 Task: Look for space in Maramba, Tanzania from 10th July, 2023 to 15th July, 2023 for 7 adults in price range Rs.10000 to Rs.15000. Place can be entire place or shared room with 4 bedrooms having 7 beds and 4 bathrooms. Property type can be house, flat, guest house. Amenities needed are: wifi, TV, free parkinig on premises, gym, breakfast. Booking option can be shelf check-in. Required host language is English.
Action: Mouse moved to (595, 127)
Screenshot: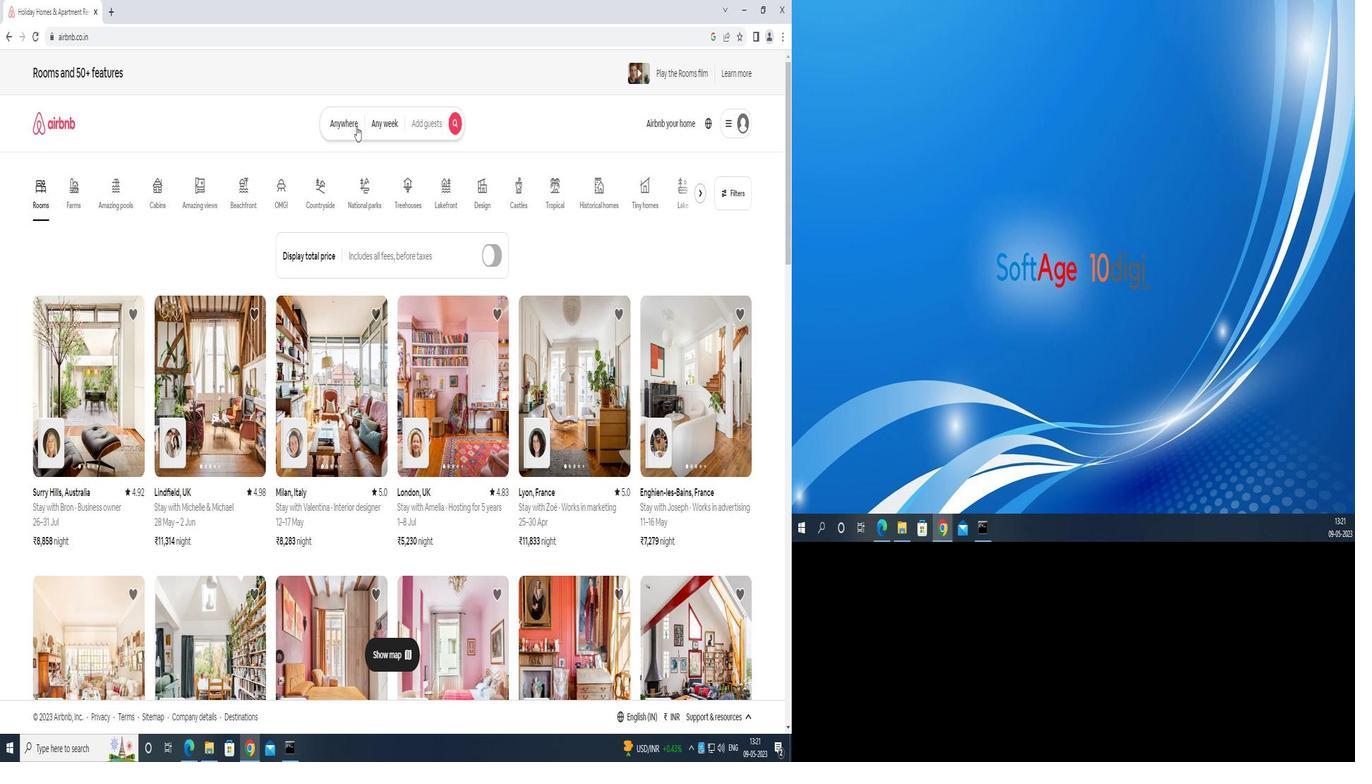 
Action: Mouse pressed left at (595, 127)
Screenshot: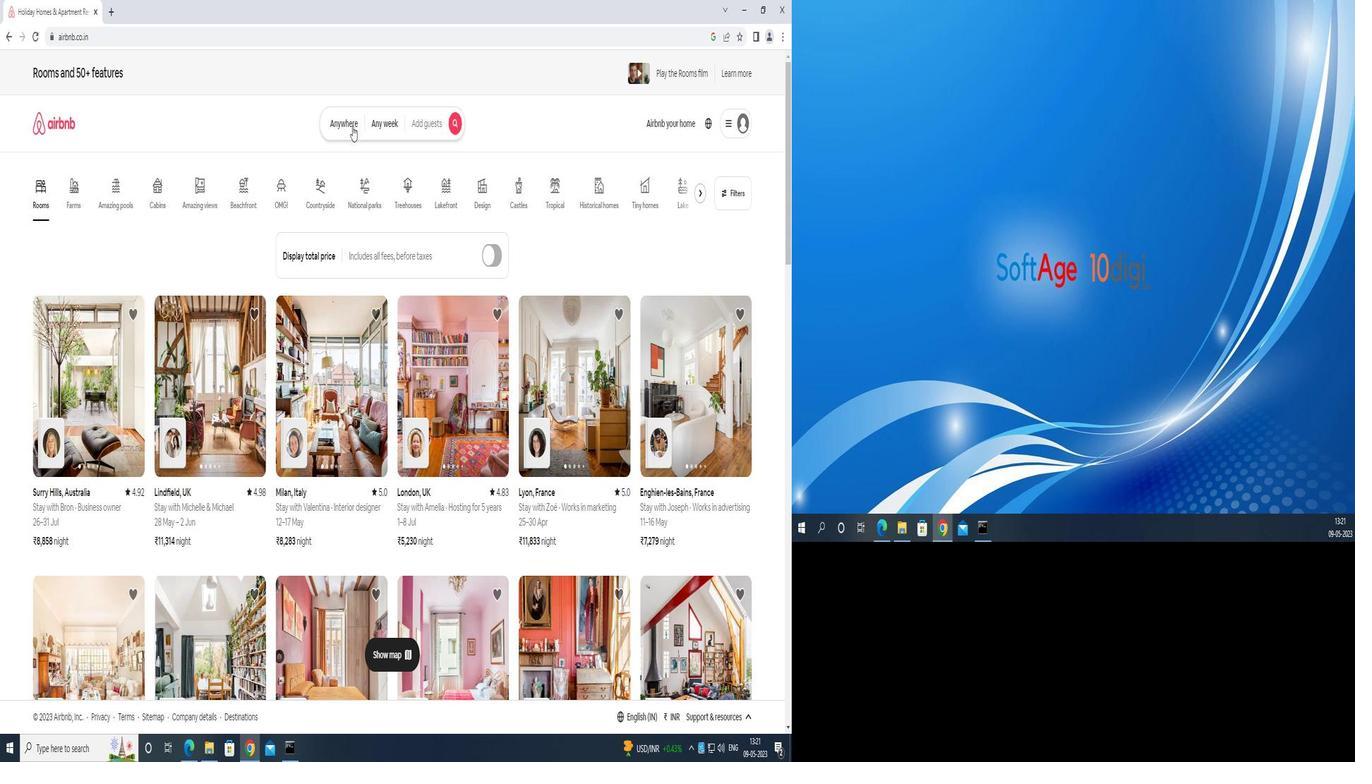 
Action: Mouse moved to (542, 170)
Screenshot: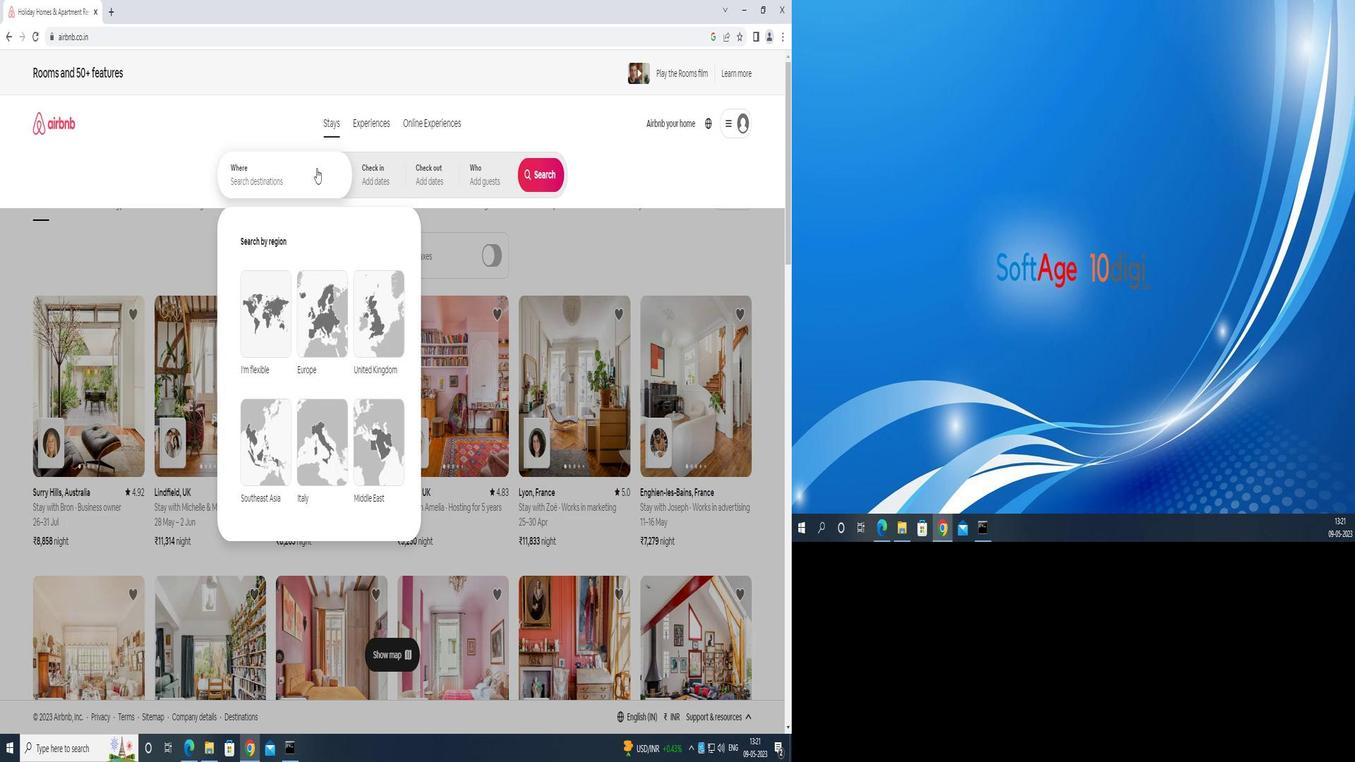 
Action: Mouse pressed left at (542, 170)
Screenshot: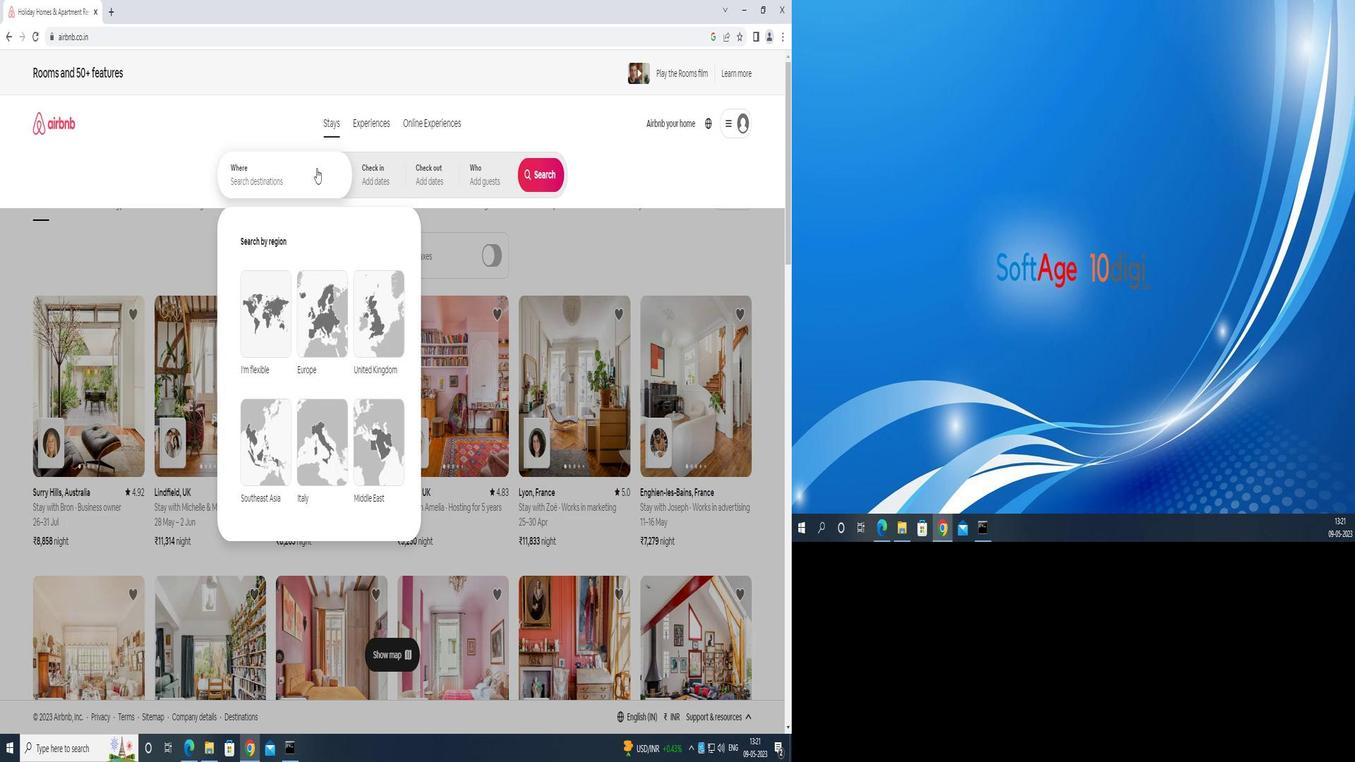 
Action: Mouse moved to (544, 171)
Screenshot: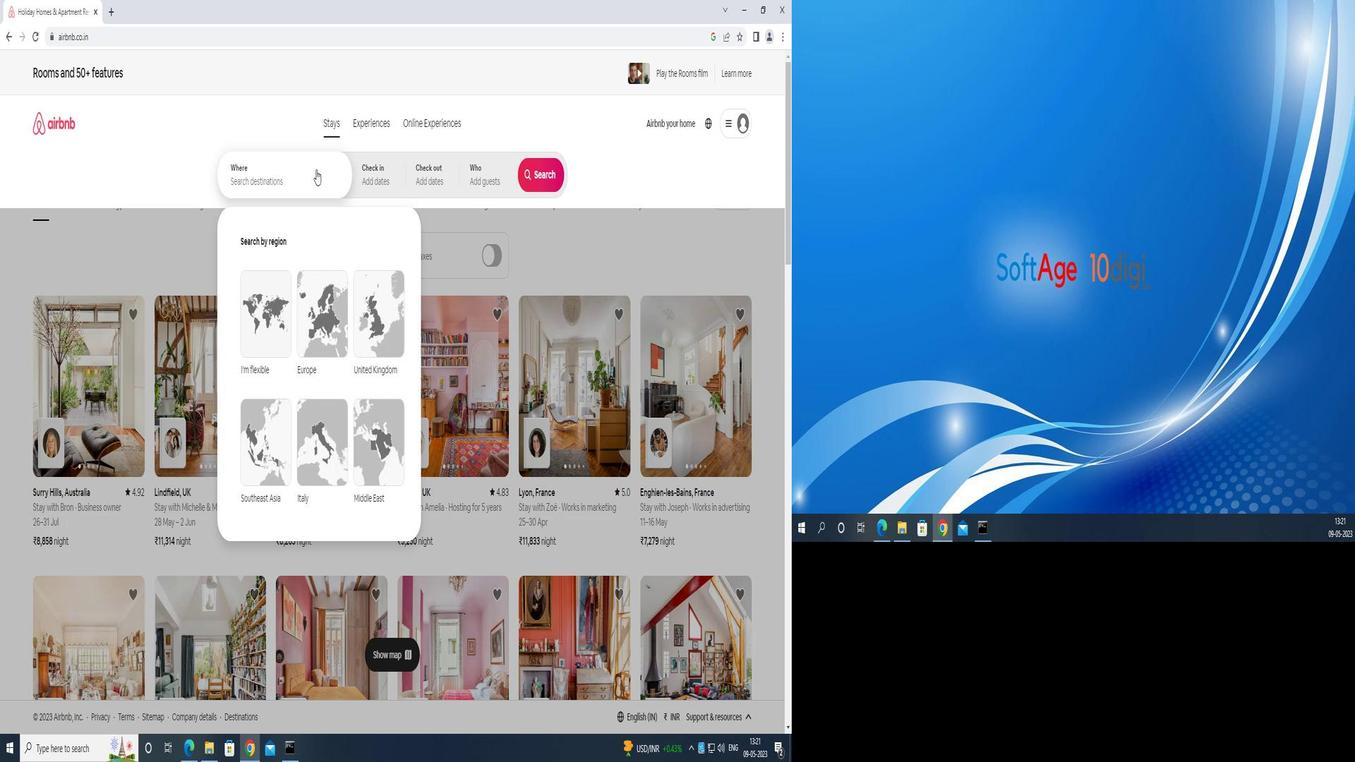 
Action: Key pressed maramba<Key.space>tanzania<Key.enter>
Screenshot: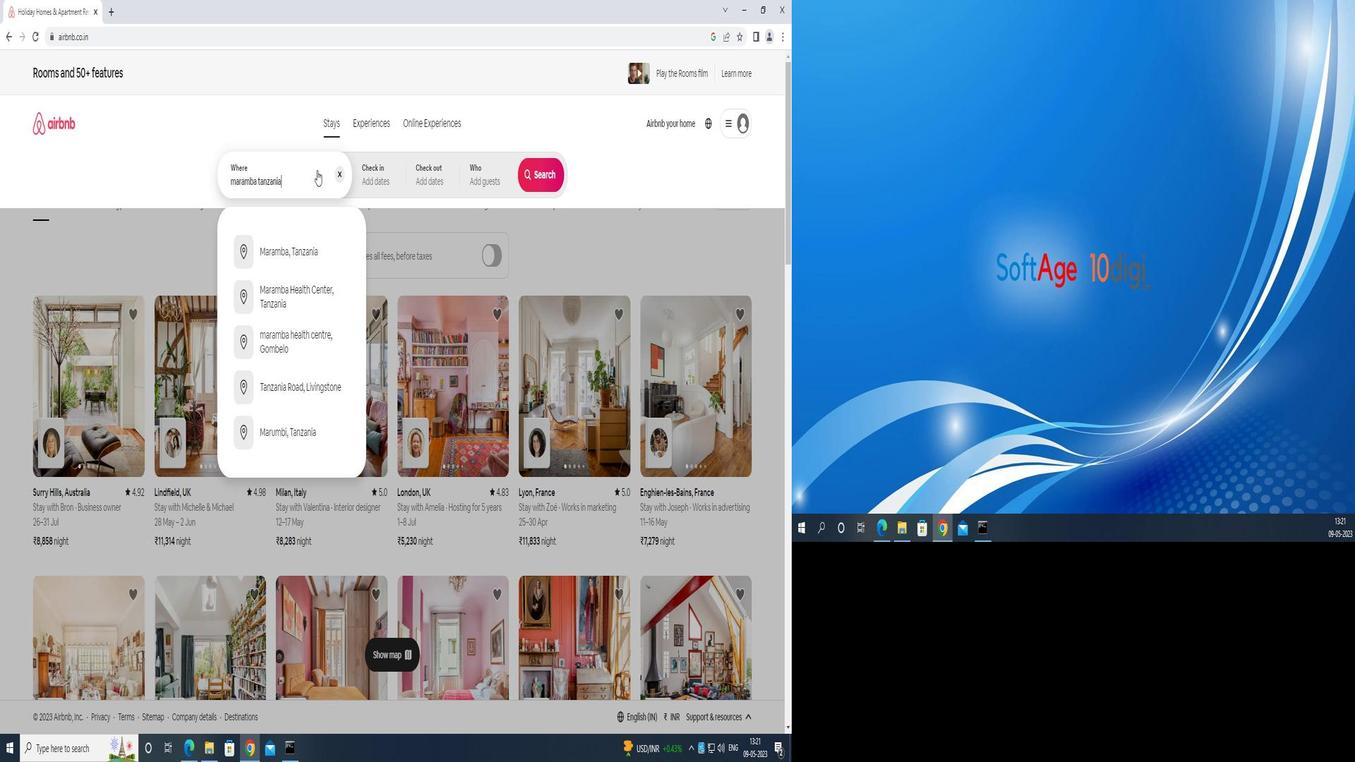 
Action: Mouse moved to (920, 283)
Screenshot: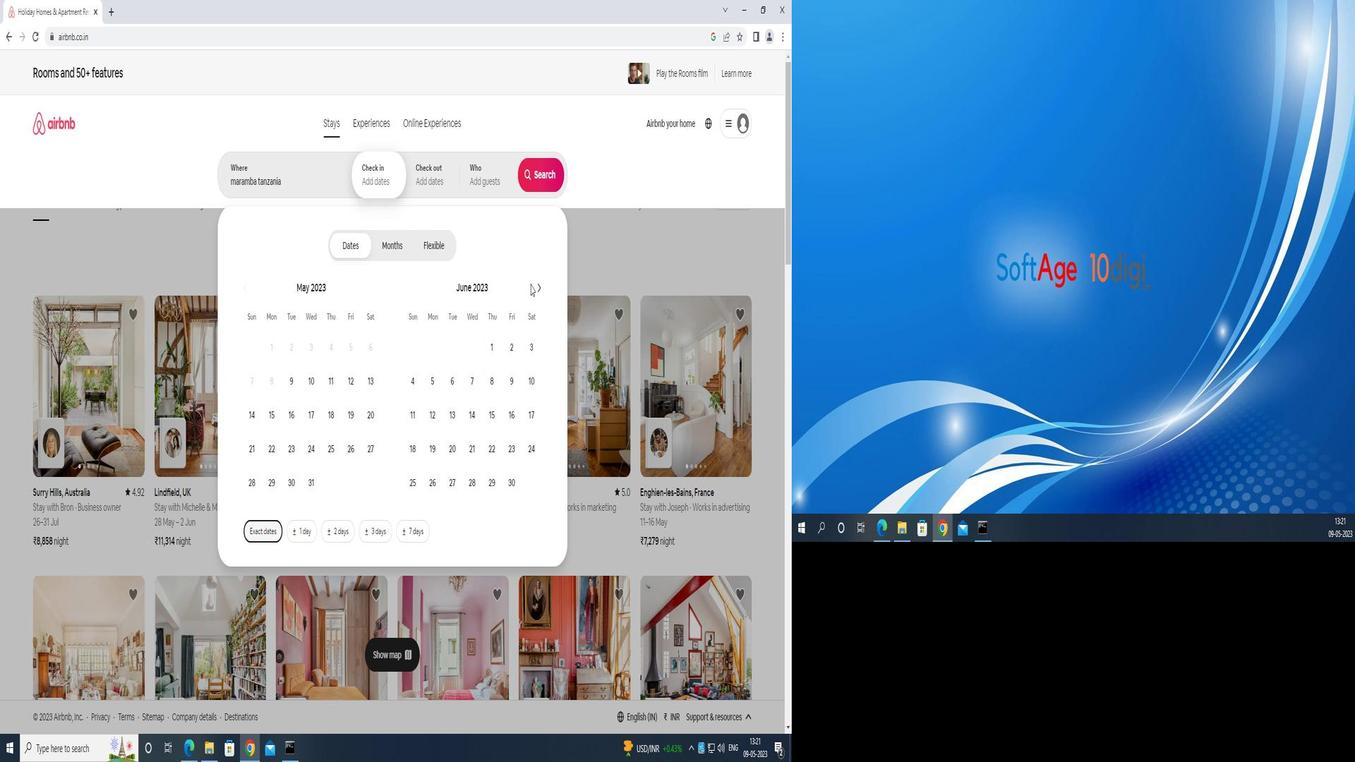 
Action: Mouse pressed left at (920, 283)
Screenshot: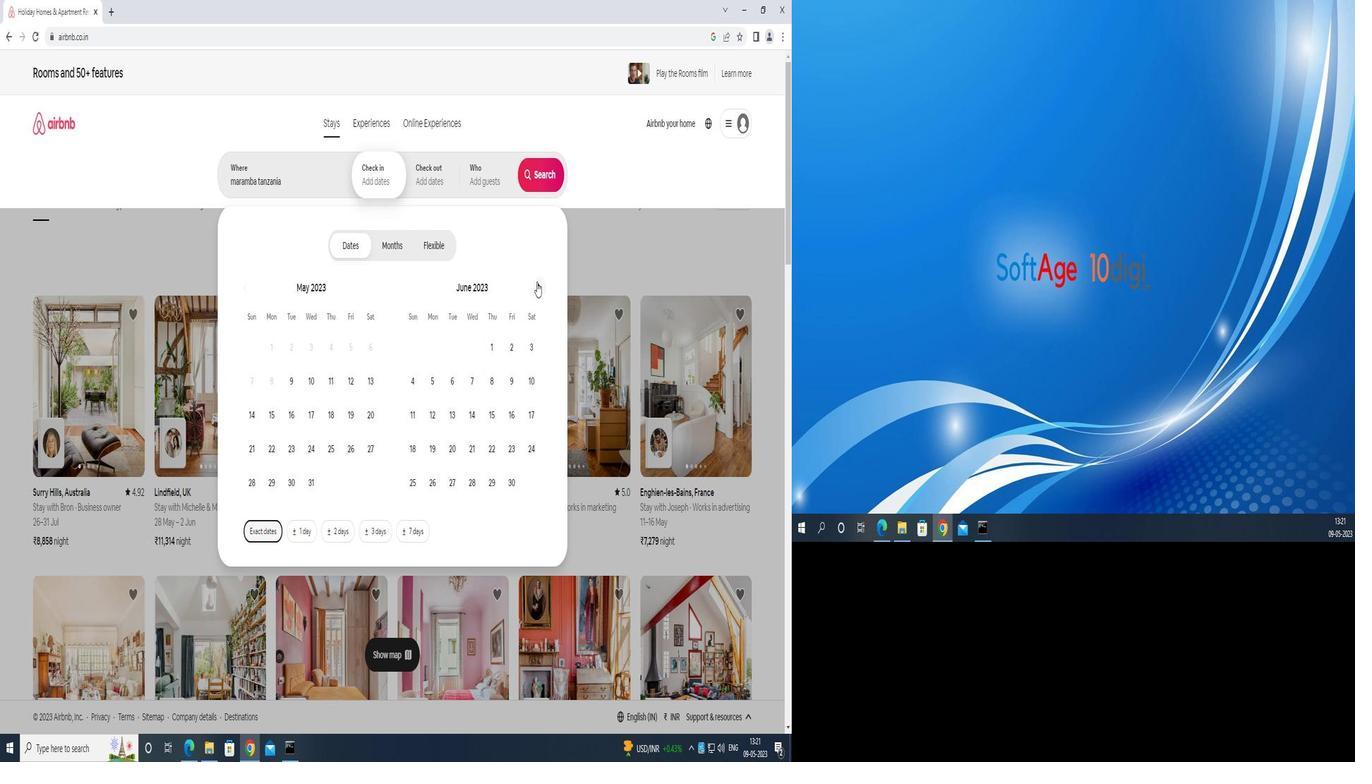 
Action: Mouse moved to (744, 413)
Screenshot: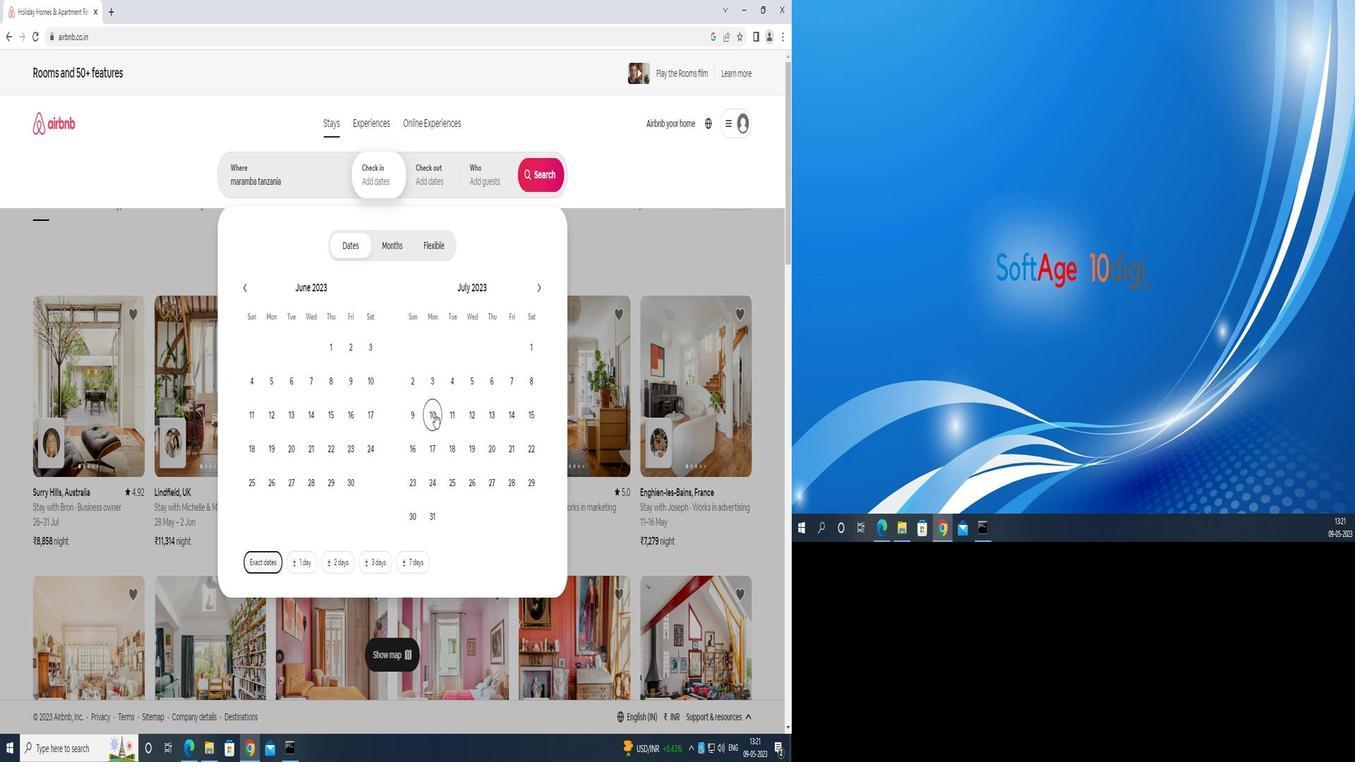 
Action: Mouse pressed left at (744, 413)
Screenshot: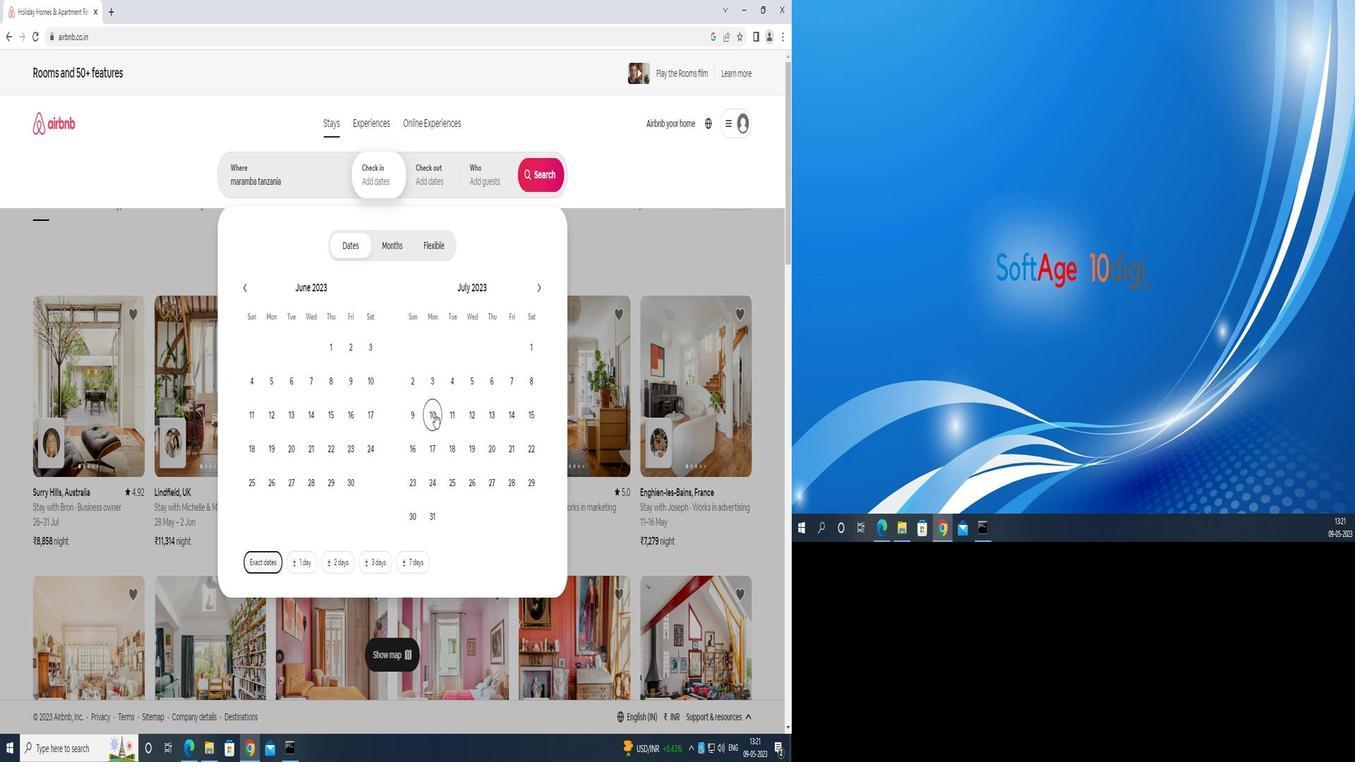 
Action: Mouse moved to (906, 413)
Screenshot: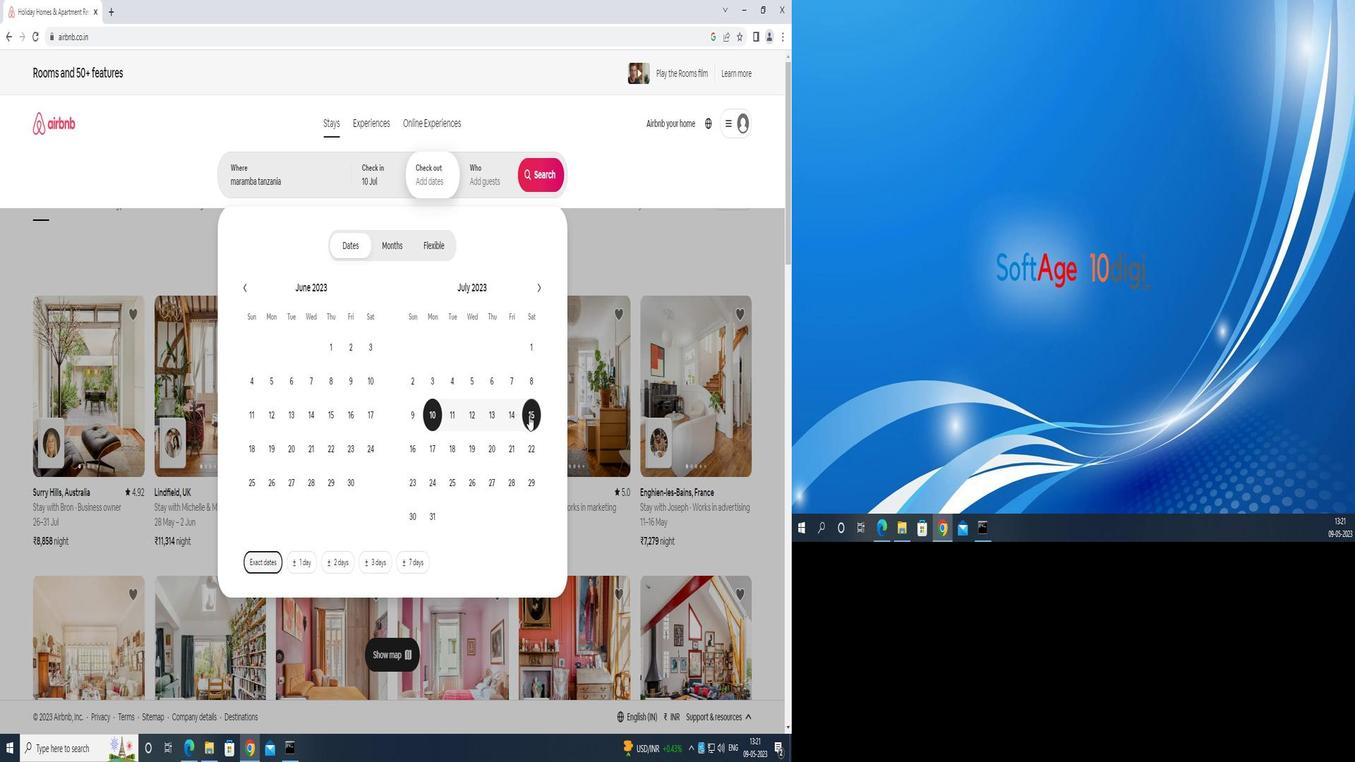 
Action: Mouse pressed left at (906, 413)
Screenshot: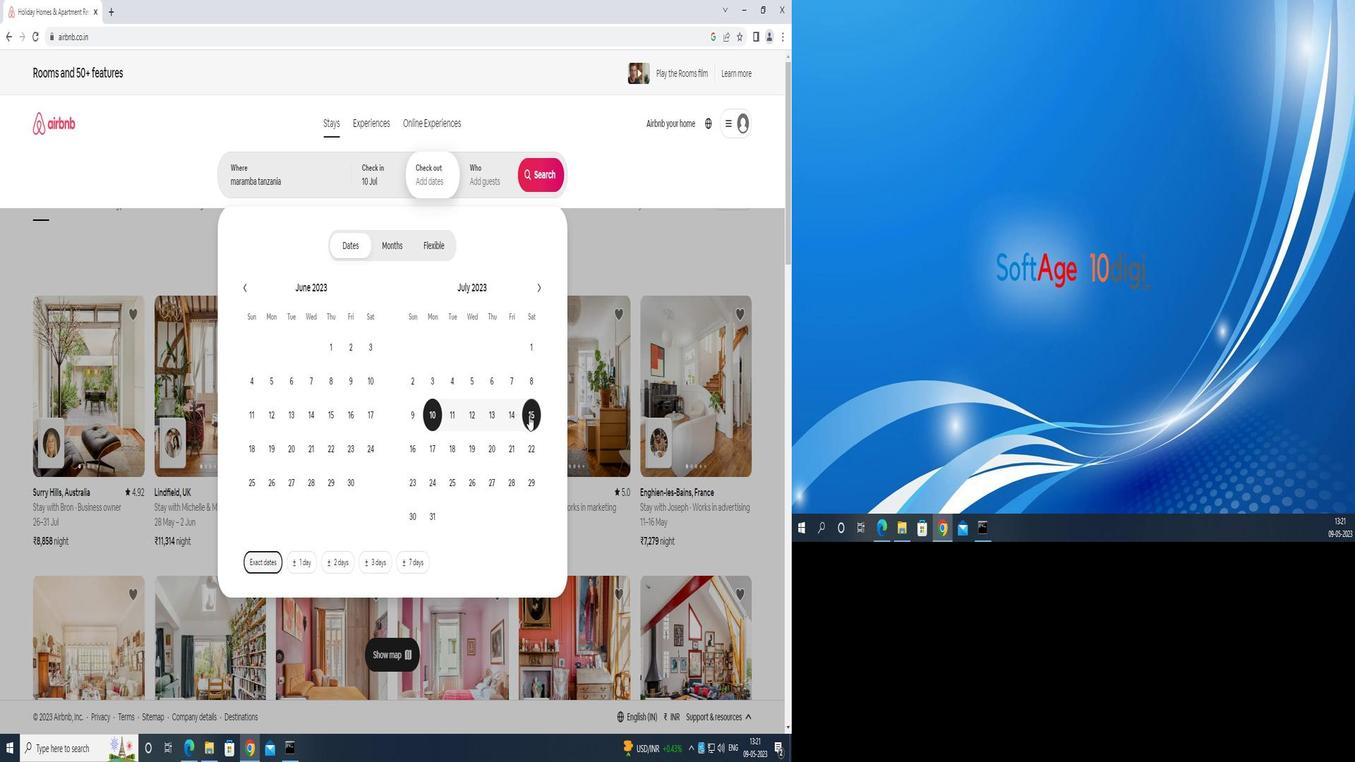 
Action: Mouse moved to (833, 180)
Screenshot: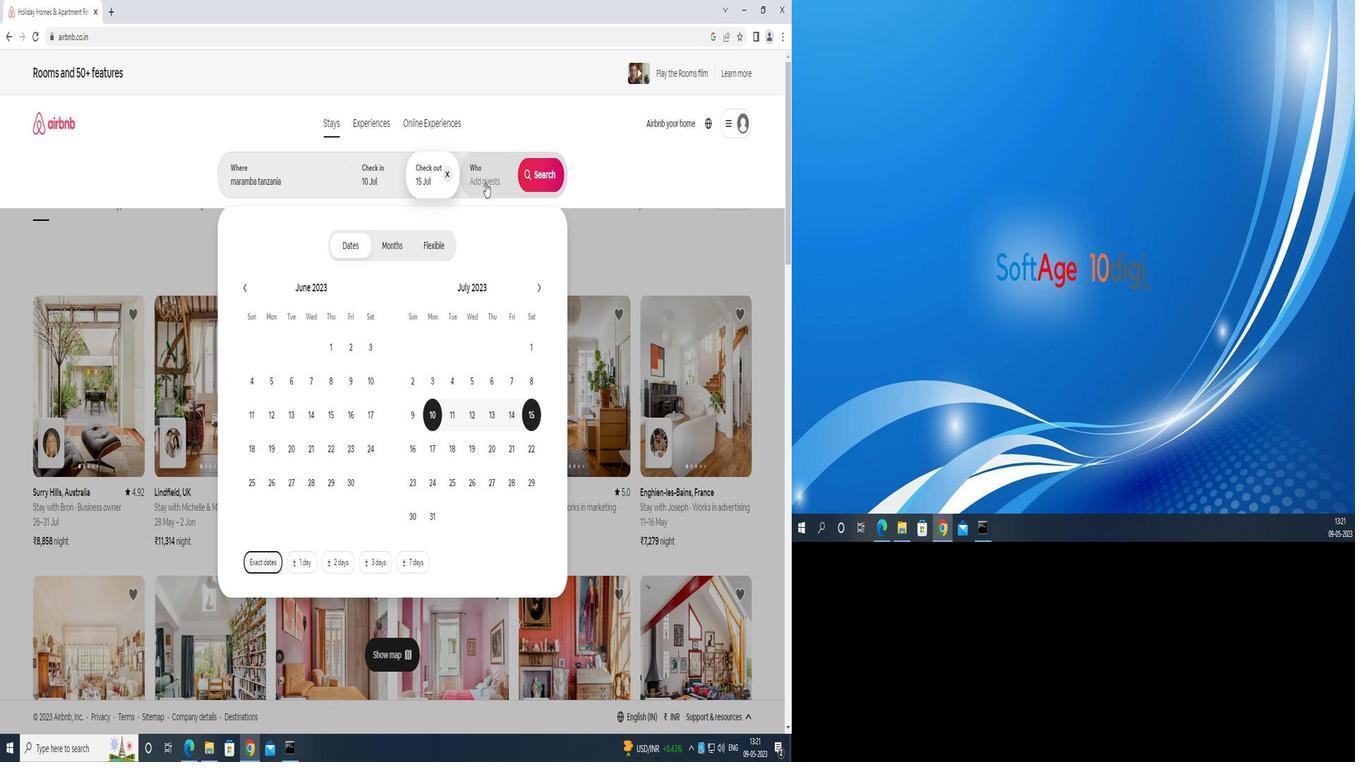 
Action: Mouse pressed left at (833, 180)
Screenshot: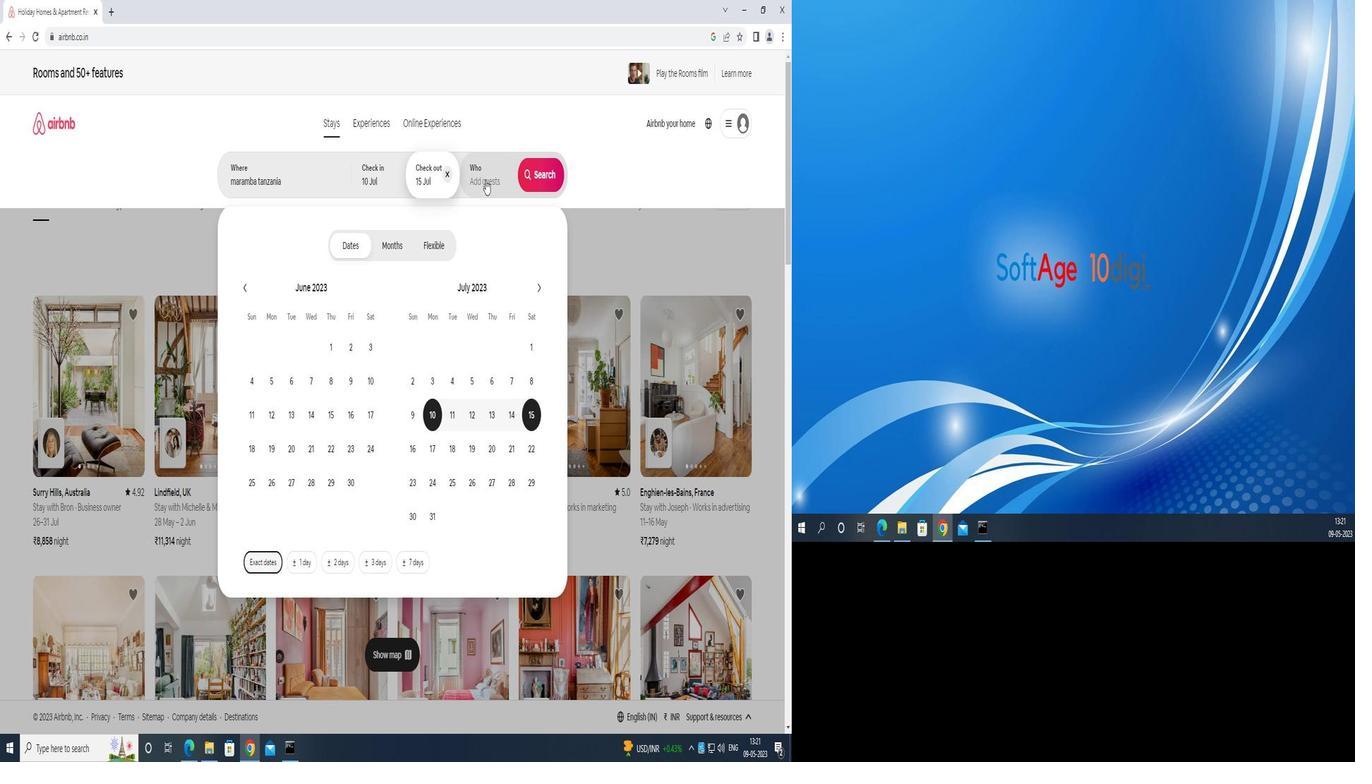 
Action: Mouse moved to (925, 248)
Screenshot: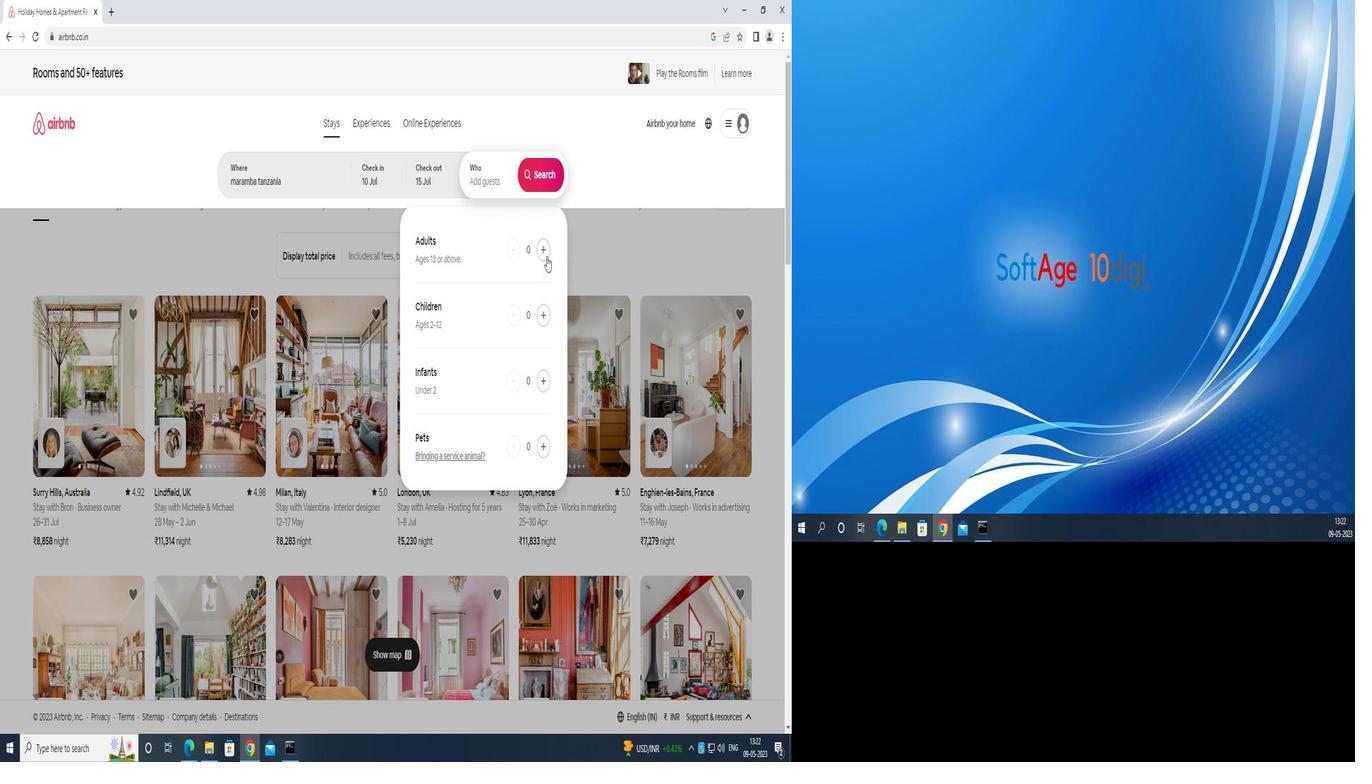 
Action: Mouse pressed left at (925, 248)
Screenshot: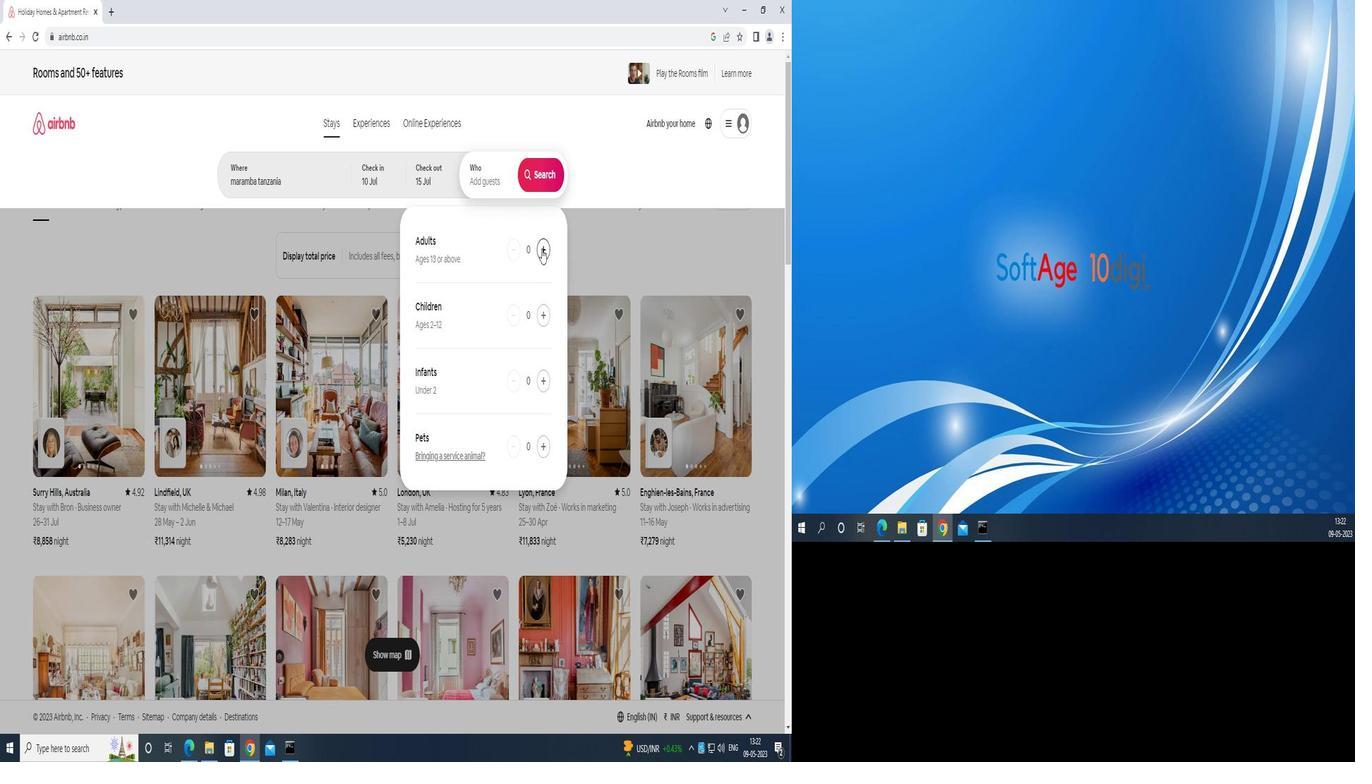 
Action: Mouse pressed left at (925, 248)
Screenshot: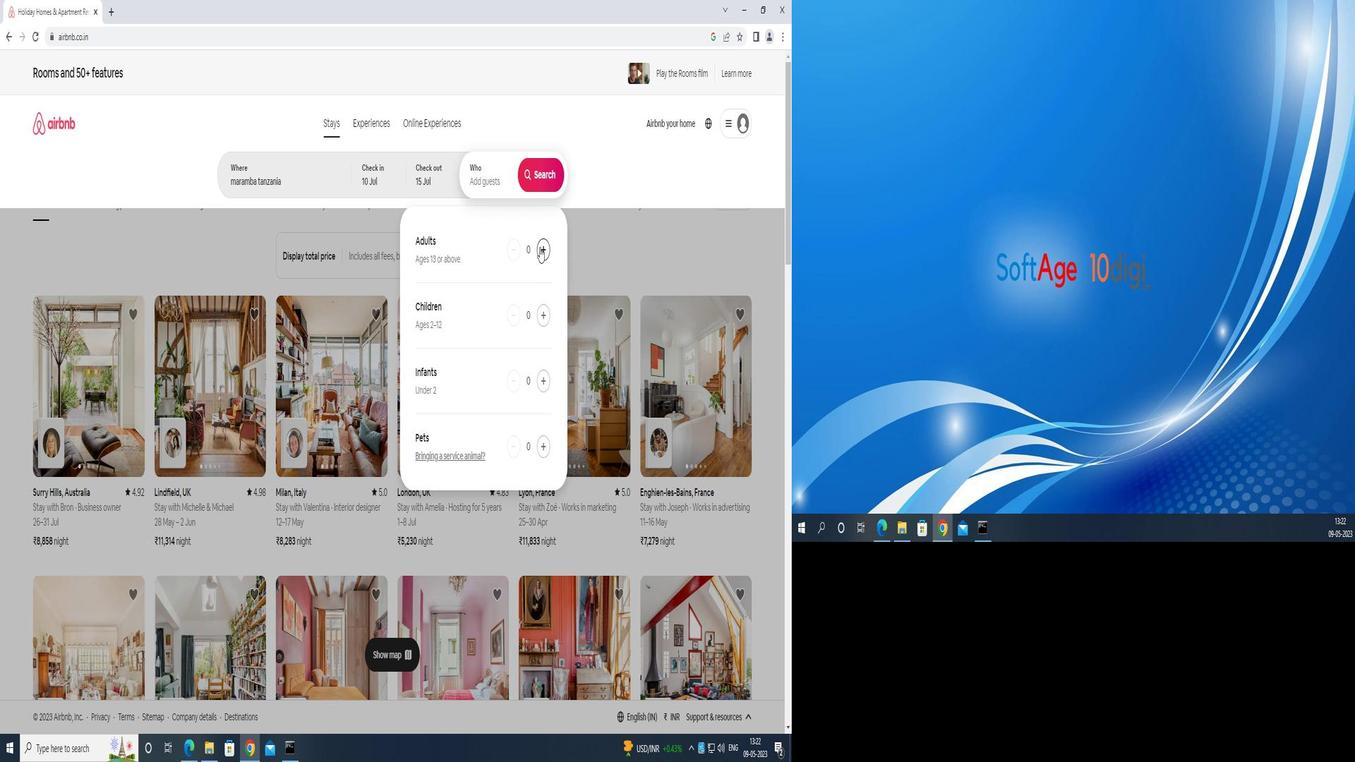 
Action: Mouse pressed left at (925, 248)
Screenshot: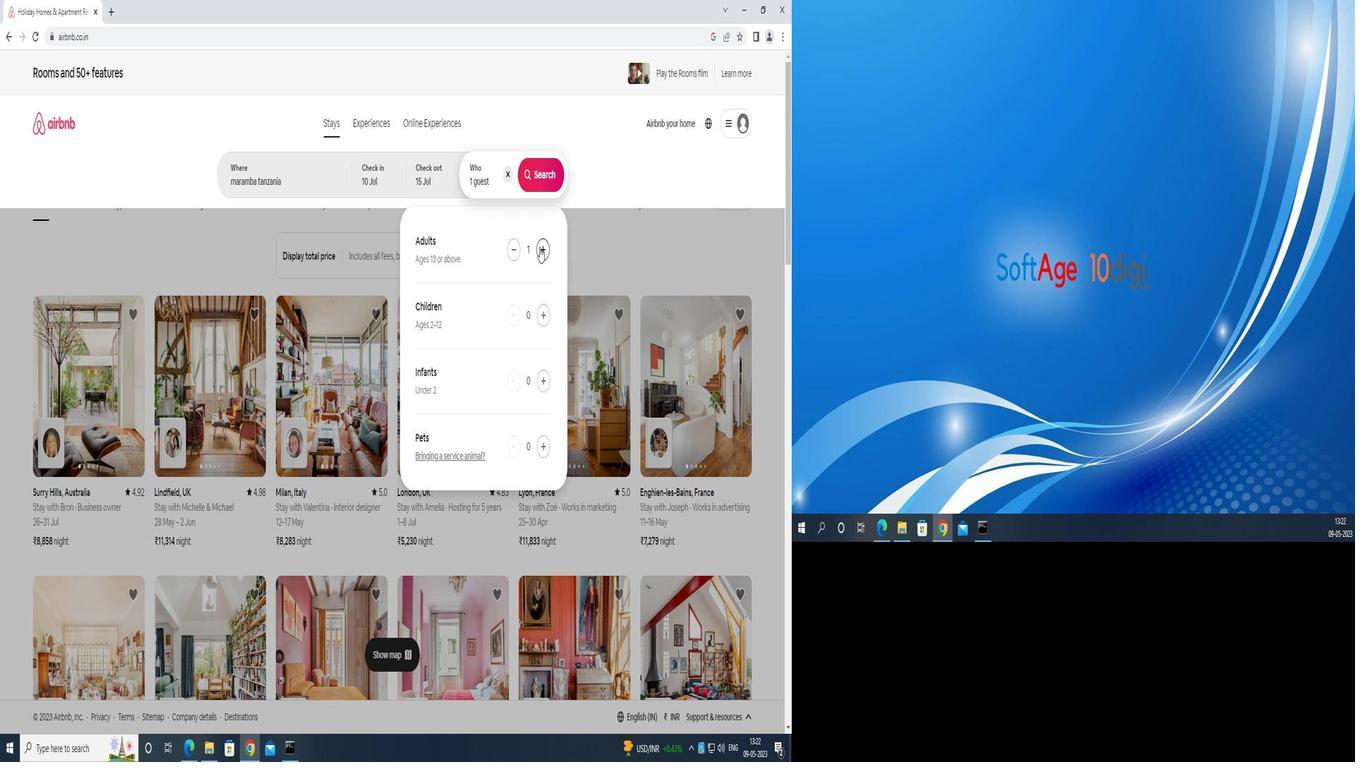 
Action: Mouse pressed left at (925, 248)
Screenshot: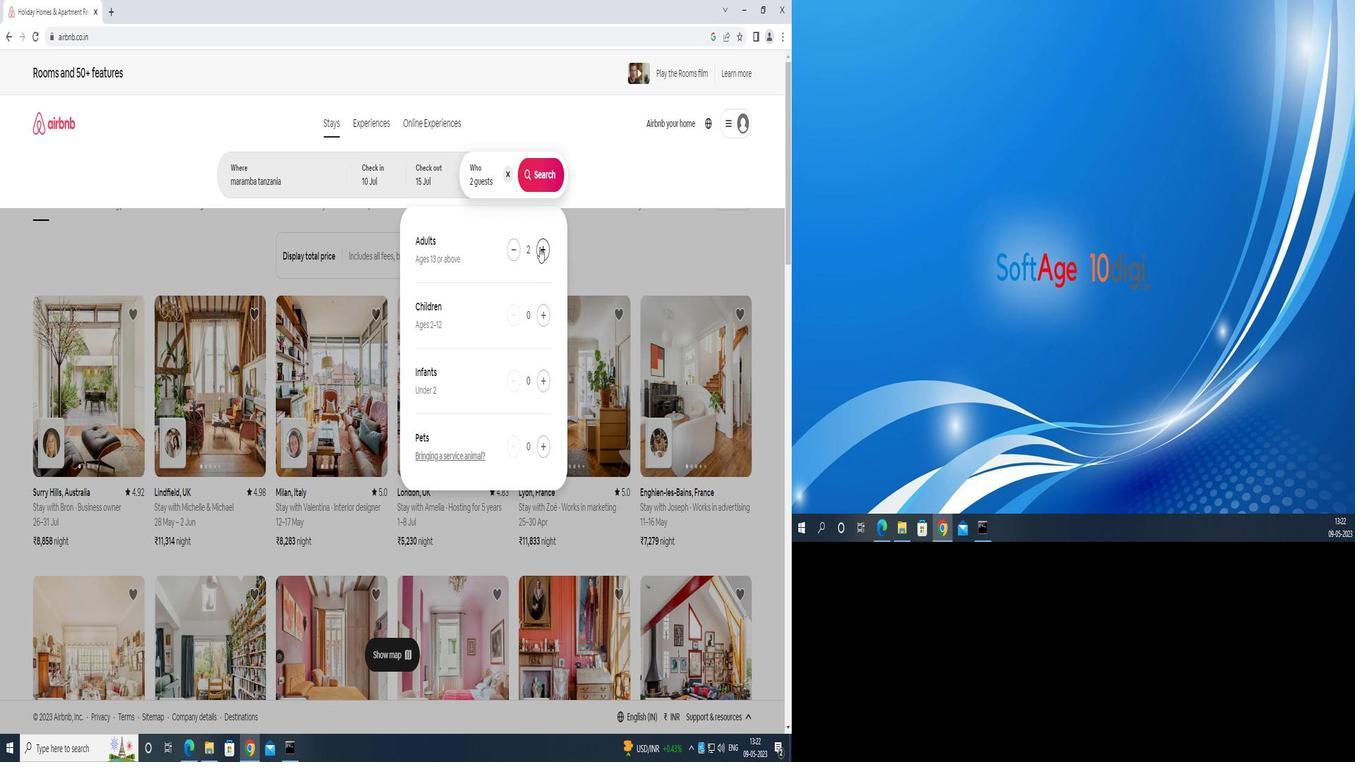 
Action: Mouse pressed left at (925, 248)
Screenshot: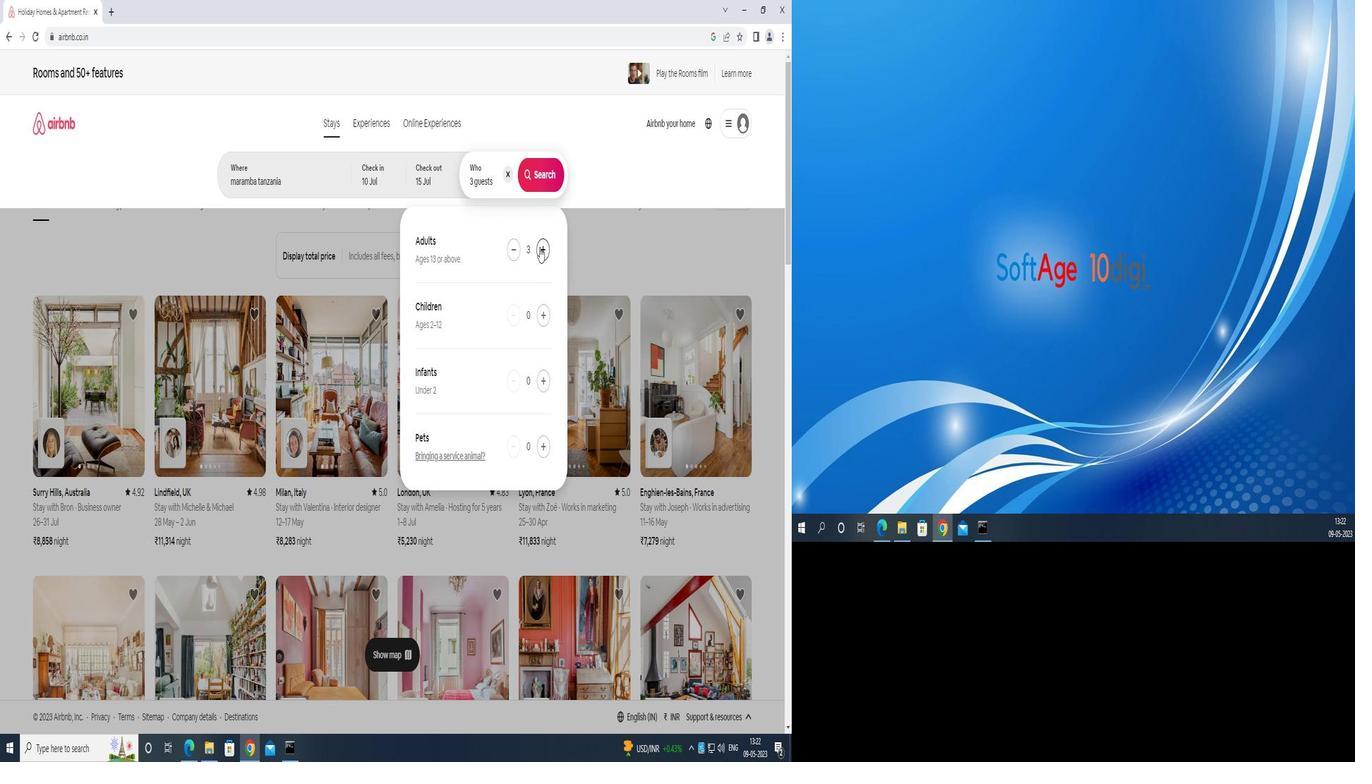 
Action: Mouse pressed left at (925, 248)
Screenshot: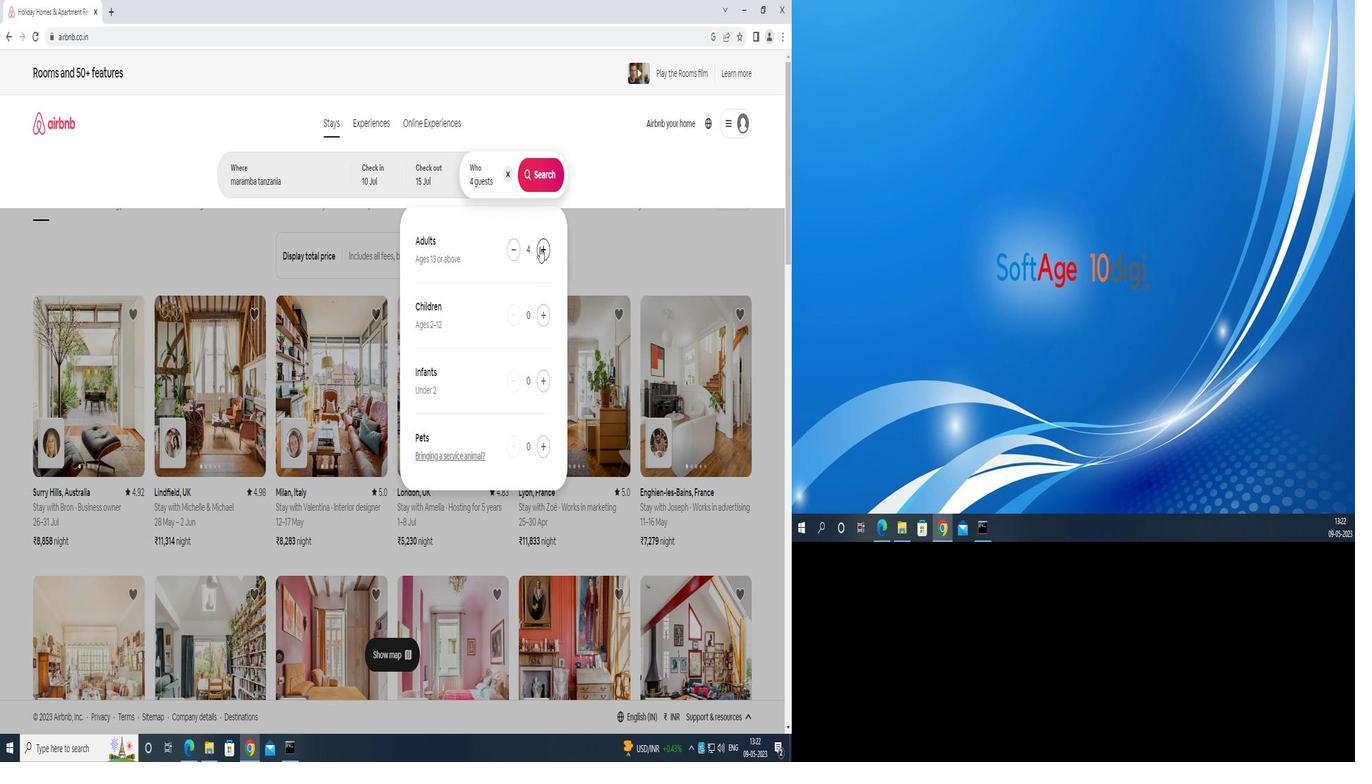 
Action: Mouse pressed left at (925, 248)
Screenshot: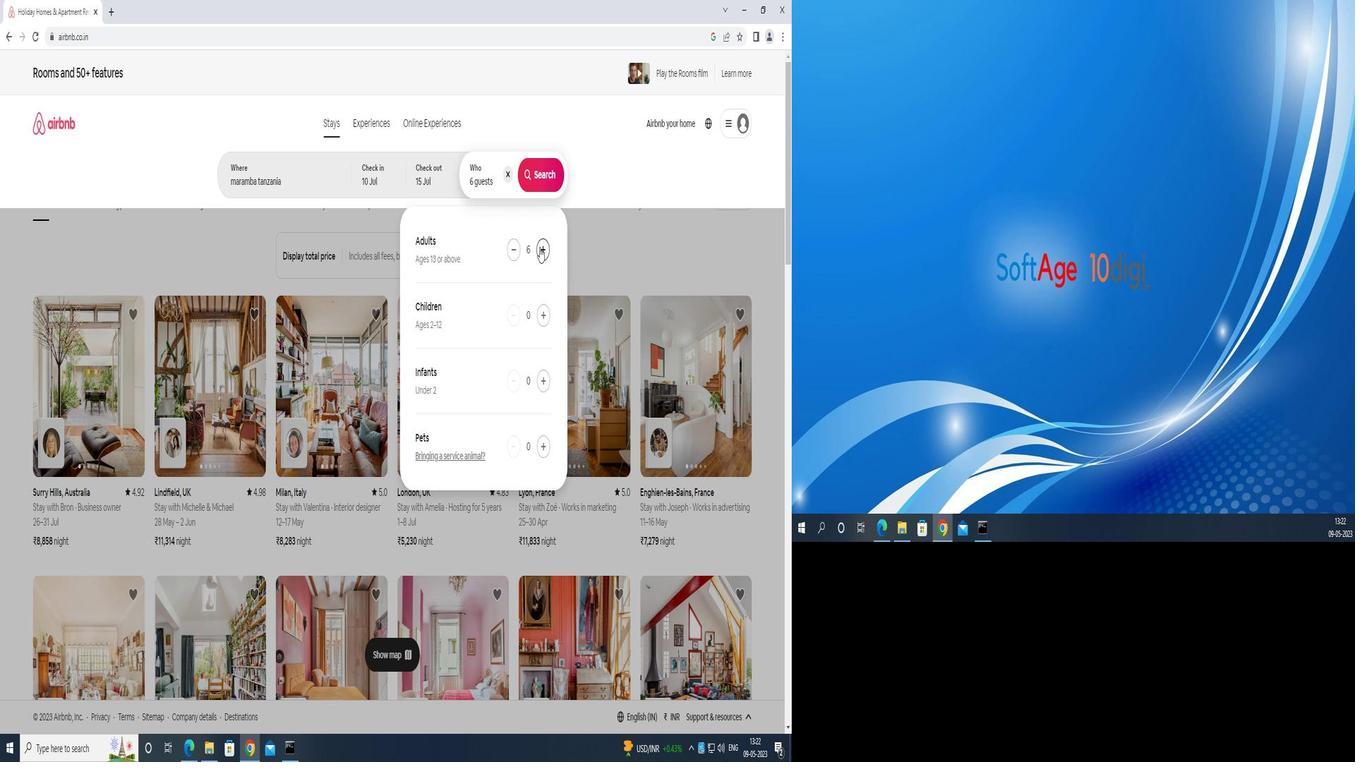 
Action: Mouse moved to (931, 182)
Screenshot: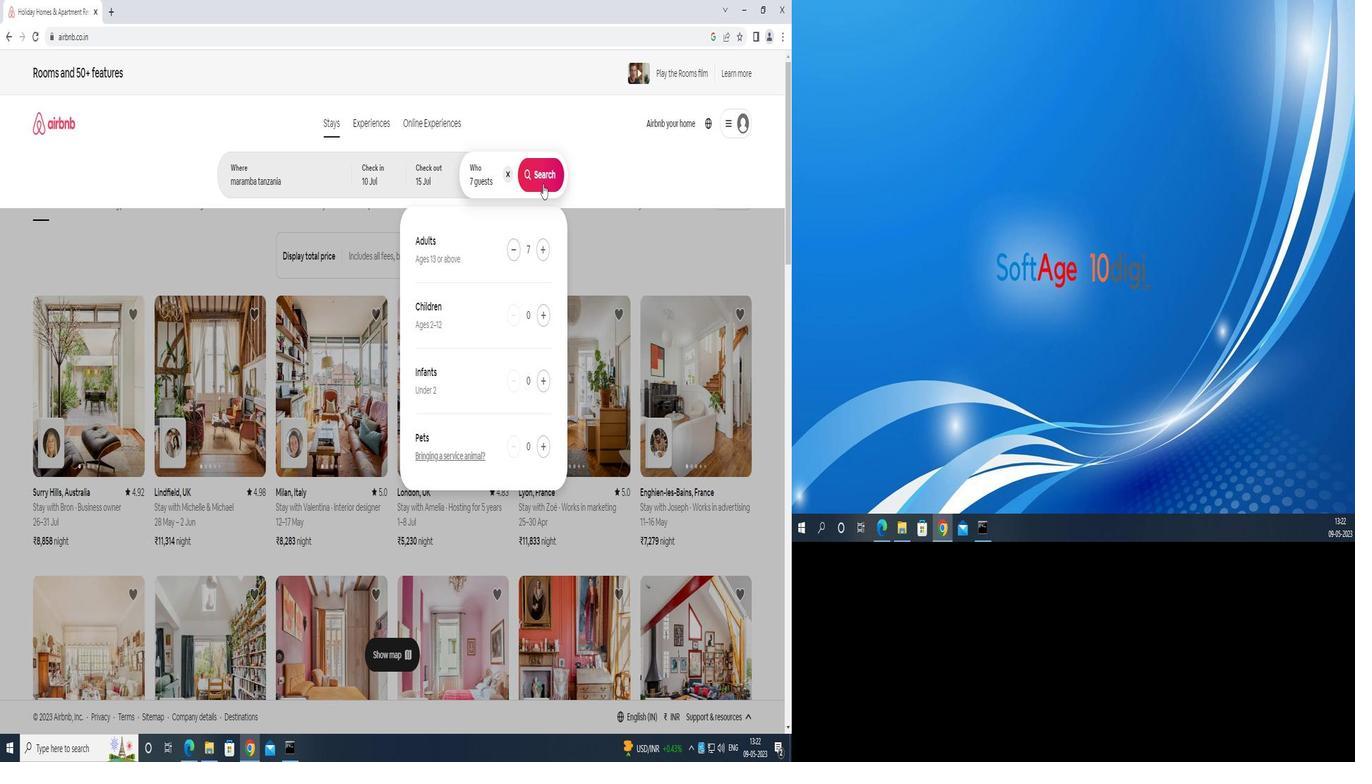 
Action: Mouse pressed left at (931, 182)
Screenshot: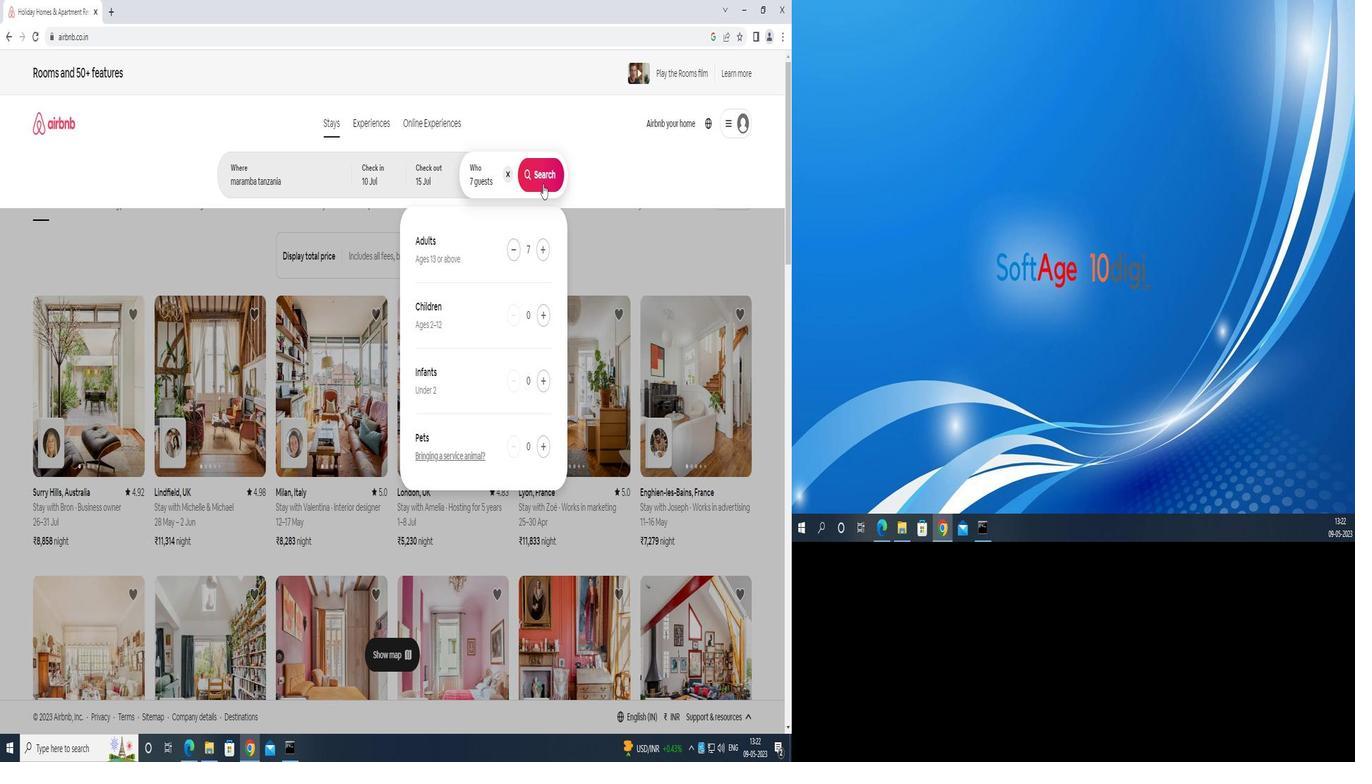 
Action: Mouse moved to (1294, 131)
Screenshot: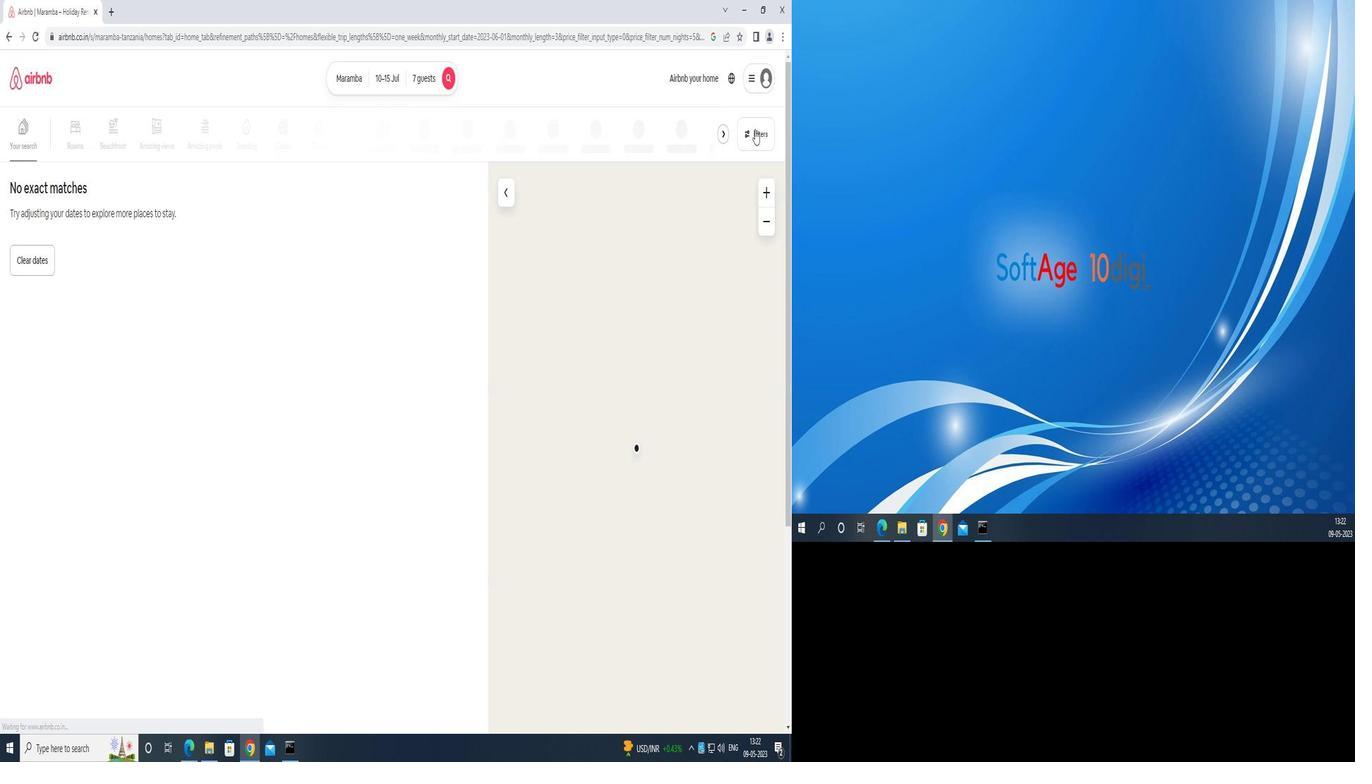 
Action: Mouse pressed left at (1294, 131)
Screenshot: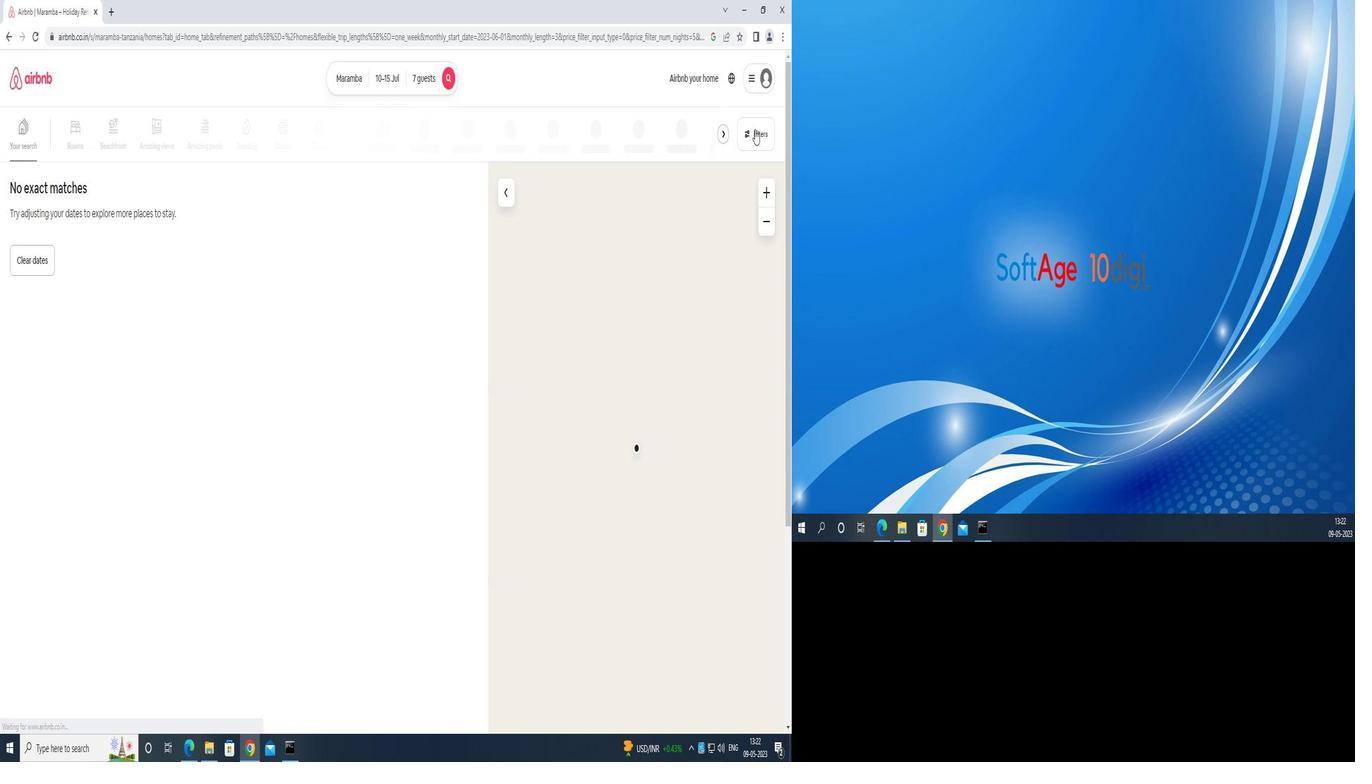 
Action: Mouse moved to (586, 480)
Screenshot: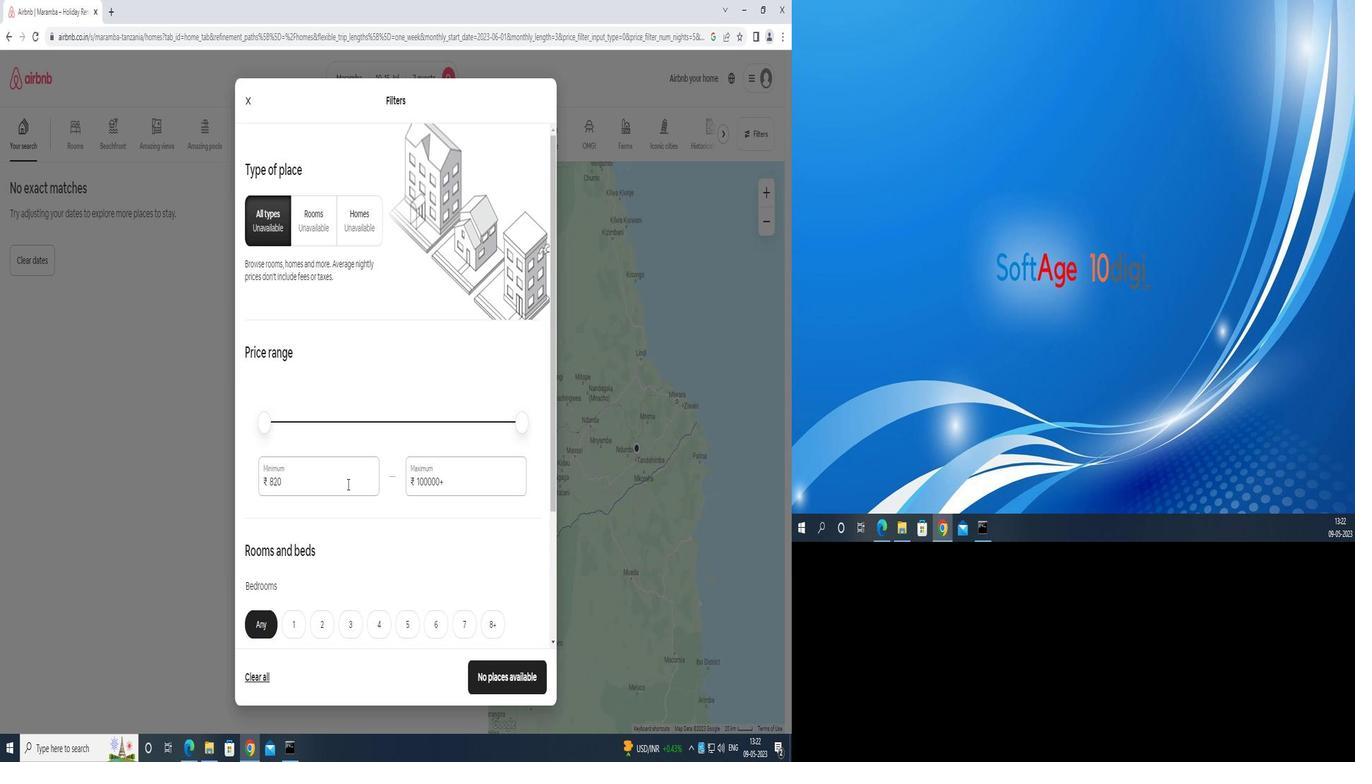 
Action: Mouse pressed left at (586, 480)
Screenshot: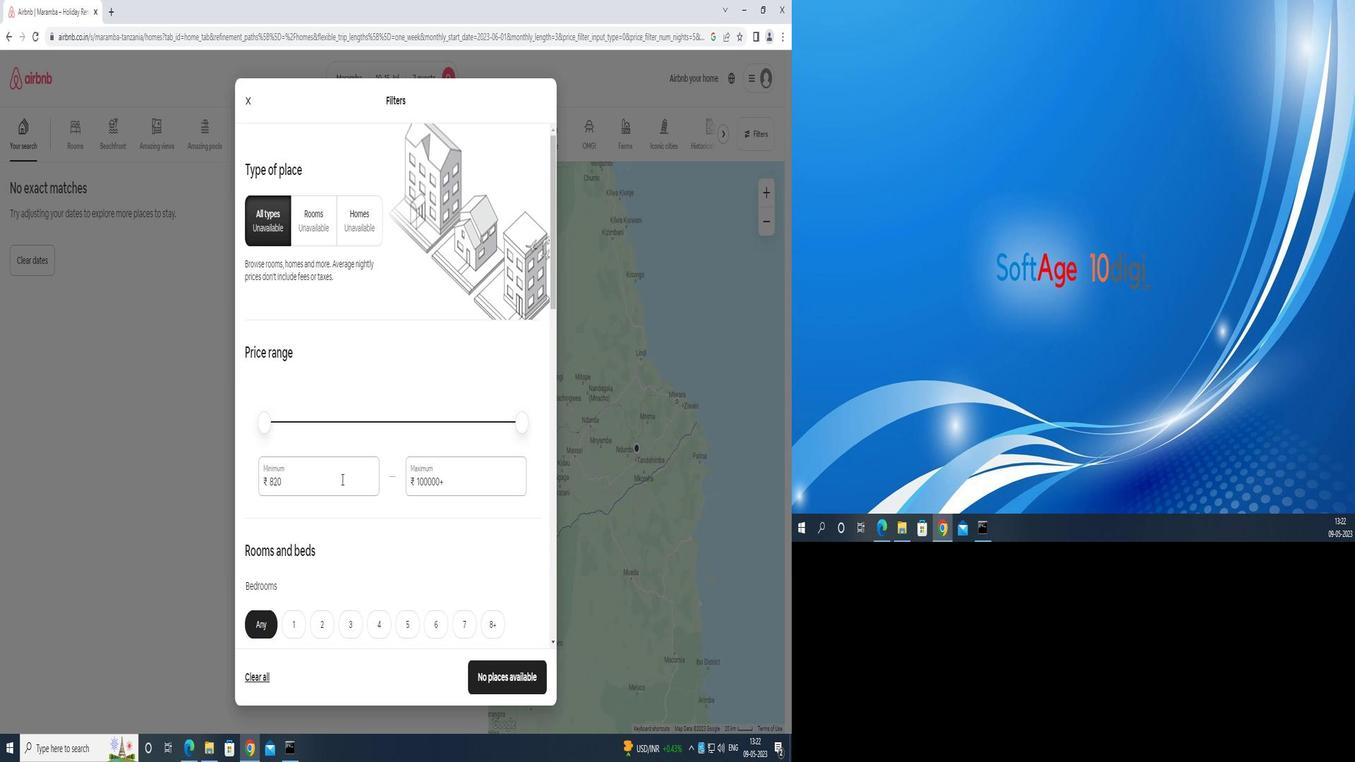 
Action: Mouse moved to (586, 480)
Screenshot: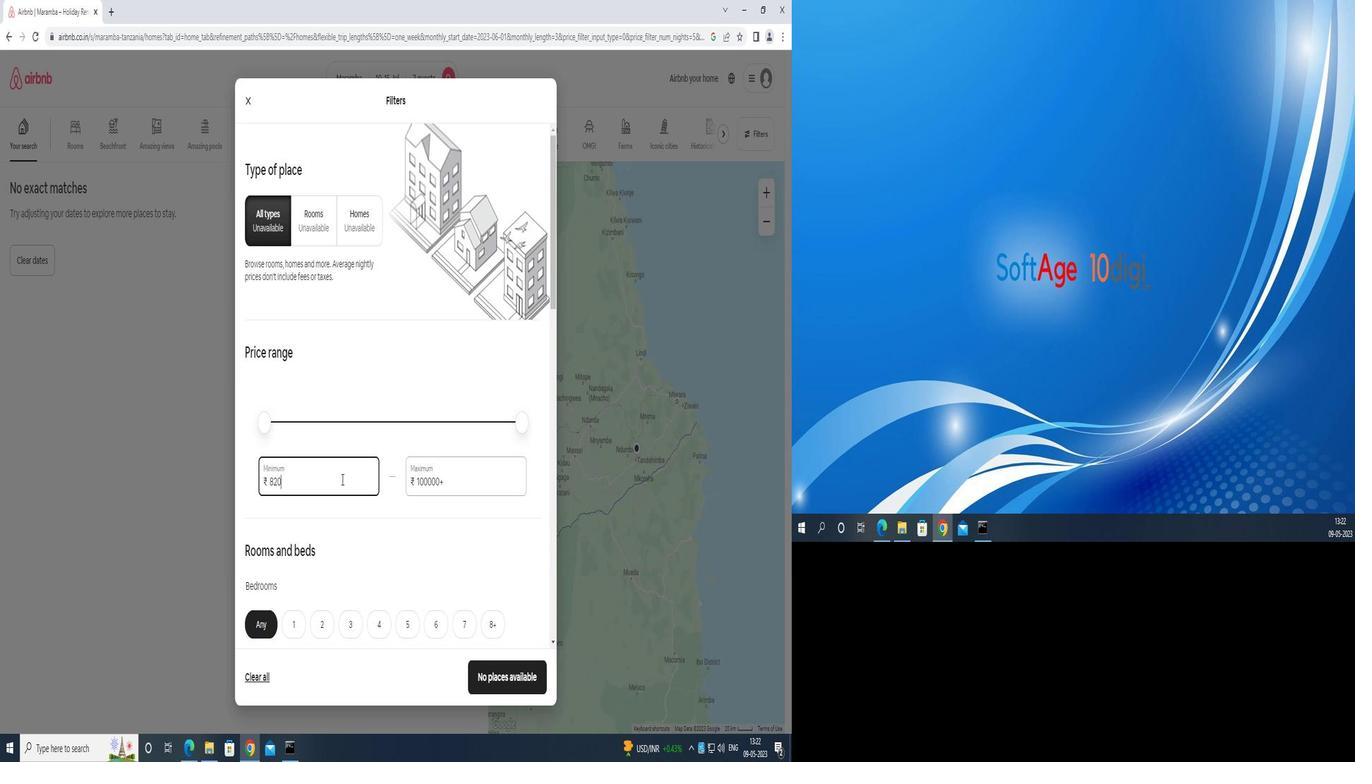 
Action: Key pressed <Key.backspace><Key.backspace><Key.backspace><Key.backspace><Key.backspace><Key.backspace><Key.backspace><Key.backspace><Key.backspace>10000
Screenshot: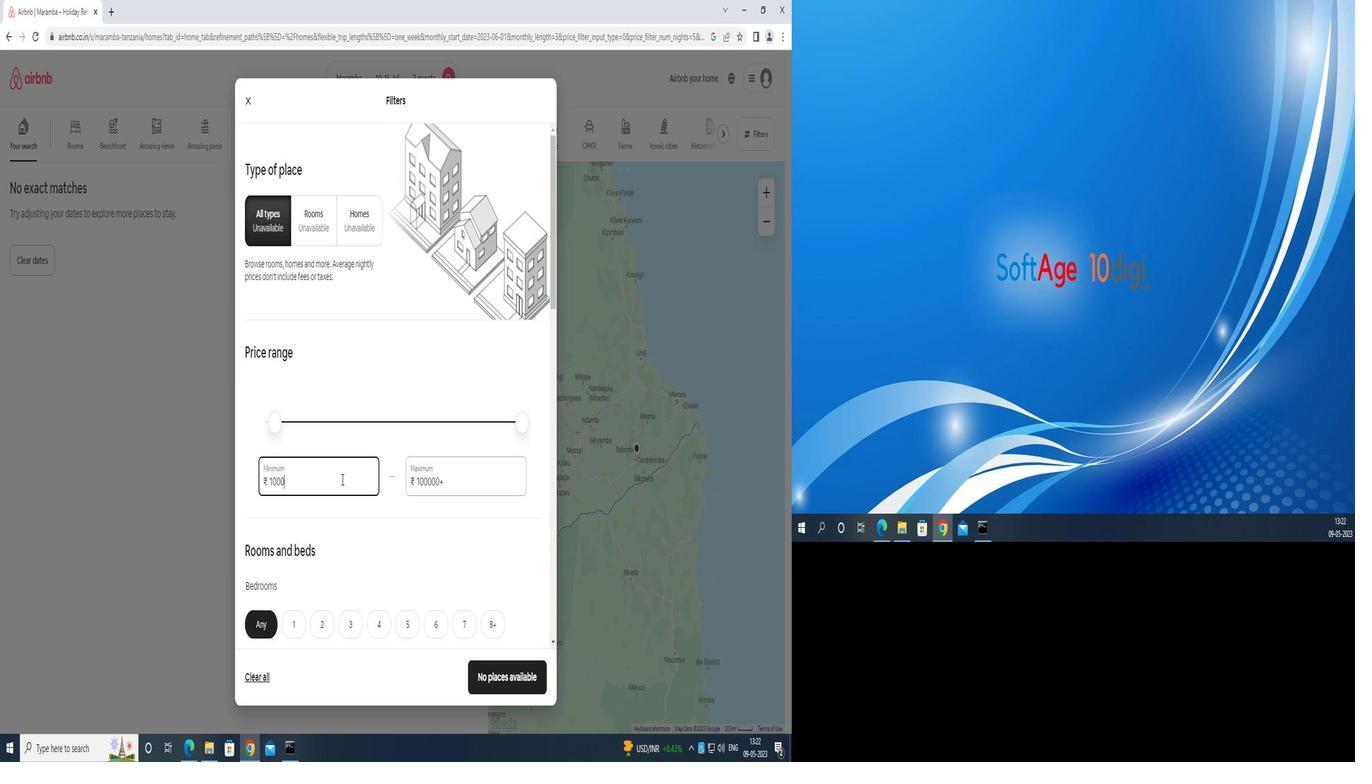 
Action: Mouse moved to (797, 475)
Screenshot: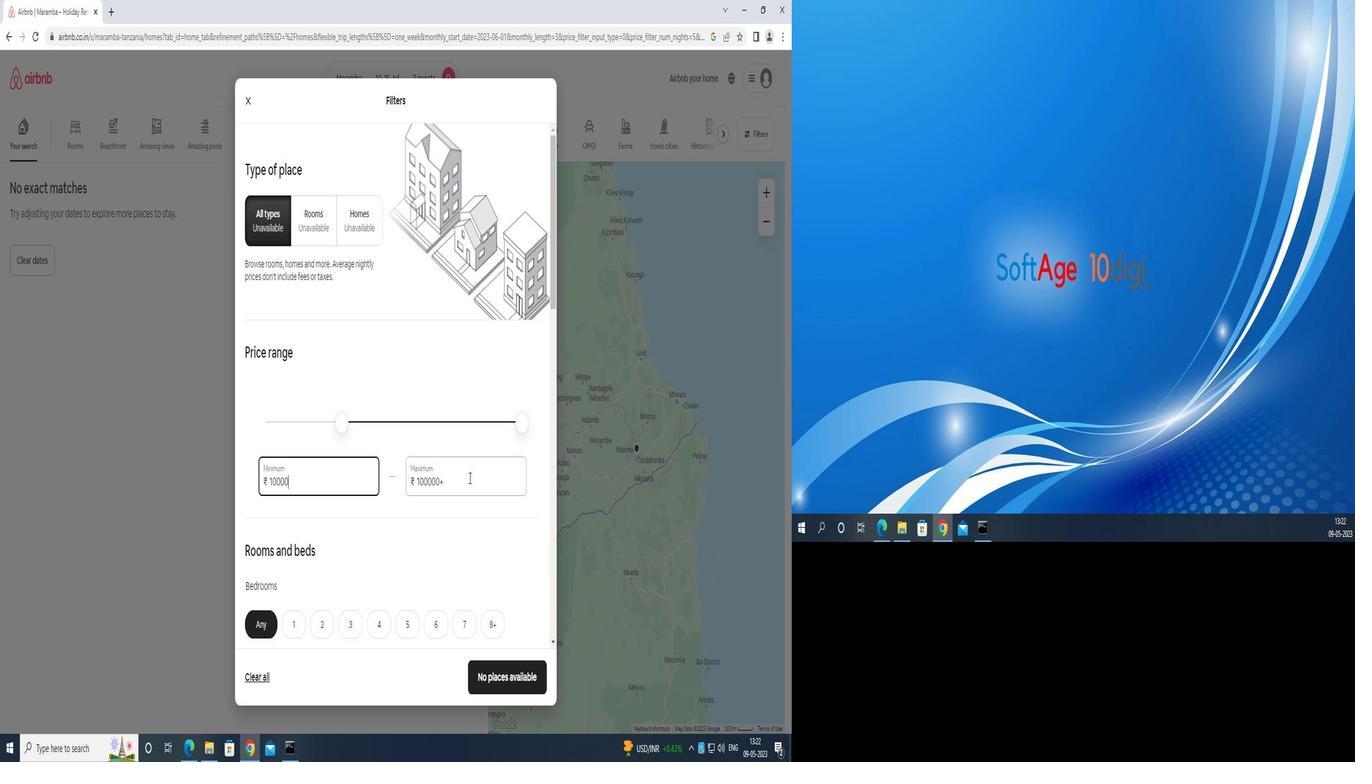 
Action: Mouse pressed left at (797, 475)
Screenshot: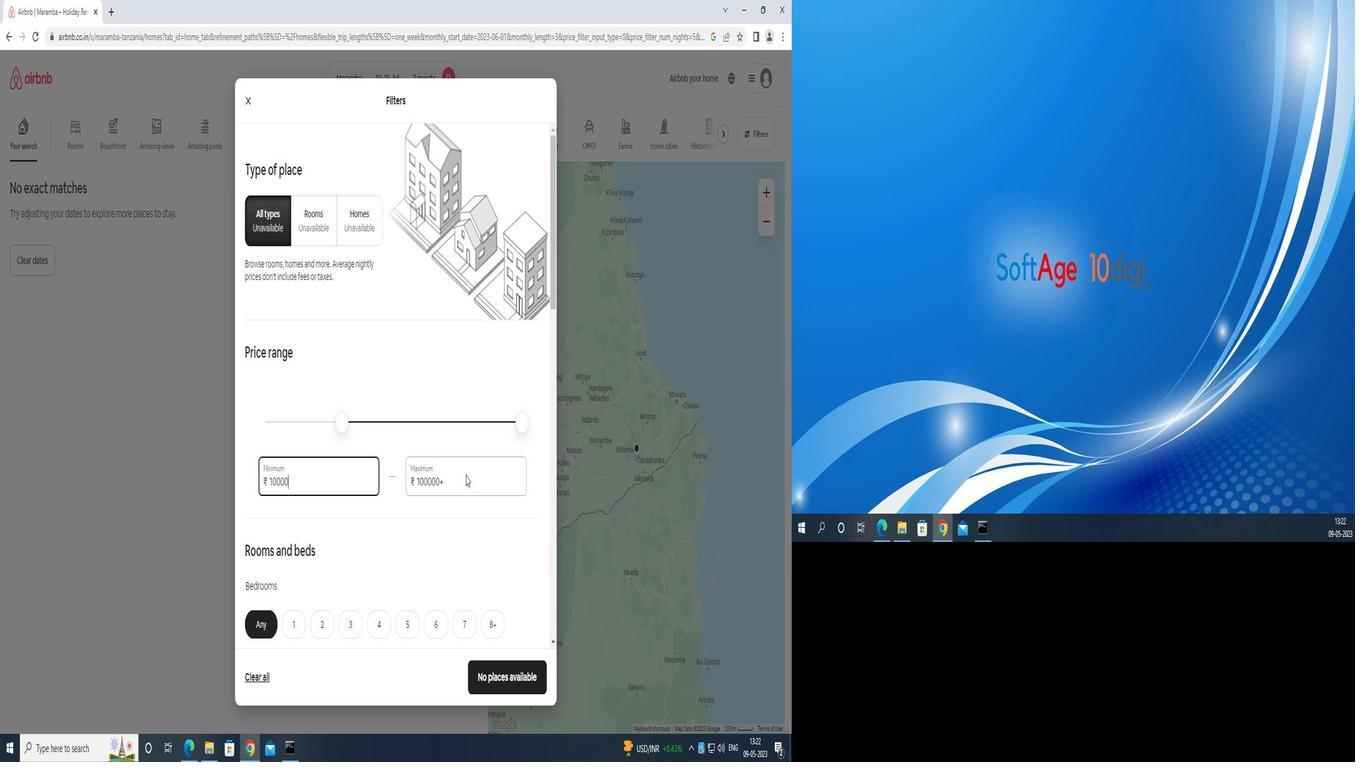 
Action: Mouse moved to (802, 473)
Screenshot: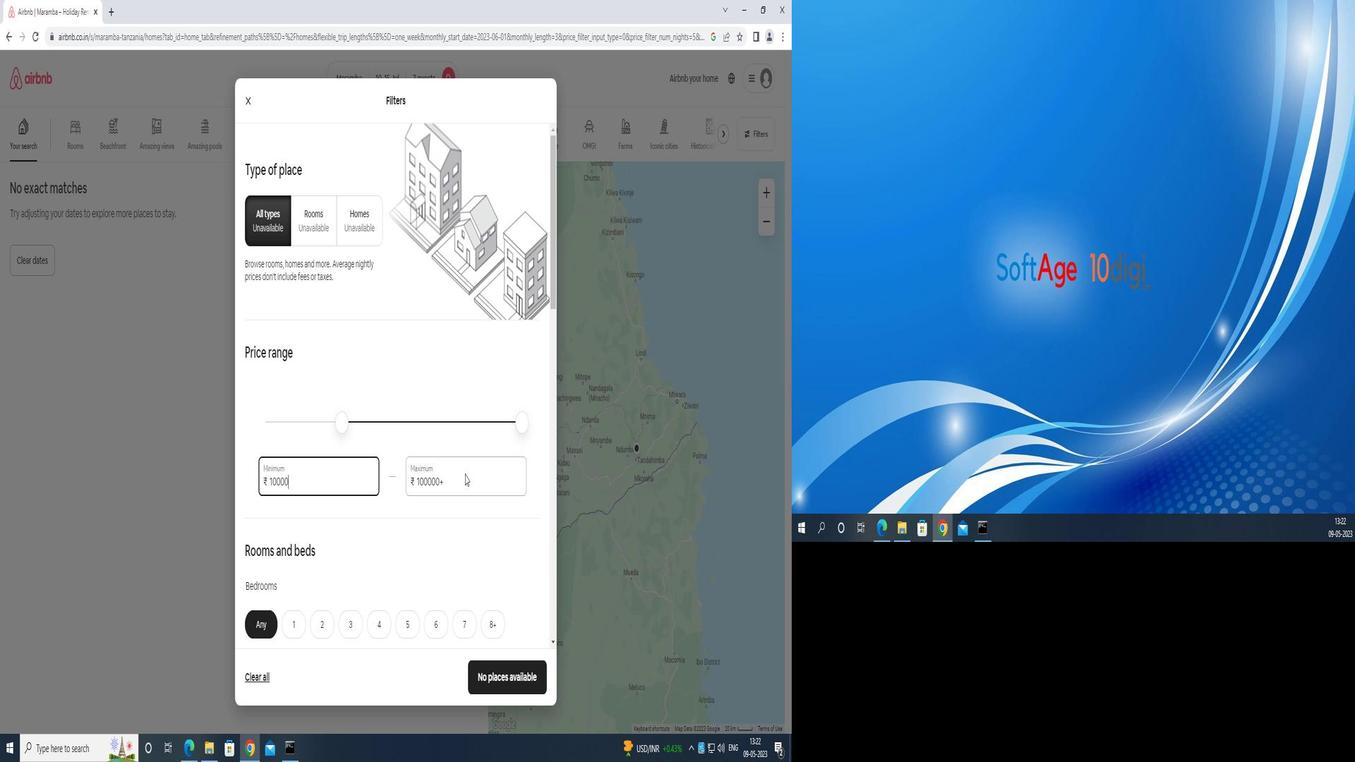 
Action: Key pressed <Key.backspace><Key.backspace><Key.backspace><Key.backspace><Key.backspace><Key.backspace><Key.backspace><Key.backspace><Key.backspace><Key.backspace><Key.backspace>15000
Screenshot: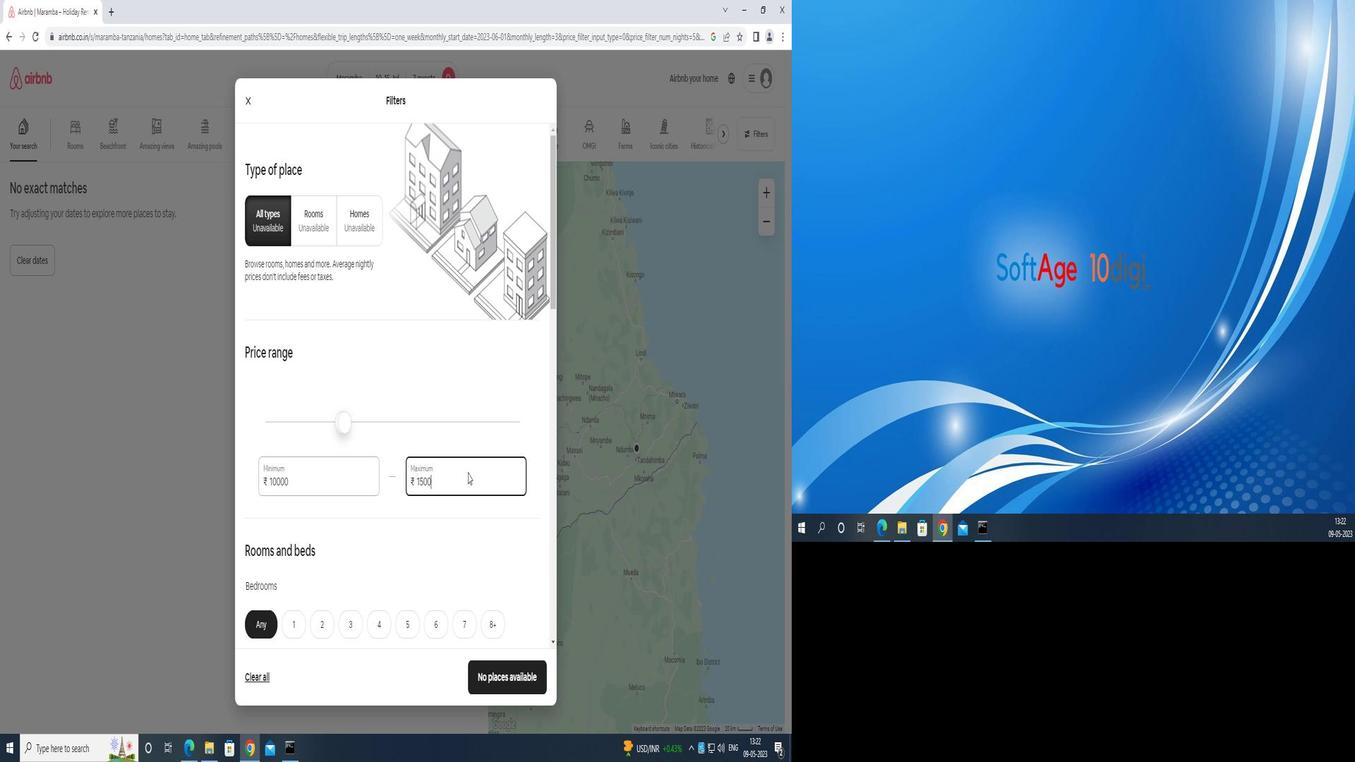 
Action: Mouse moved to (896, 515)
Screenshot: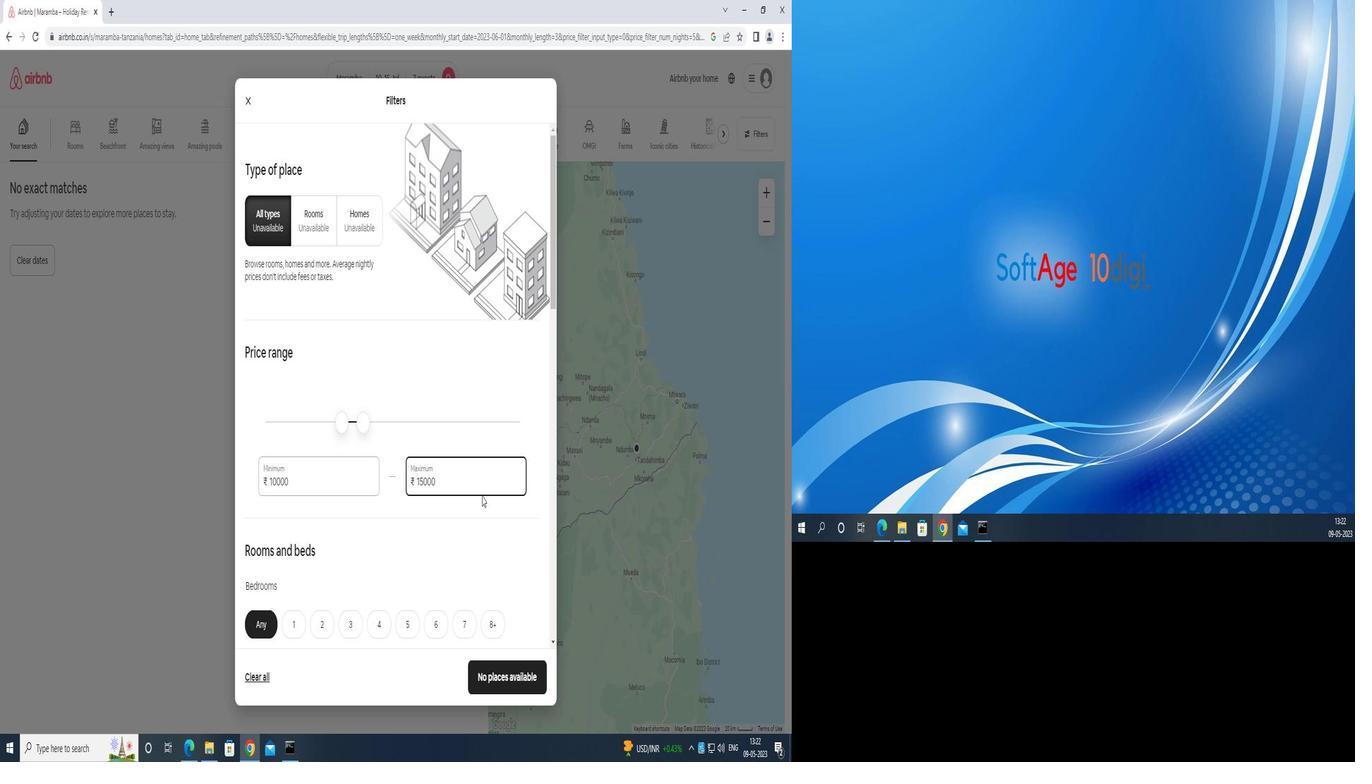 
Action: Mouse scrolled (896, 514) with delta (0, 0)
Screenshot: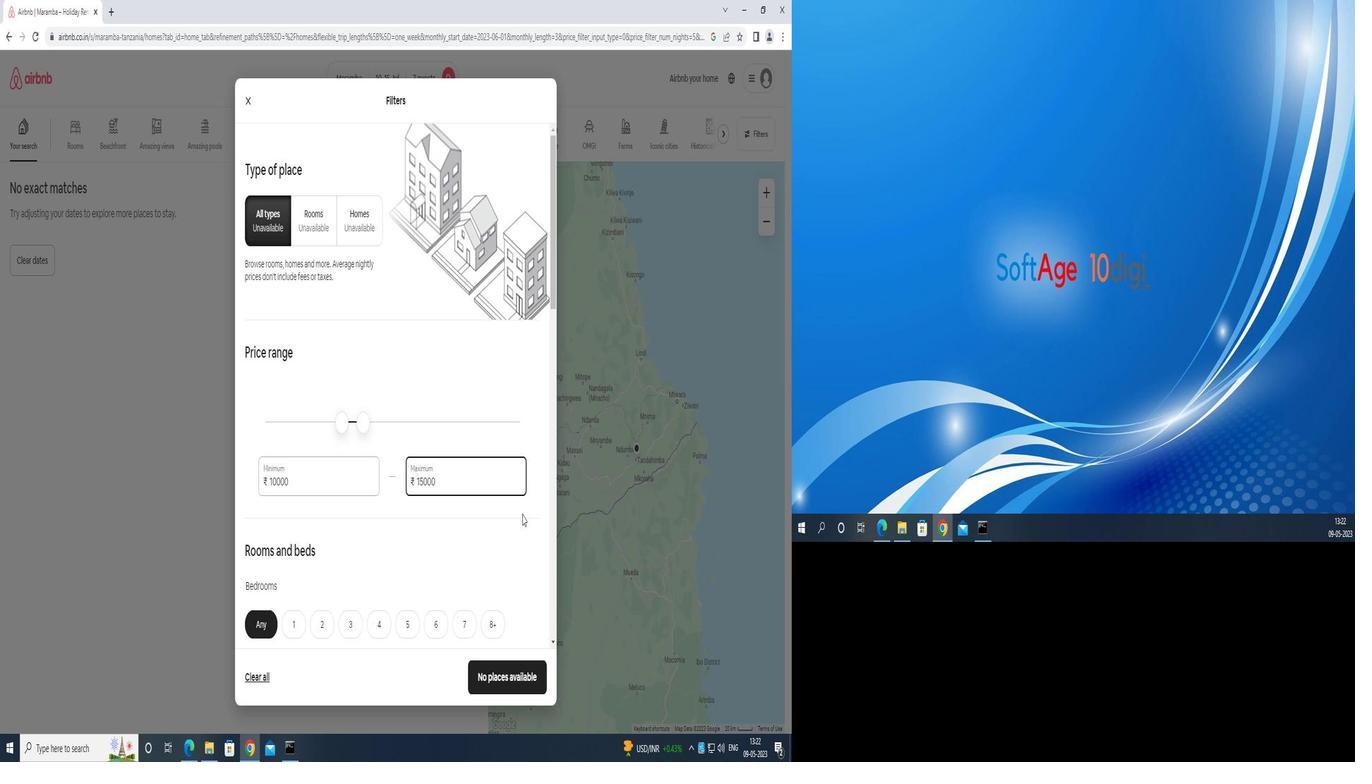
Action: Mouse scrolled (896, 514) with delta (0, 0)
Screenshot: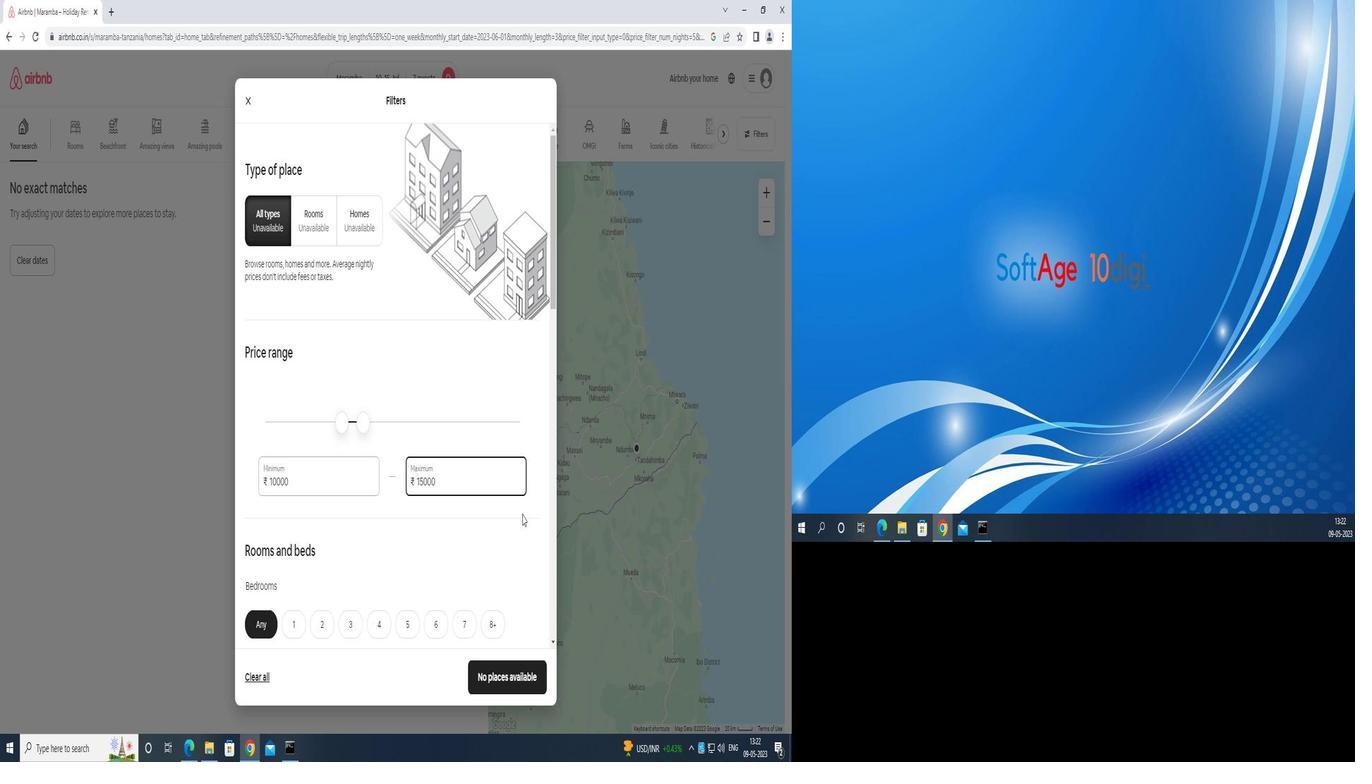 
Action: Mouse scrolled (896, 514) with delta (0, 0)
Screenshot: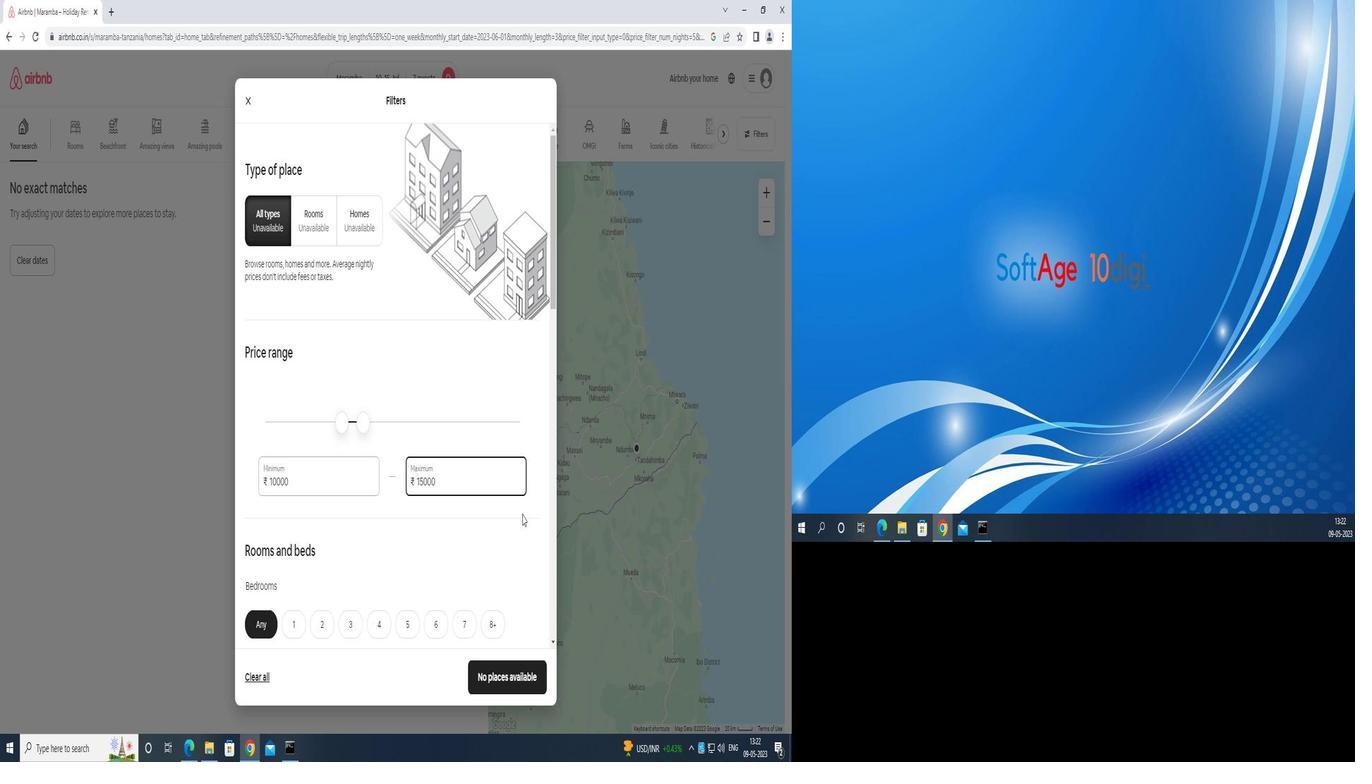 
Action: Mouse moved to (641, 411)
Screenshot: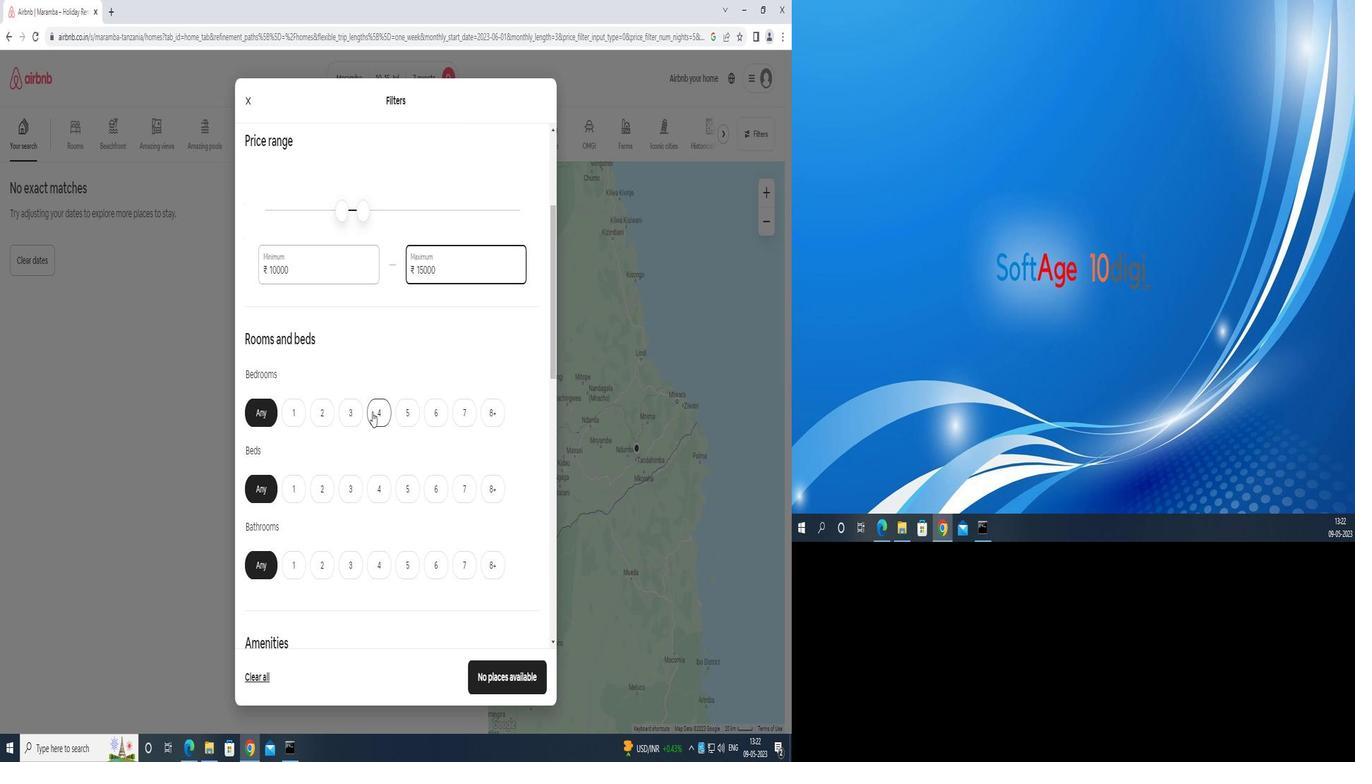 
Action: Mouse pressed left at (641, 411)
Screenshot: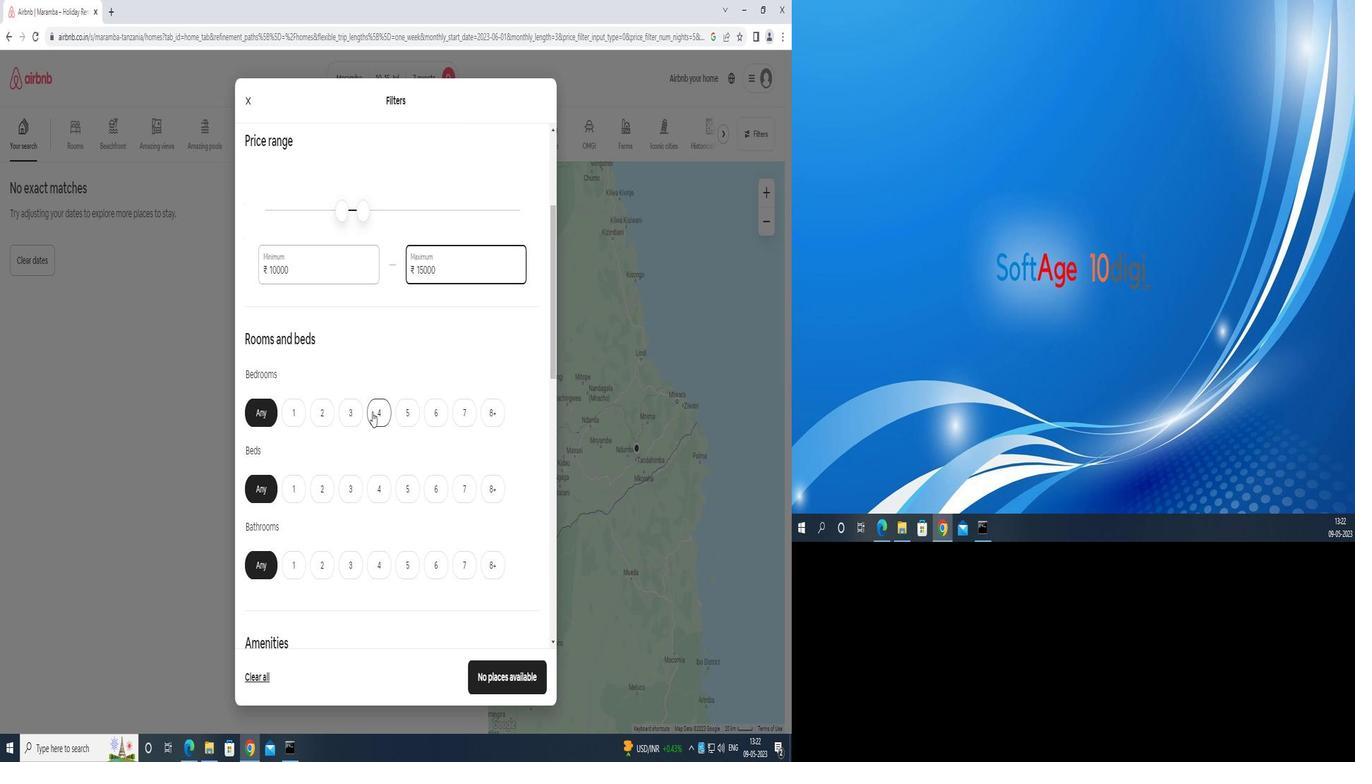 
Action: Mouse moved to (790, 487)
Screenshot: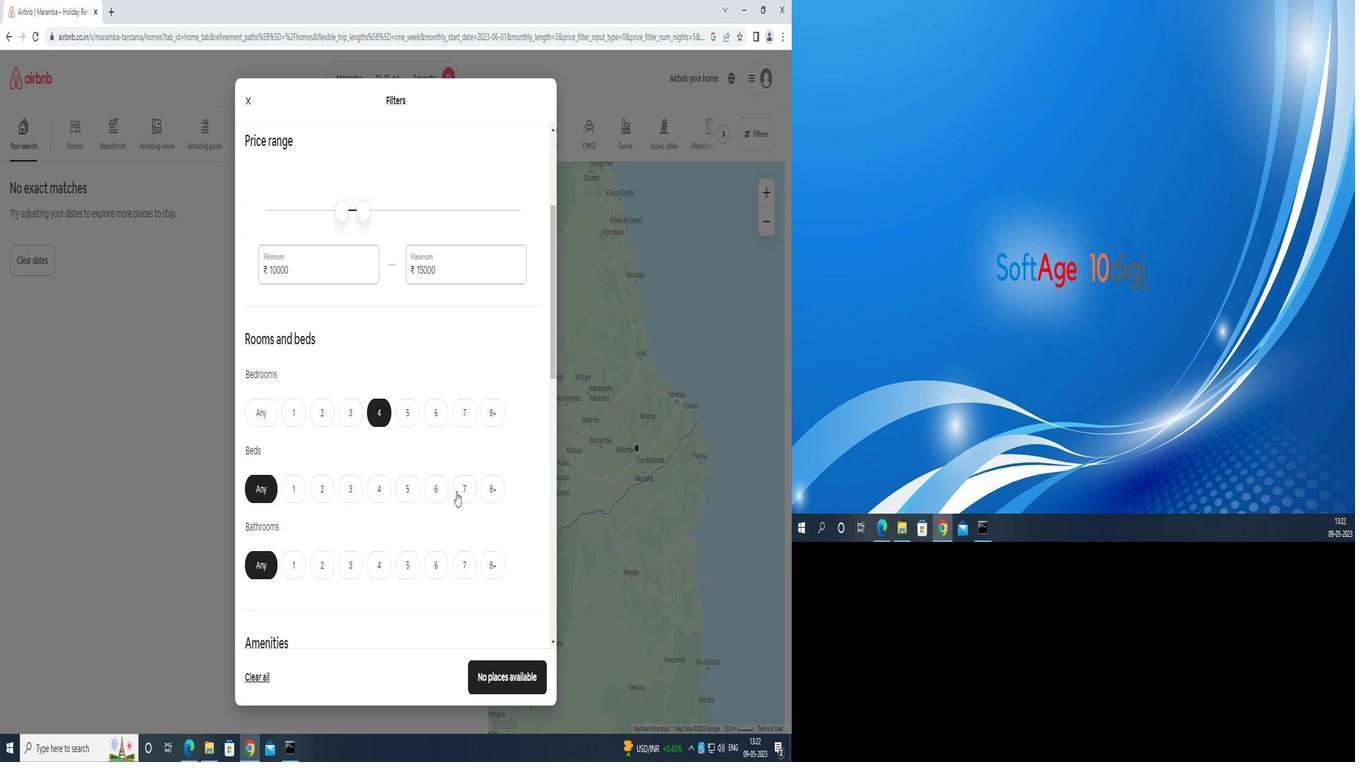 
Action: Mouse pressed left at (790, 487)
Screenshot: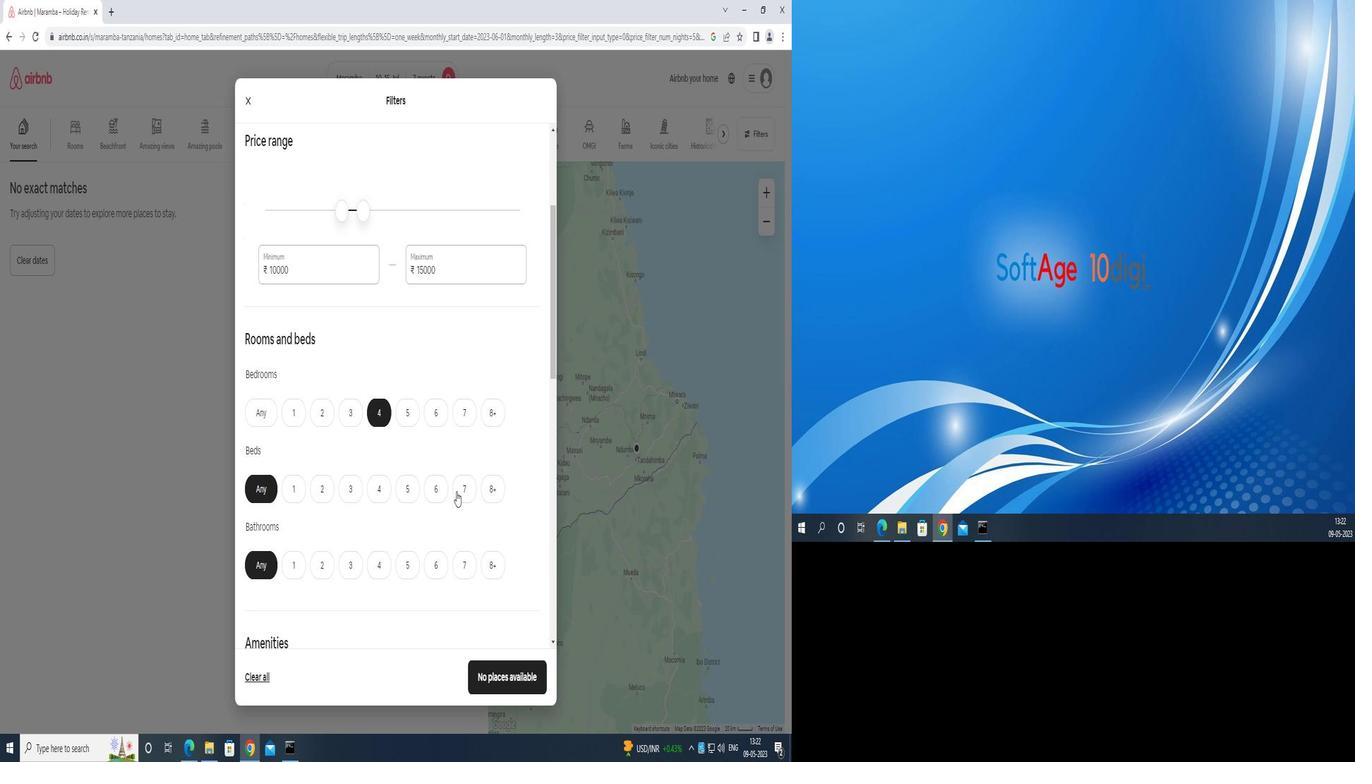 
Action: Mouse moved to (645, 564)
Screenshot: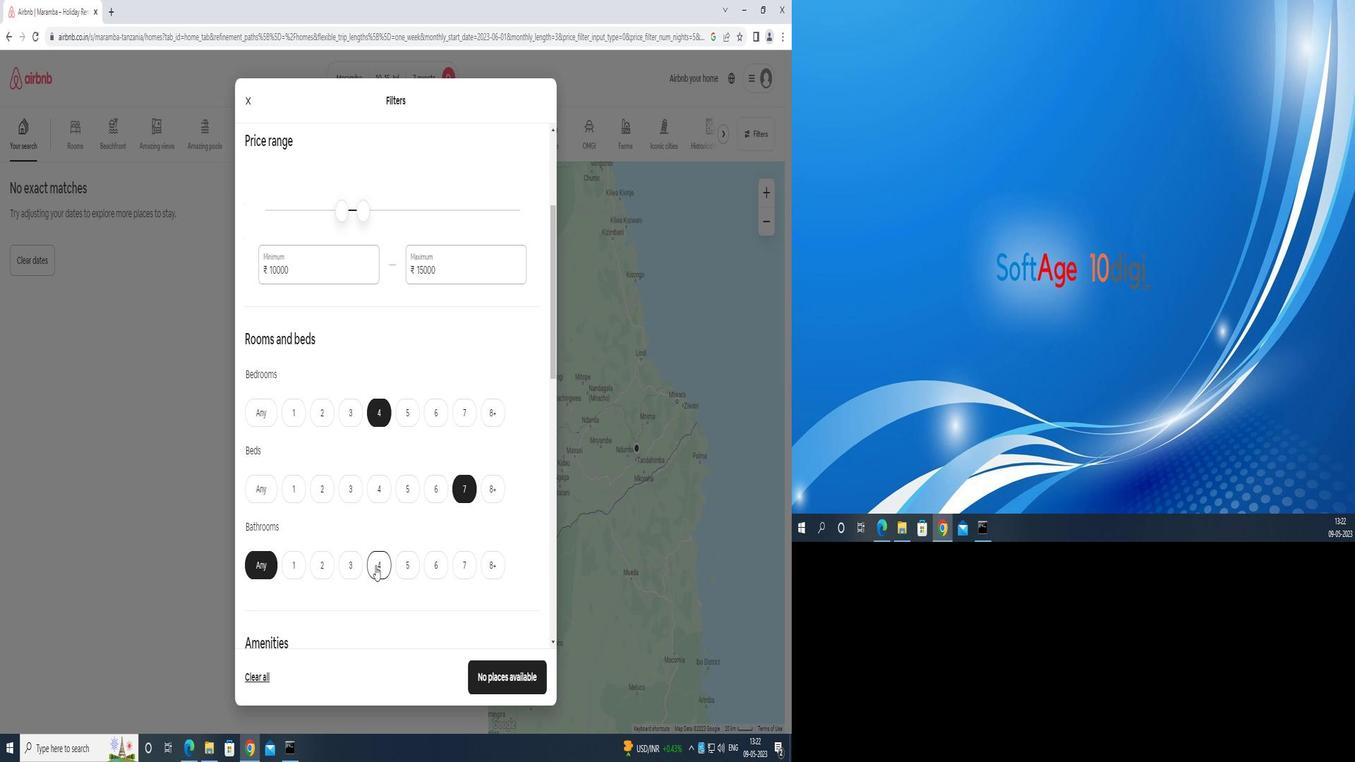 
Action: Mouse pressed left at (645, 564)
Screenshot: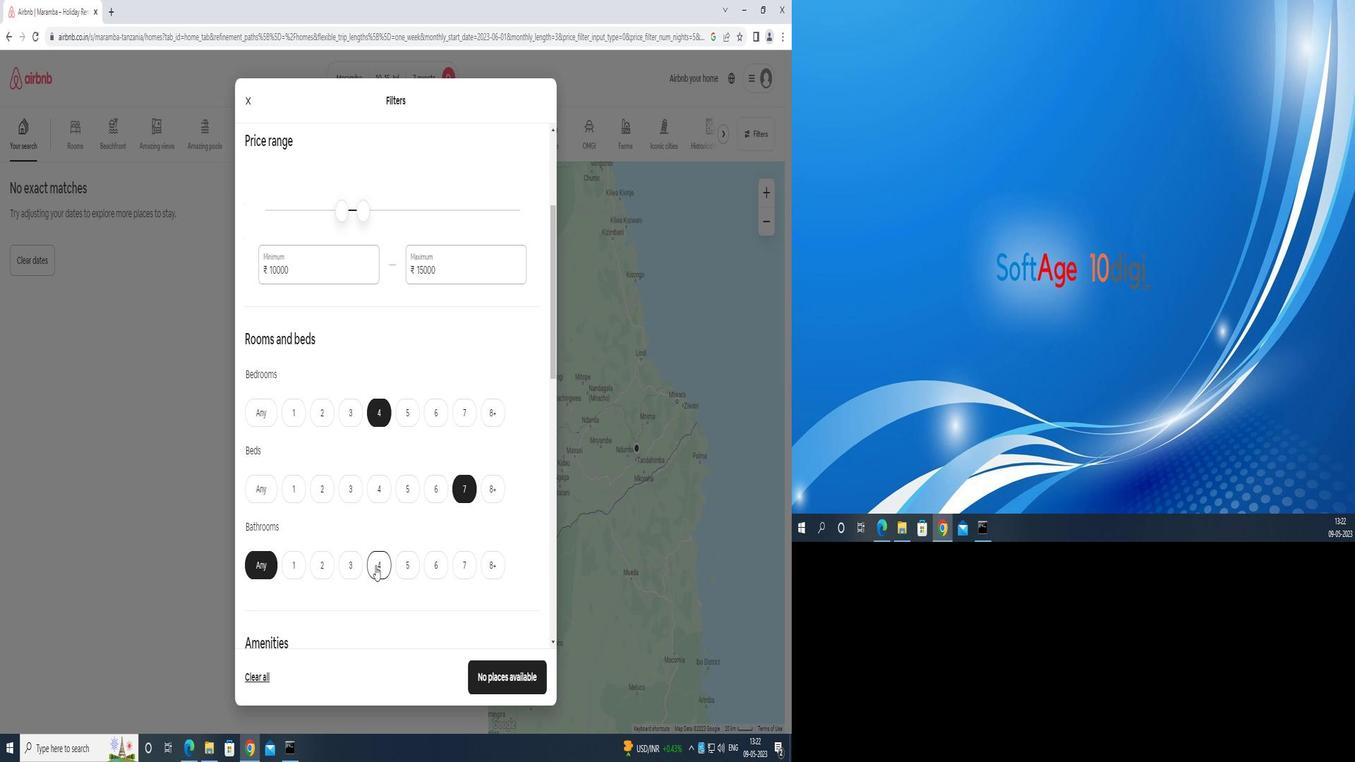 
Action: Mouse moved to (624, 568)
Screenshot: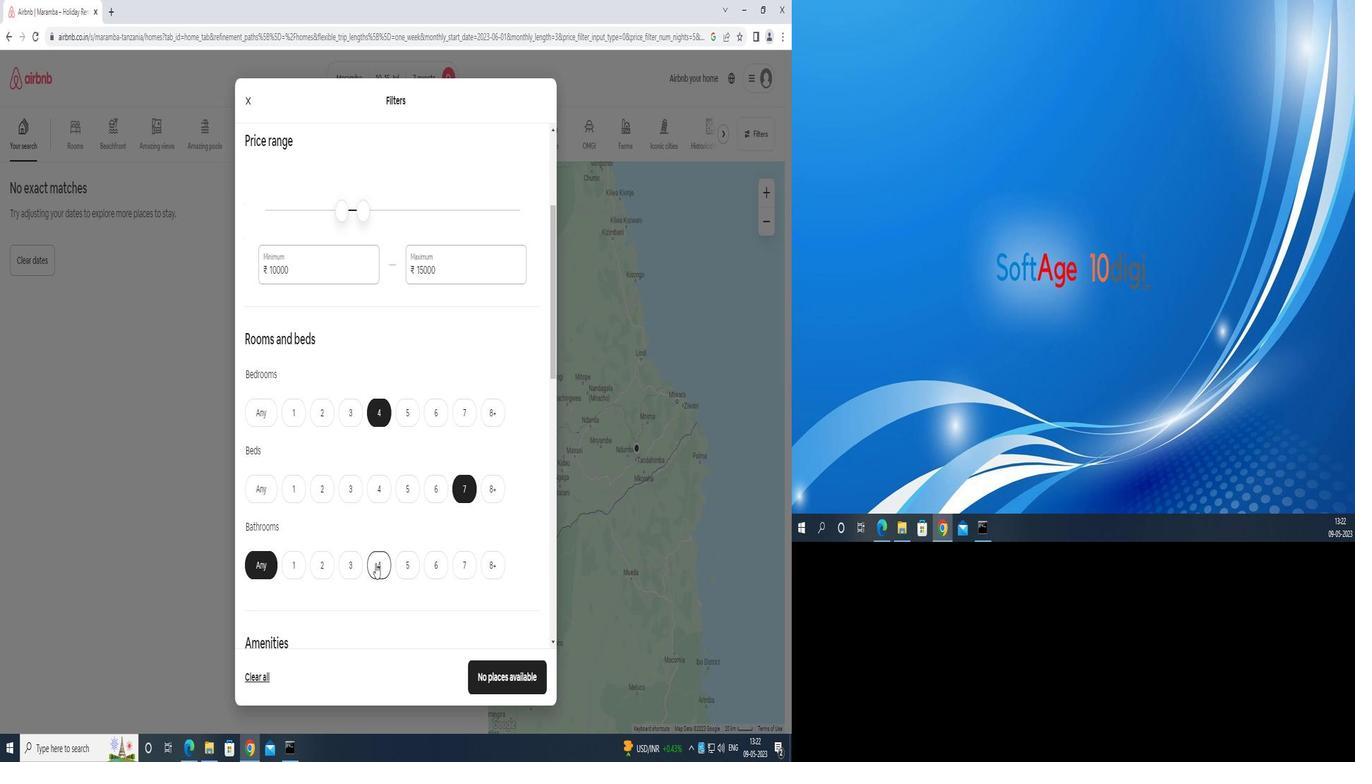
Action: Mouse scrolled (624, 567) with delta (0, 0)
Screenshot: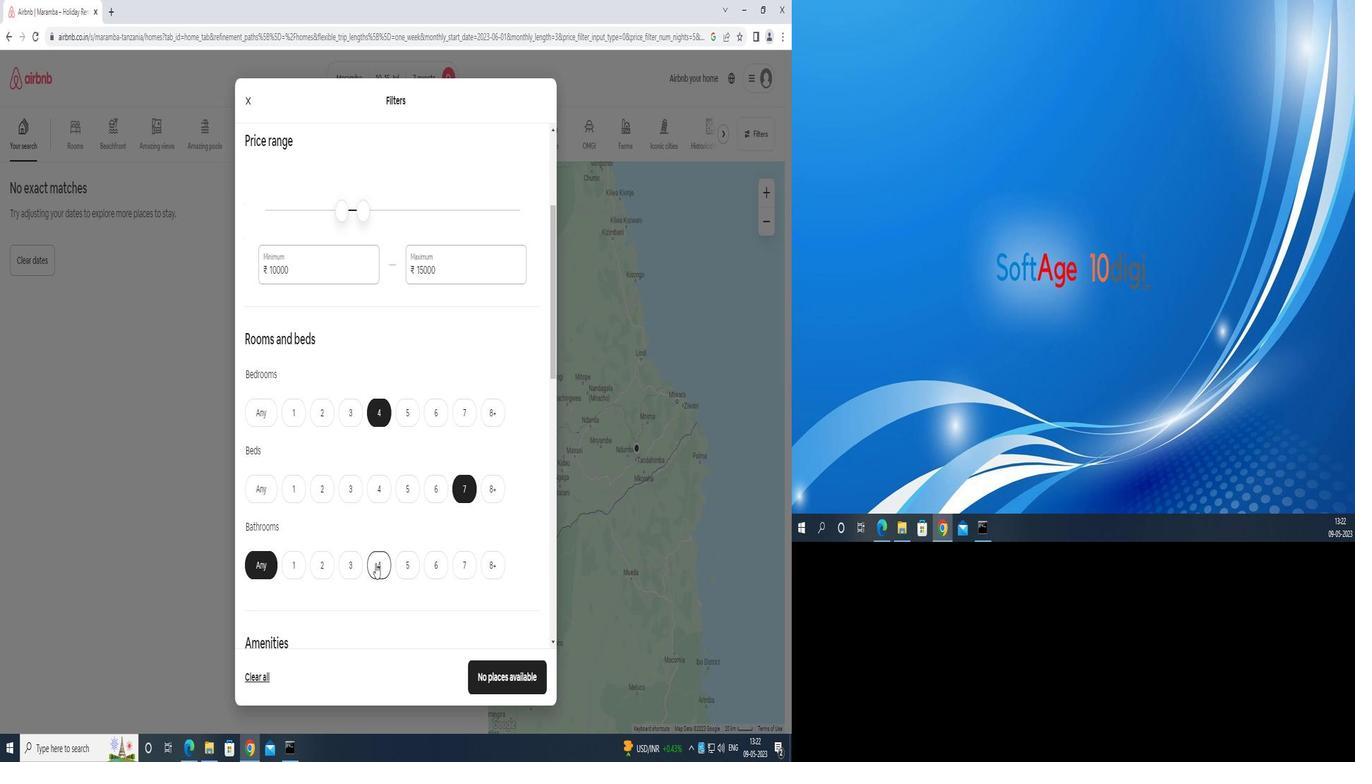 
Action: Mouse moved to (624, 569)
Screenshot: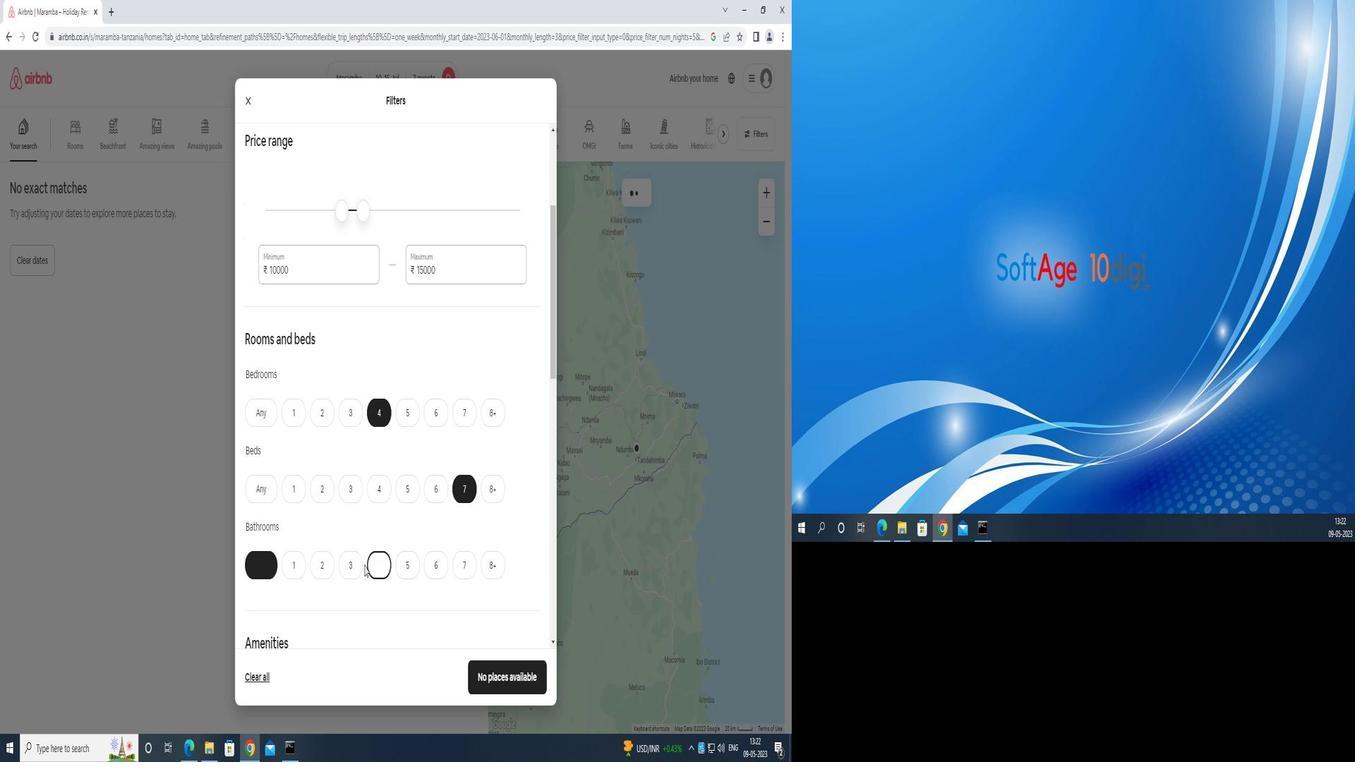 
Action: Mouse scrolled (624, 568) with delta (0, 0)
Screenshot: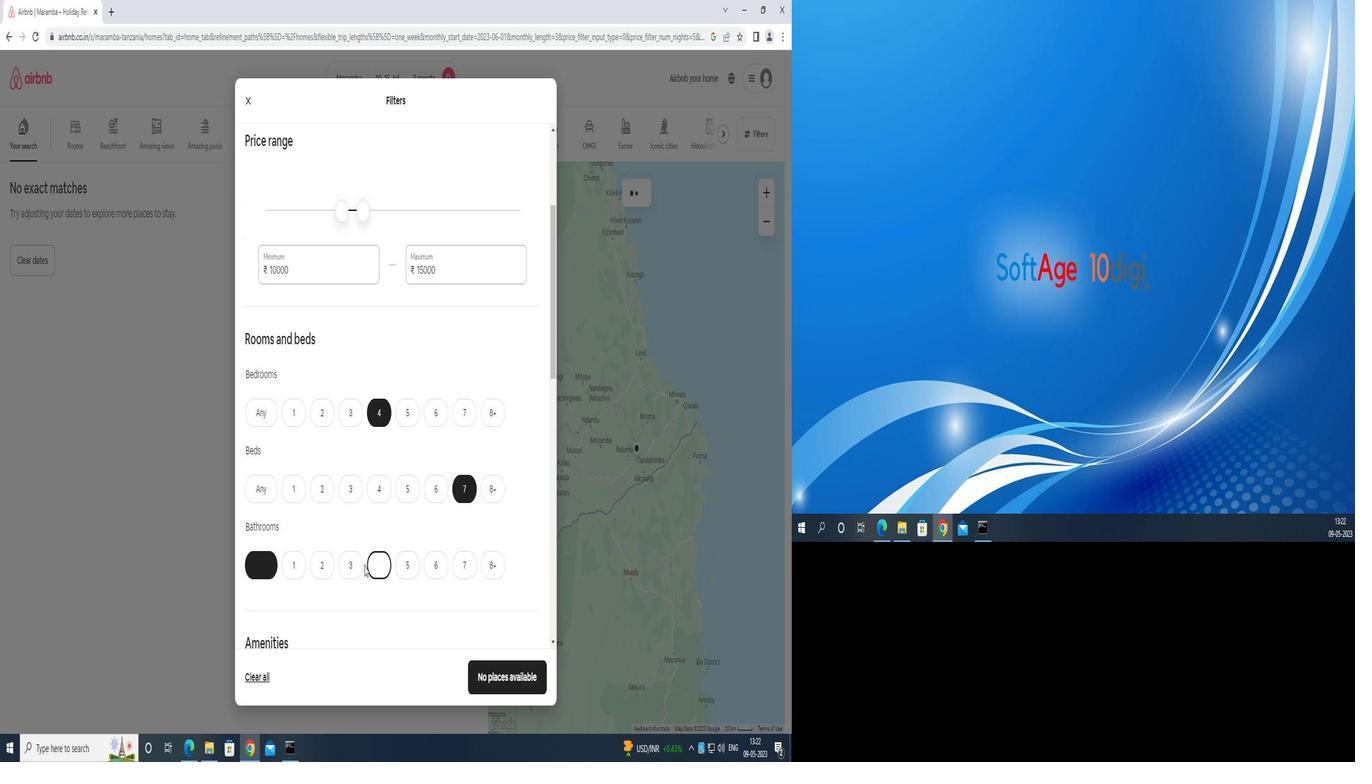 
Action: Mouse moved to (628, 569)
Screenshot: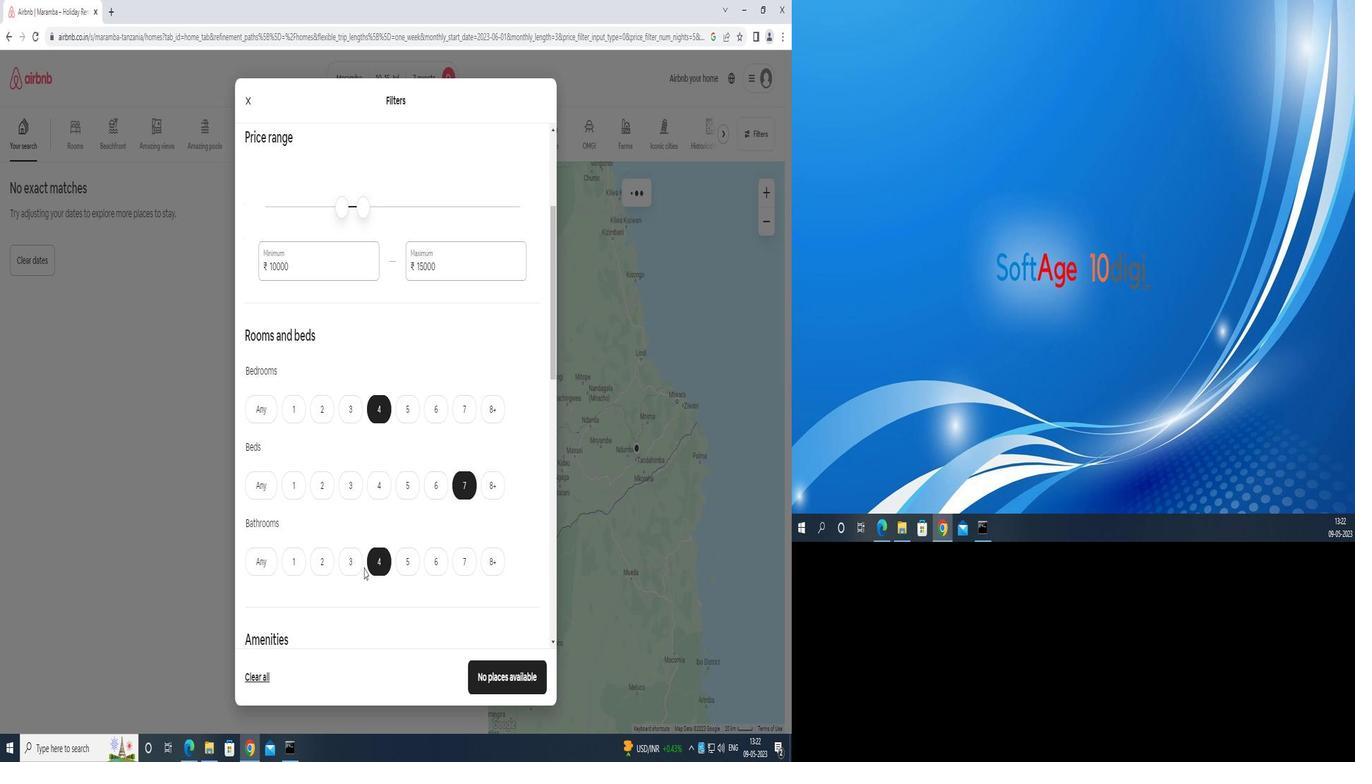 
Action: Mouse scrolled (628, 569) with delta (0, 0)
Screenshot: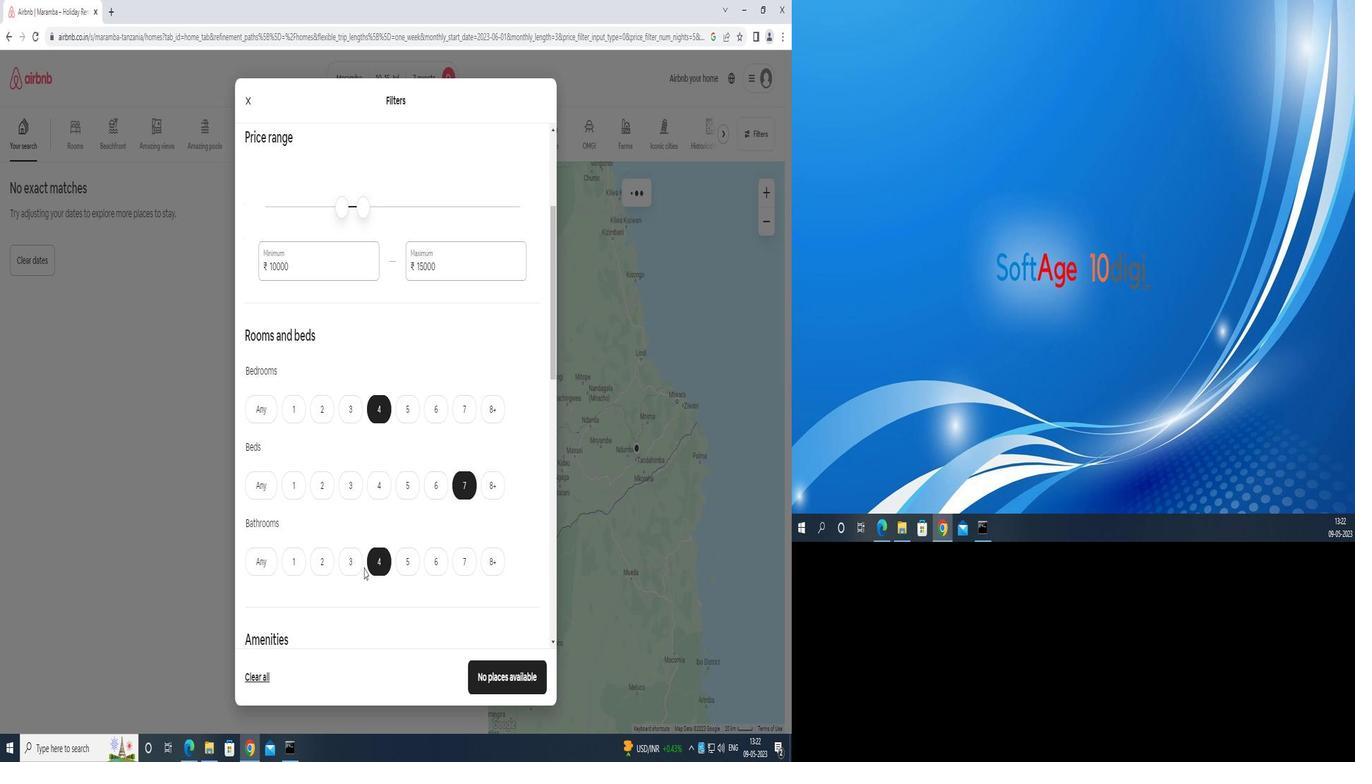 
Action: Mouse moved to (427, 505)
Screenshot: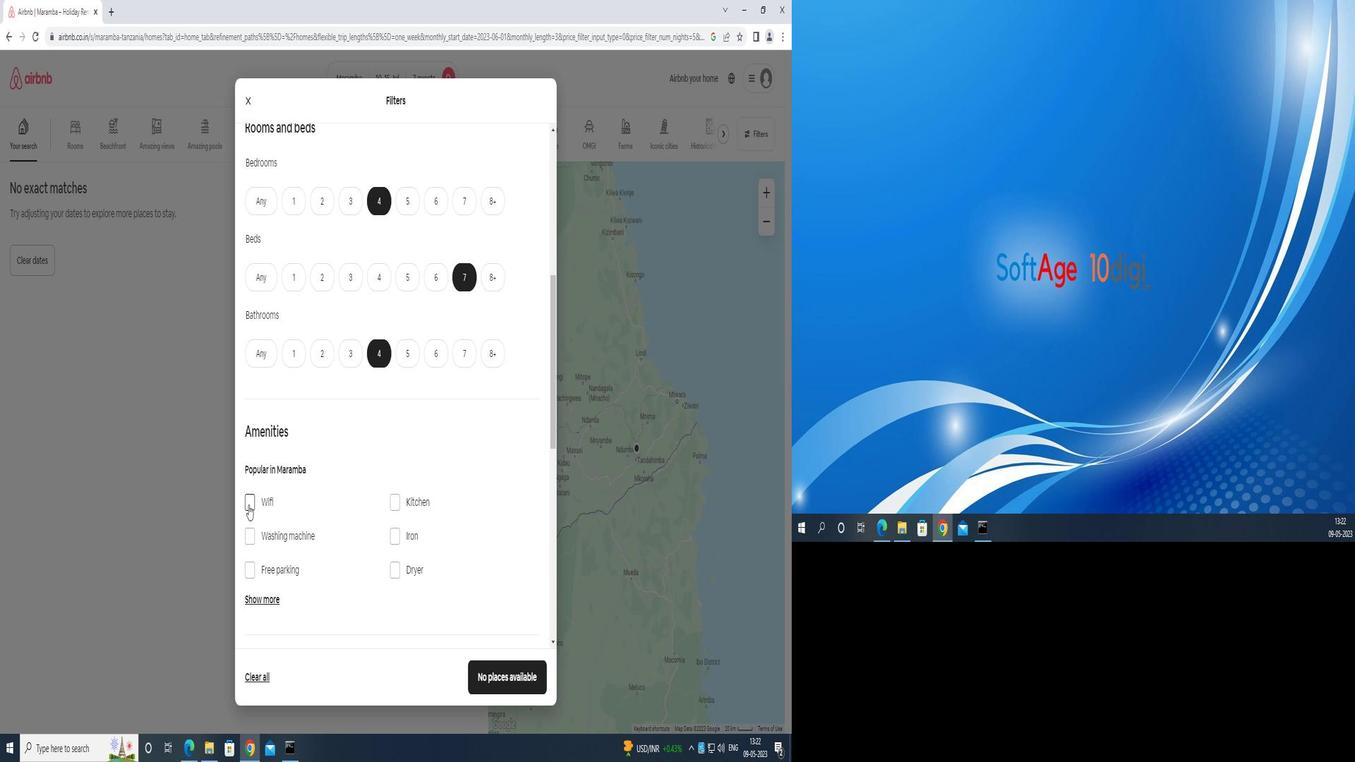 
Action: Mouse pressed left at (427, 505)
Screenshot: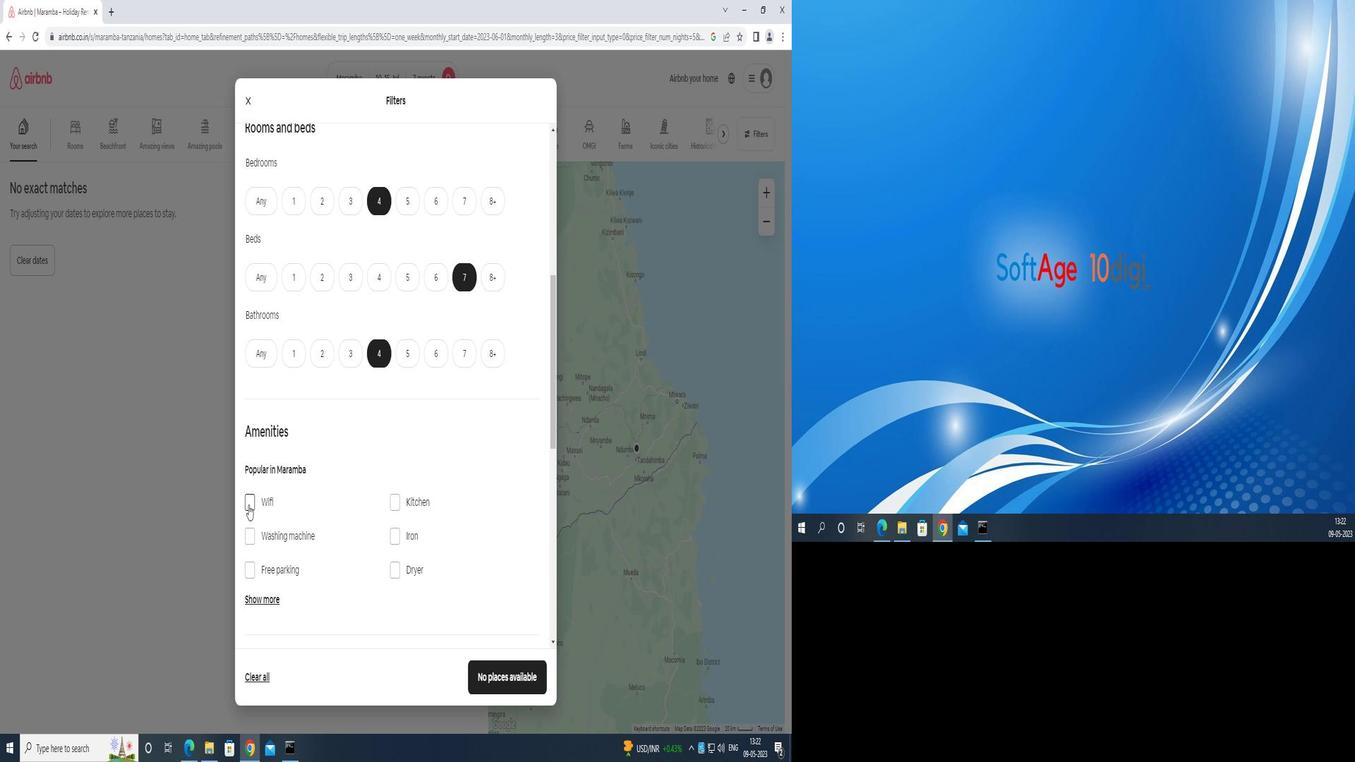 
Action: Mouse moved to (431, 569)
Screenshot: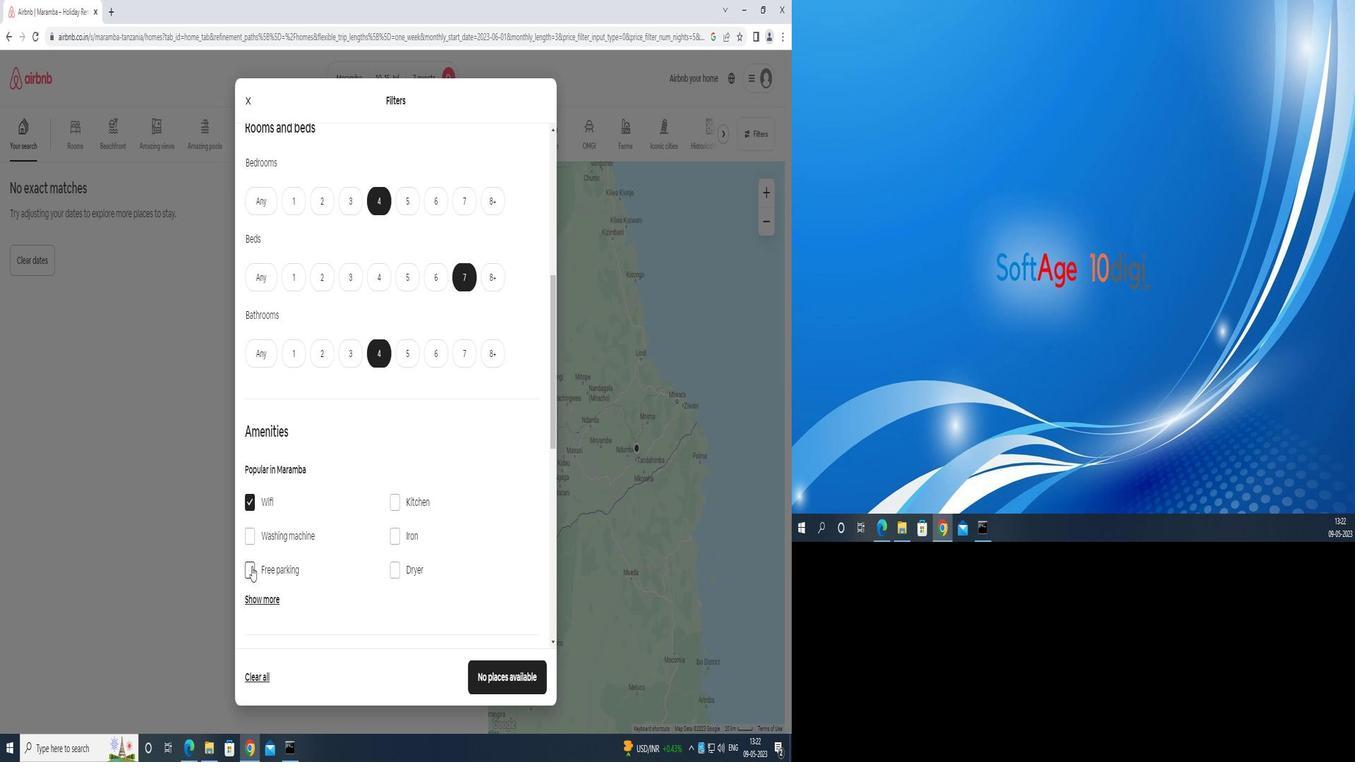 
Action: Mouse pressed left at (431, 569)
Screenshot: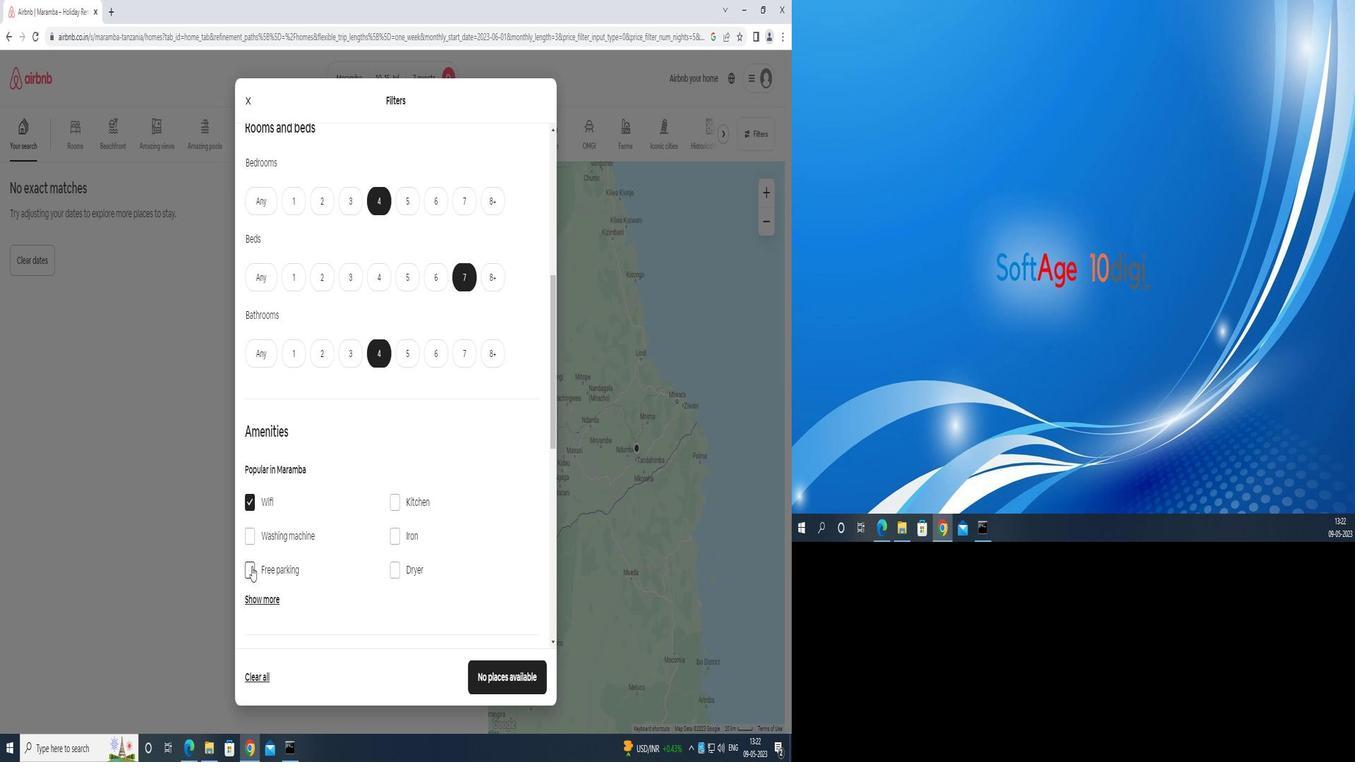 
Action: Mouse moved to (432, 603)
Screenshot: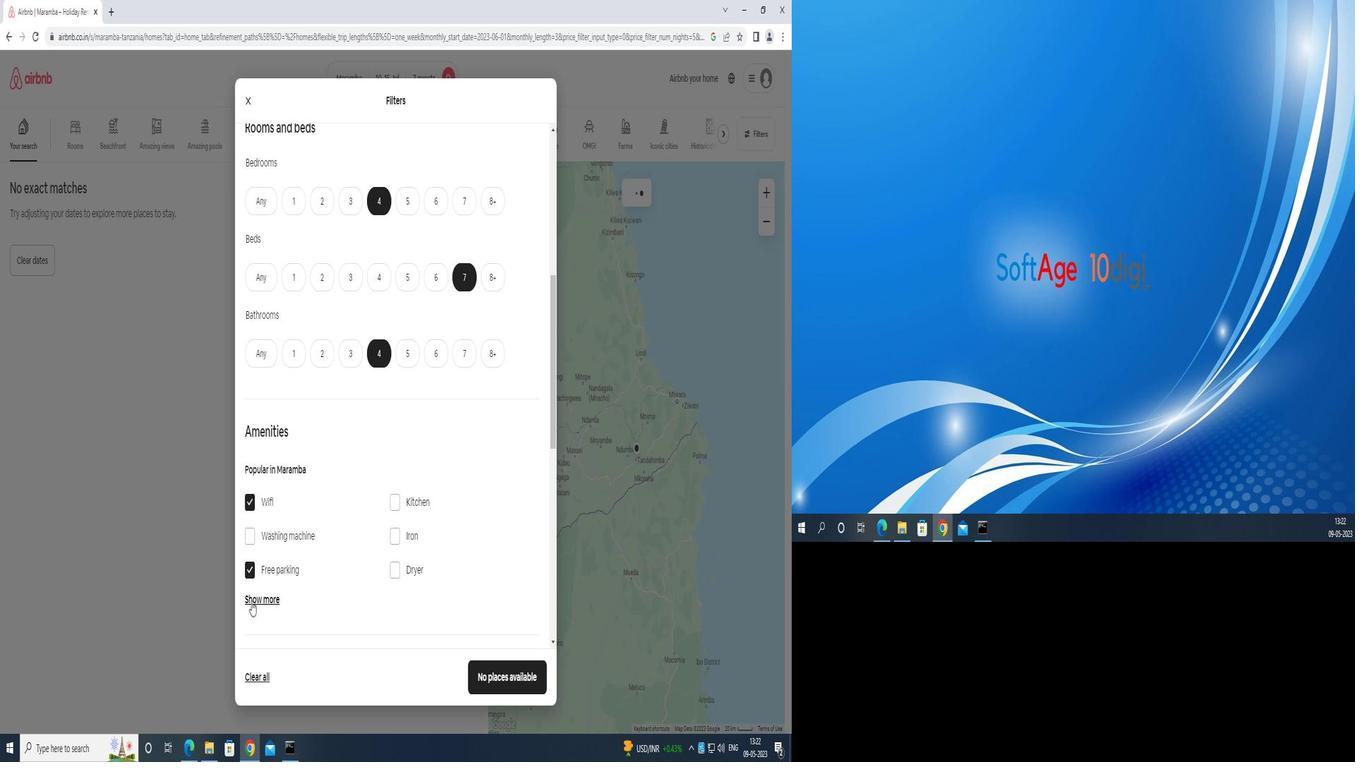 
Action: Mouse pressed left at (432, 603)
Screenshot: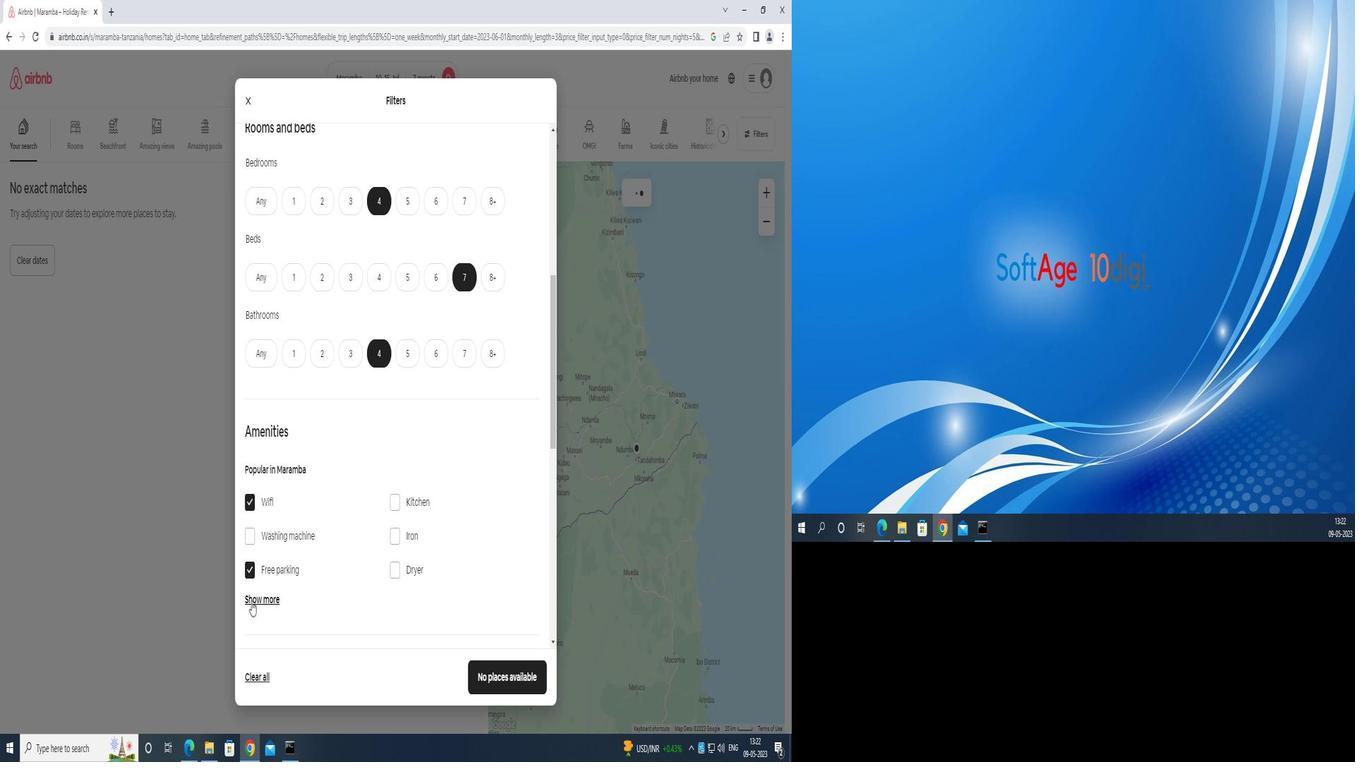 
Action: Mouse moved to (445, 586)
Screenshot: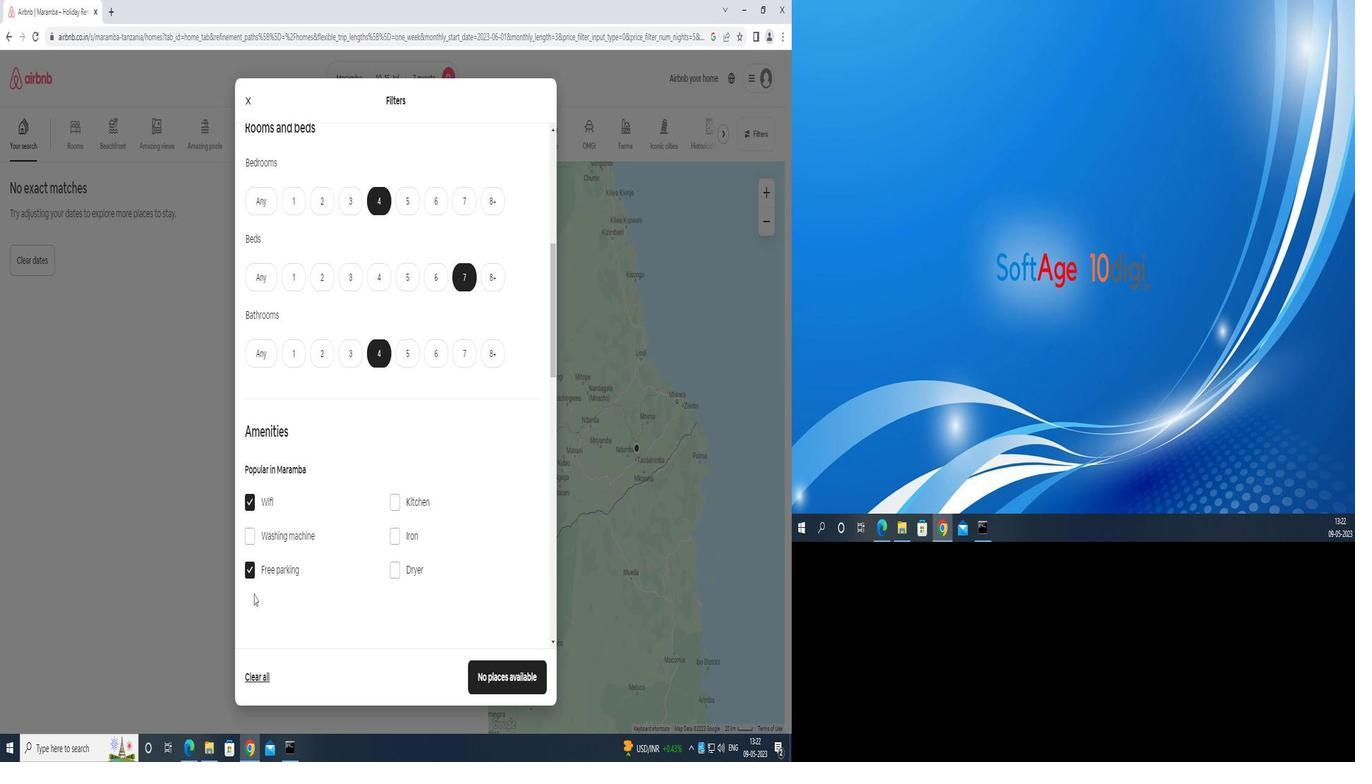 
Action: Mouse scrolled (445, 586) with delta (0, 0)
Screenshot: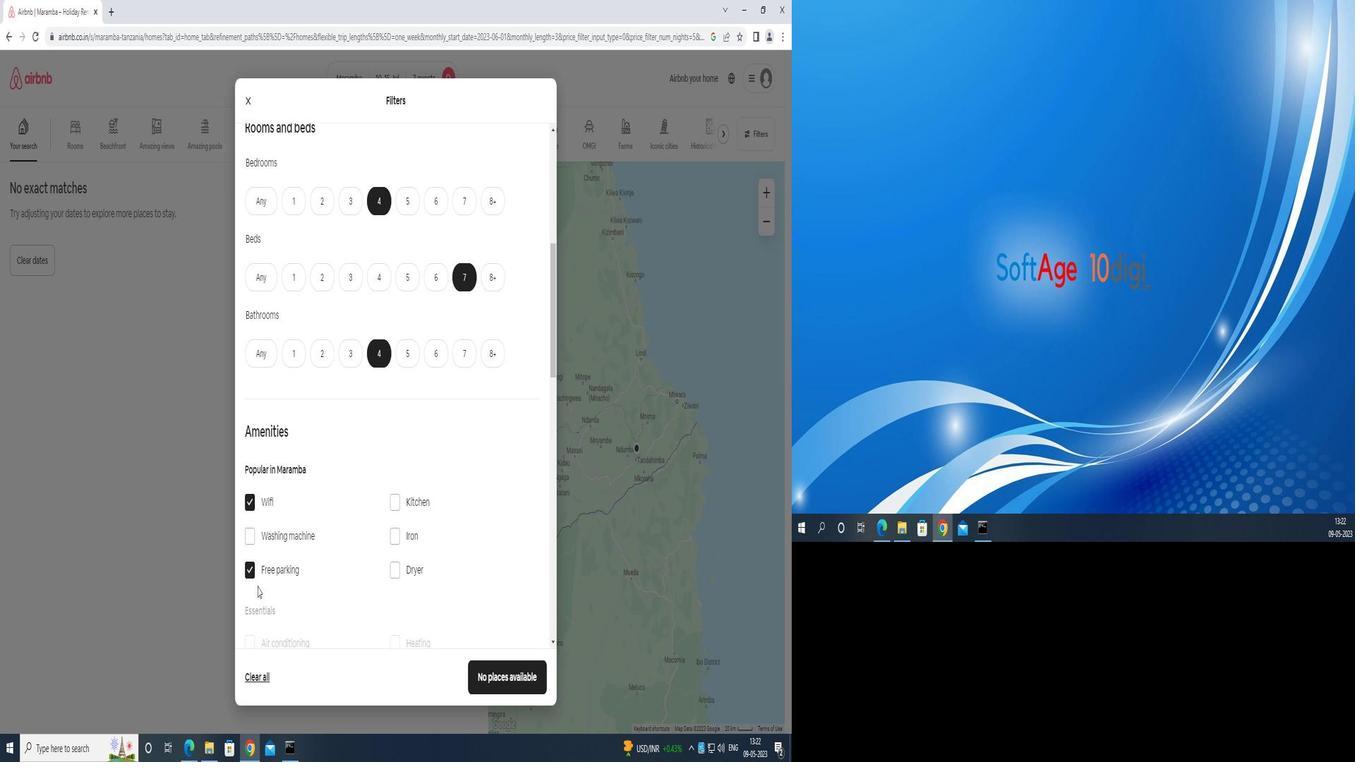 
Action: Mouse moved to (446, 586)
Screenshot: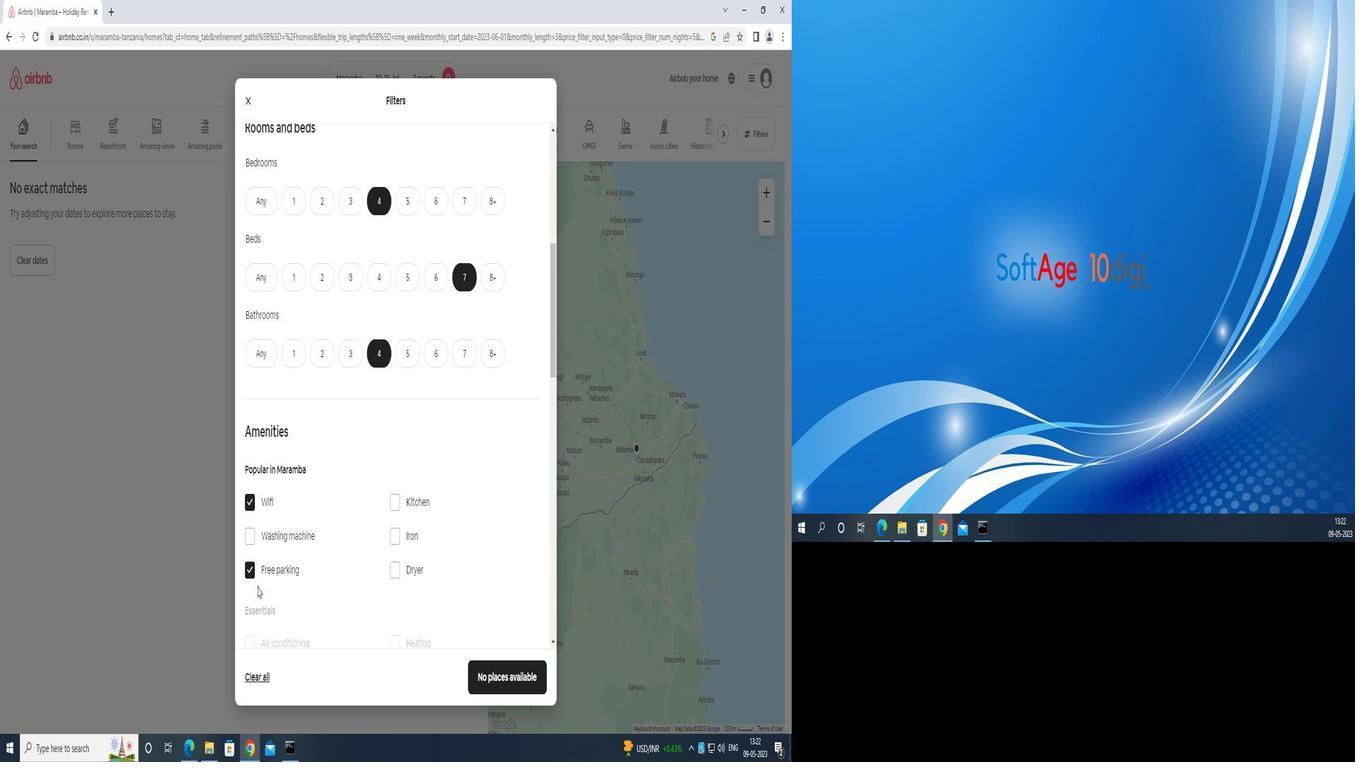 
Action: Mouse scrolled (446, 586) with delta (0, 0)
Screenshot: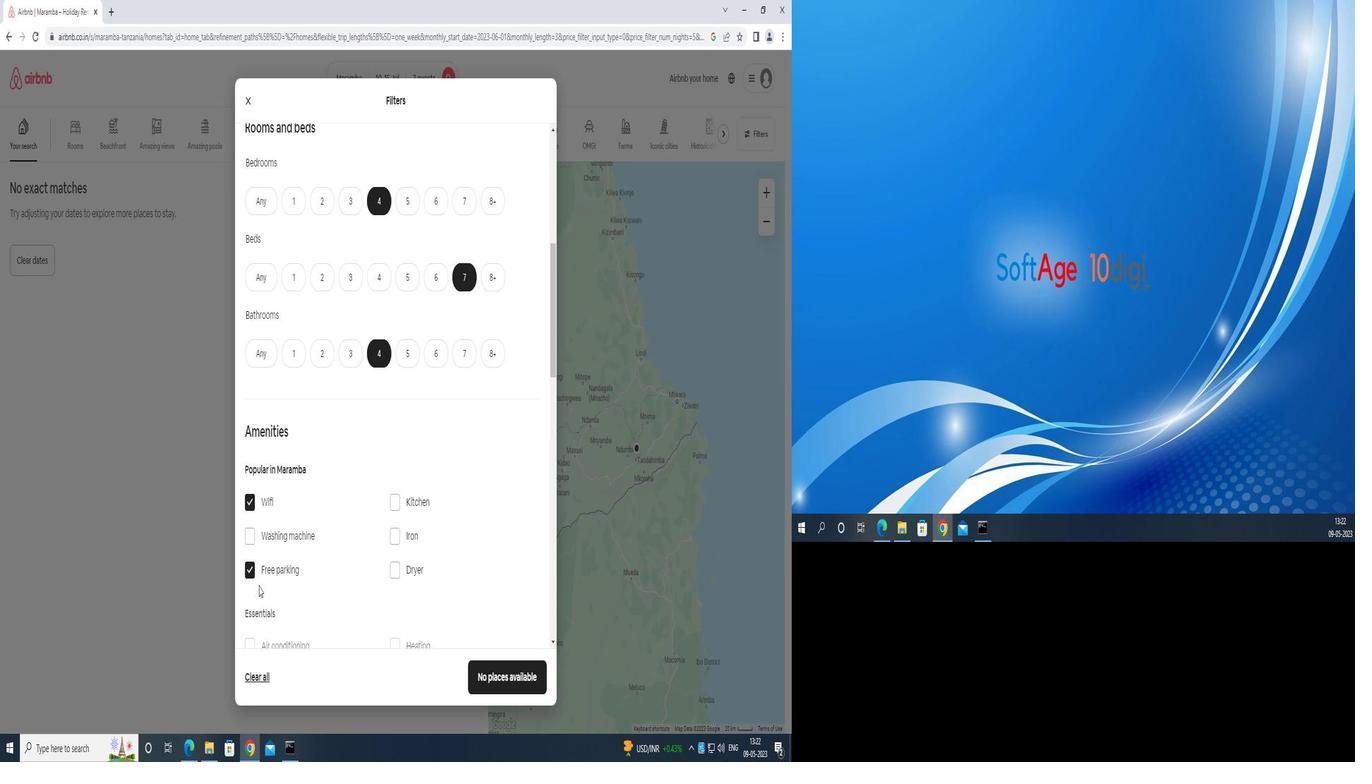 
Action: Mouse moved to (449, 585)
Screenshot: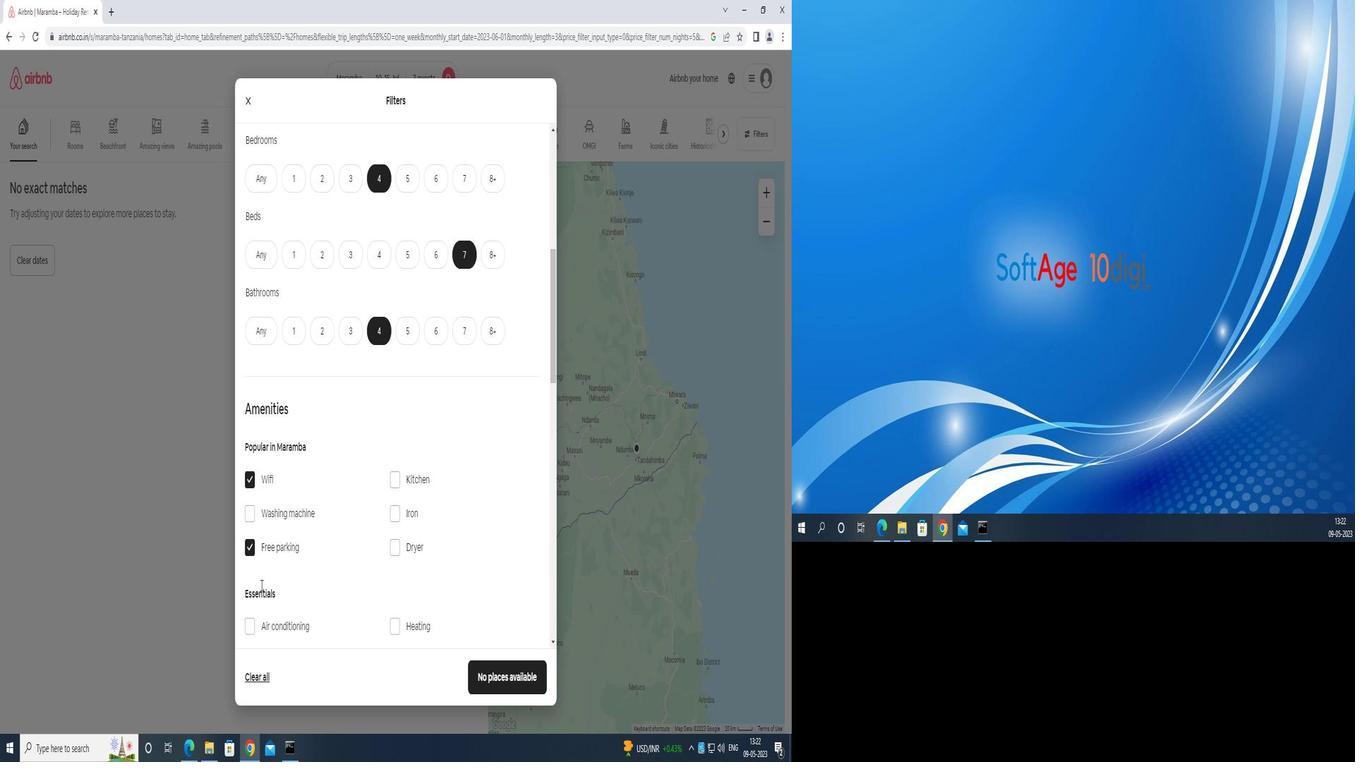 
Action: Mouse scrolled (449, 584) with delta (0, 0)
Screenshot: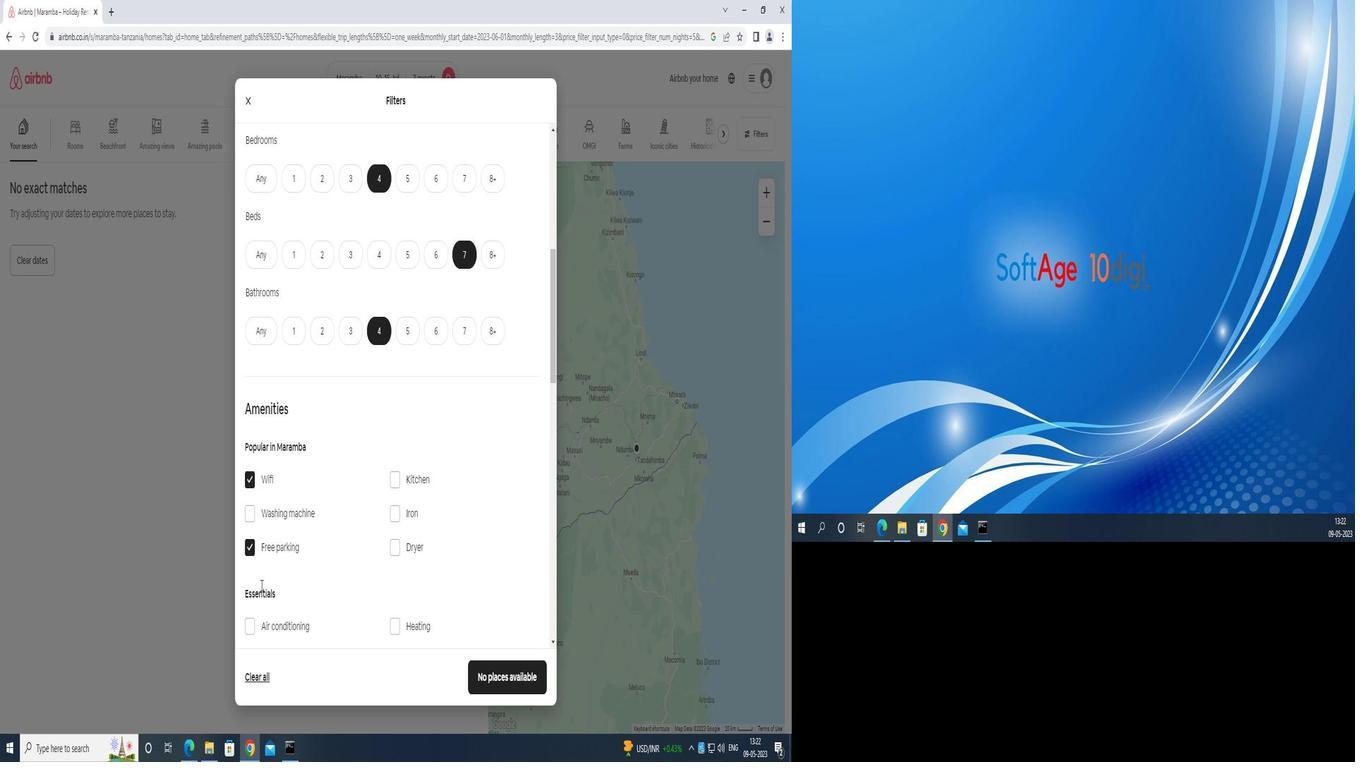 
Action: Mouse moved to (679, 469)
Screenshot: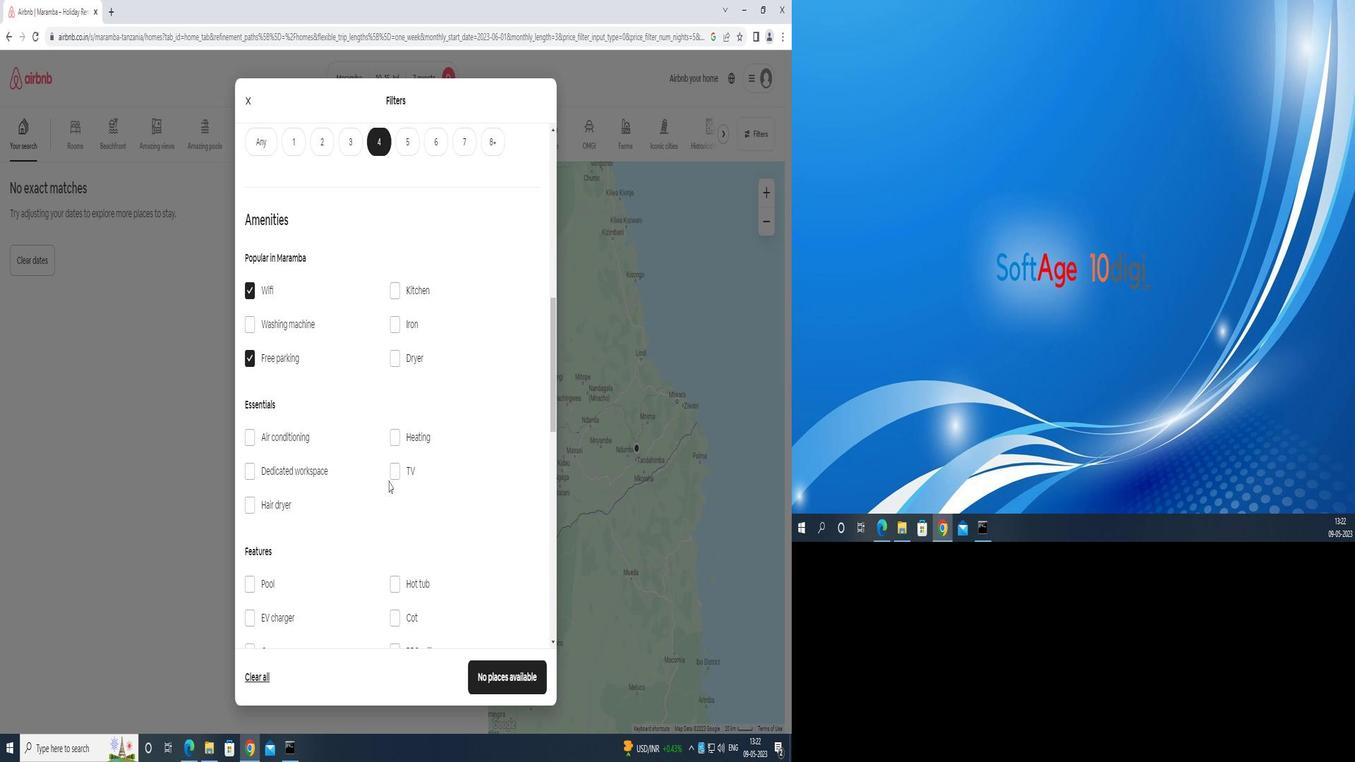 
Action: Mouse pressed left at (679, 469)
Screenshot: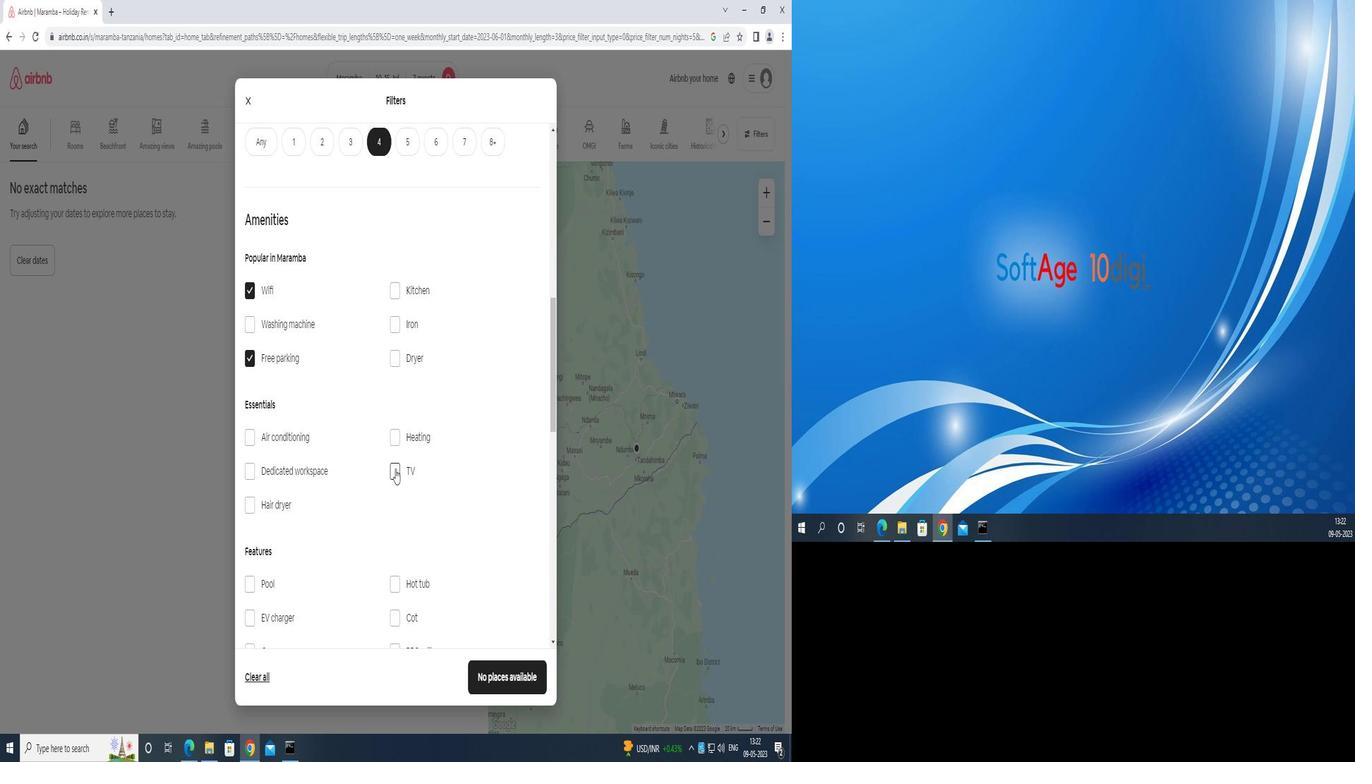 
Action: Mouse moved to (612, 494)
Screenshot: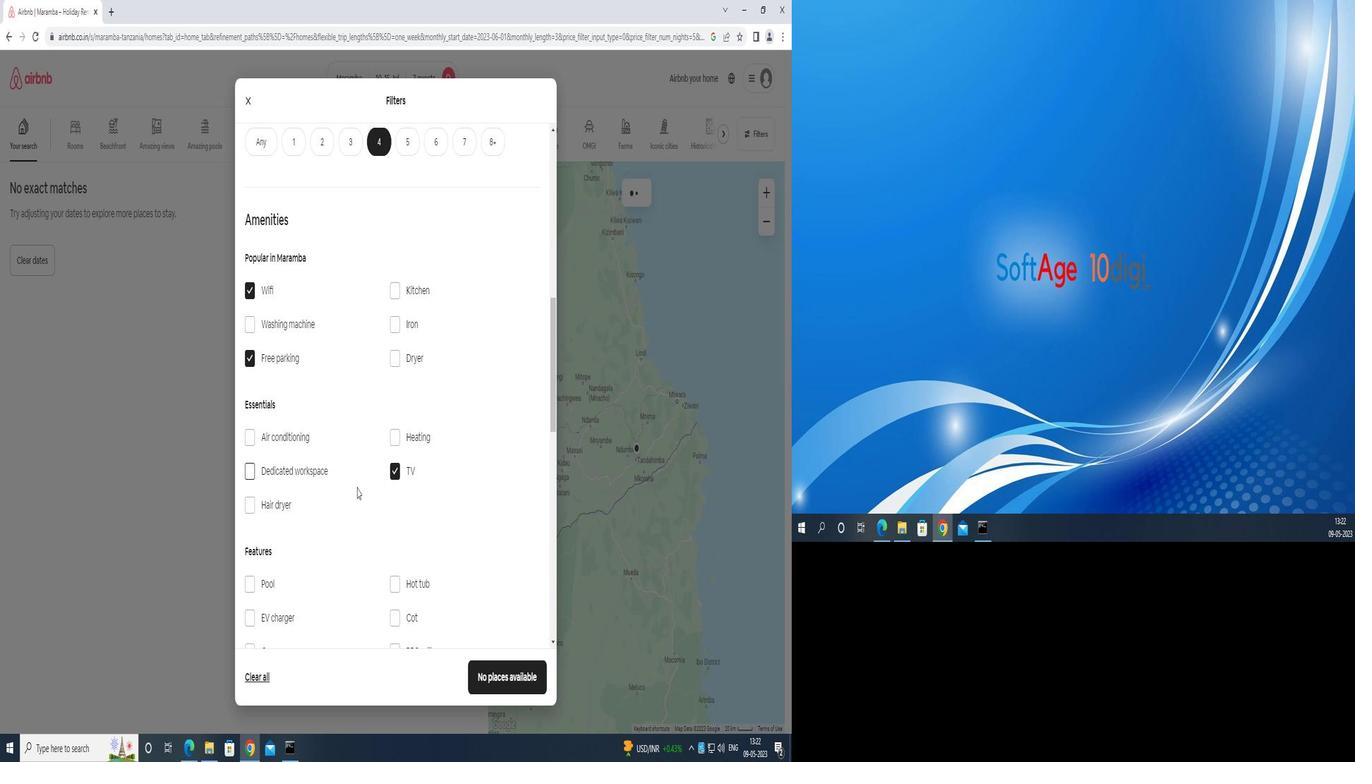 
Action: Mouse scrolled (612, 494) with delta (0, 0)
Screenshot: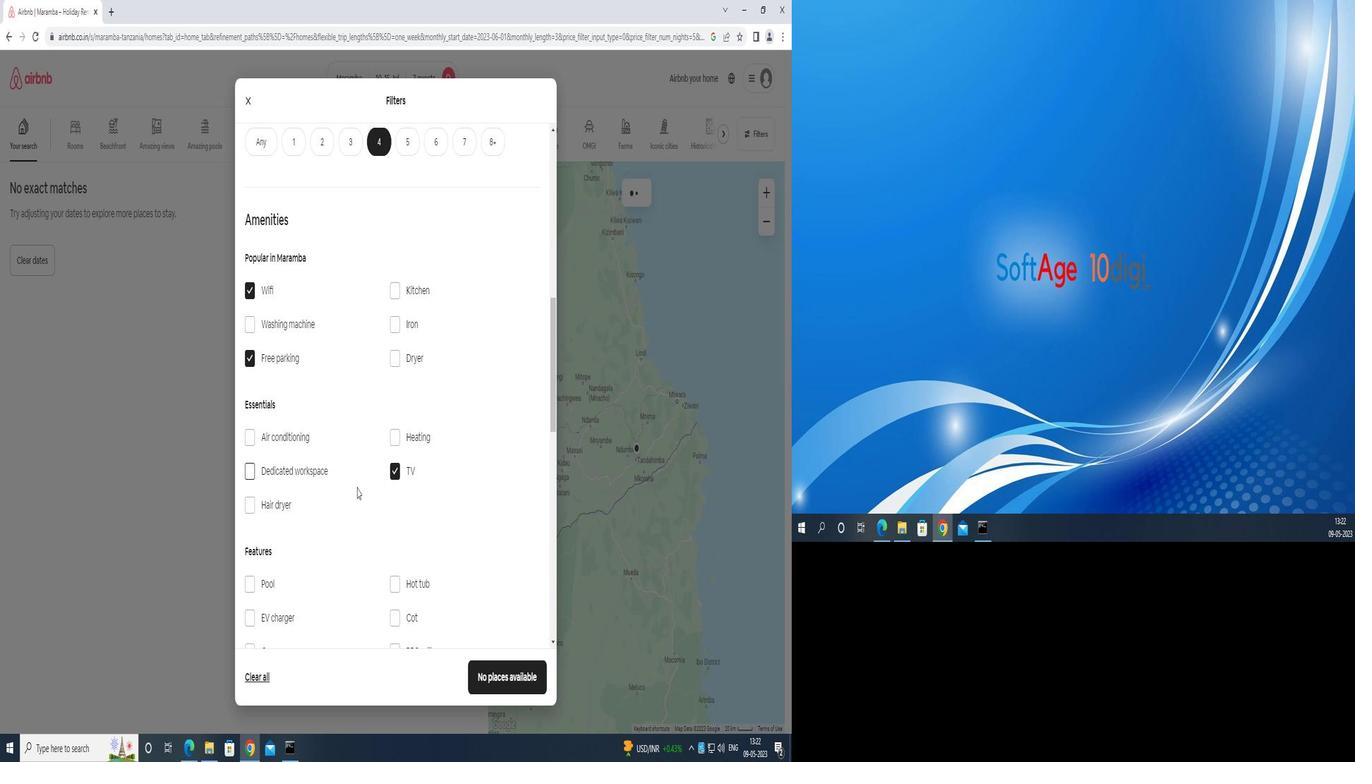 
Action: Mouse moved to (612, 495)
Screenshot: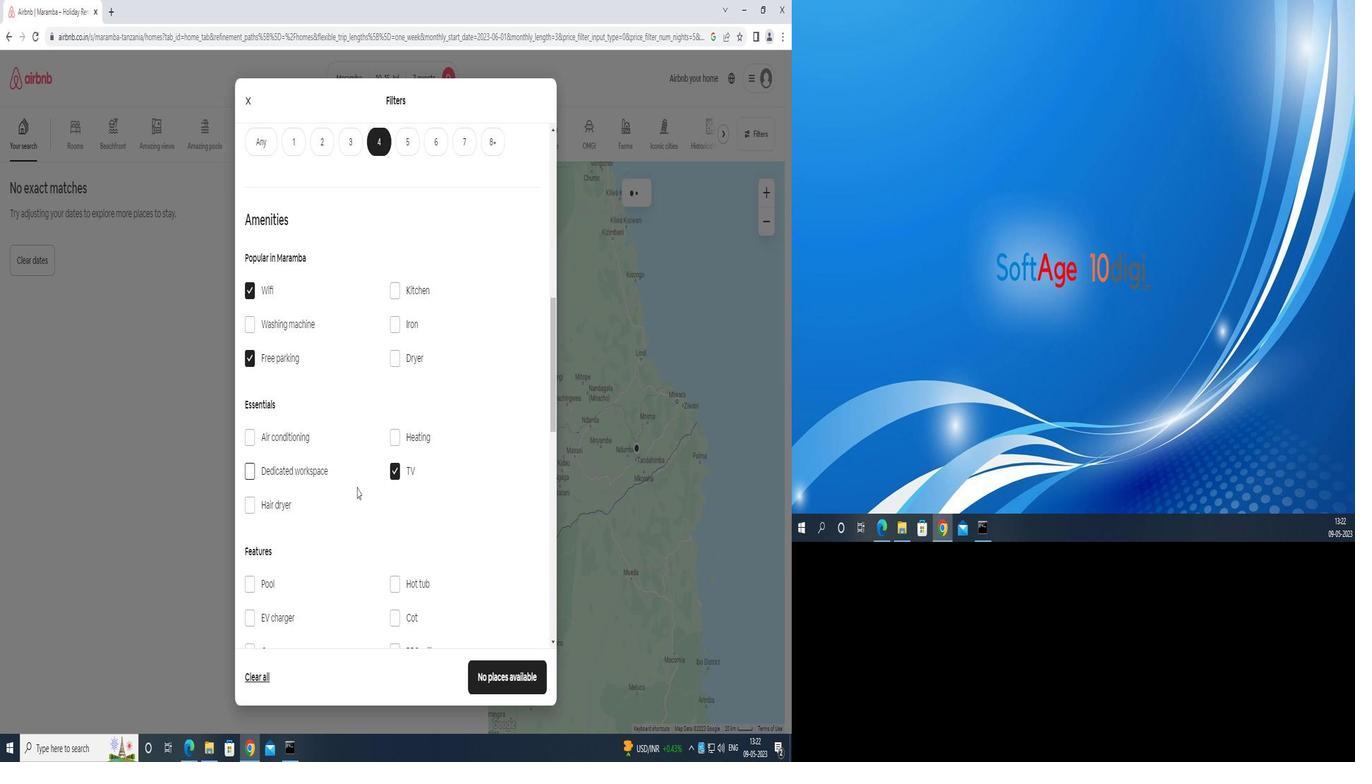 
Action: Mouse scrolled (612, 494) with delta (0, 0)
Screenshot: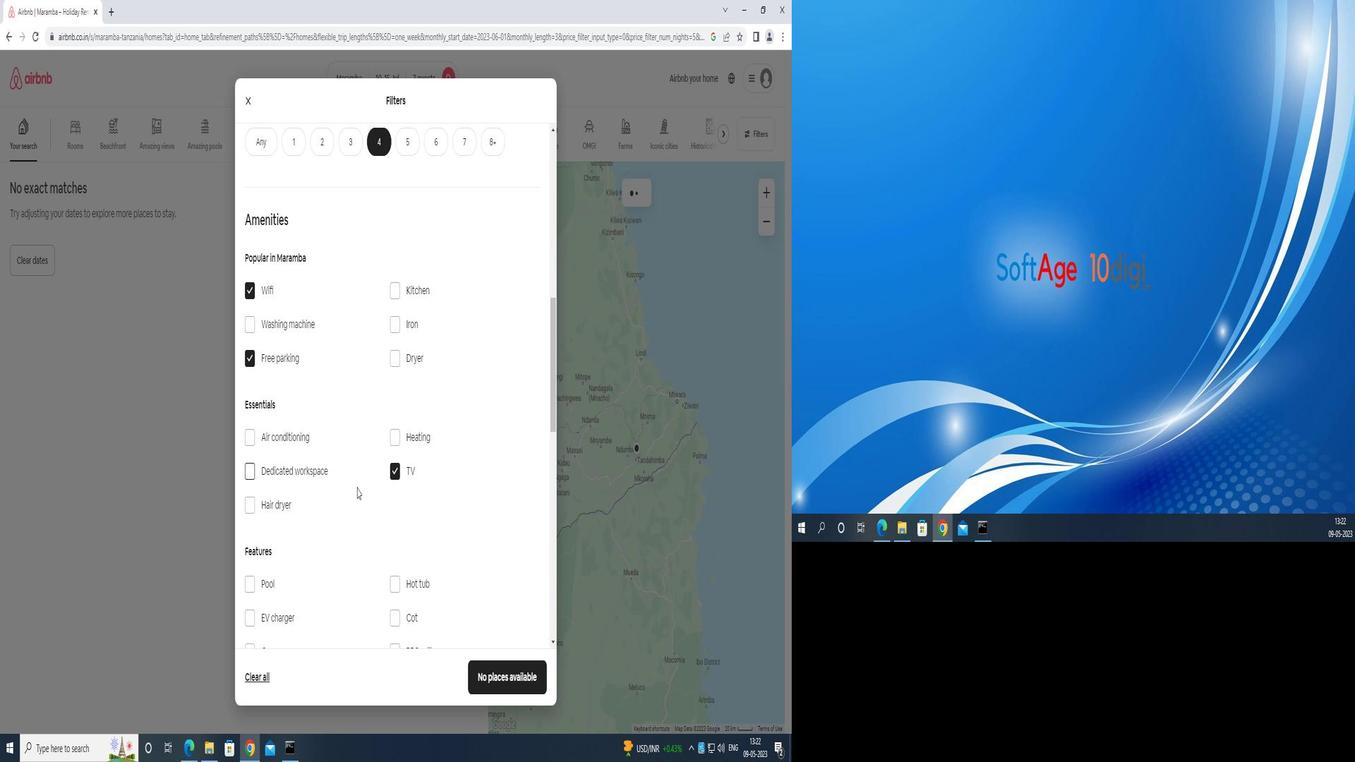 
Action: Mouse moved to (429, 512)
Screenshot: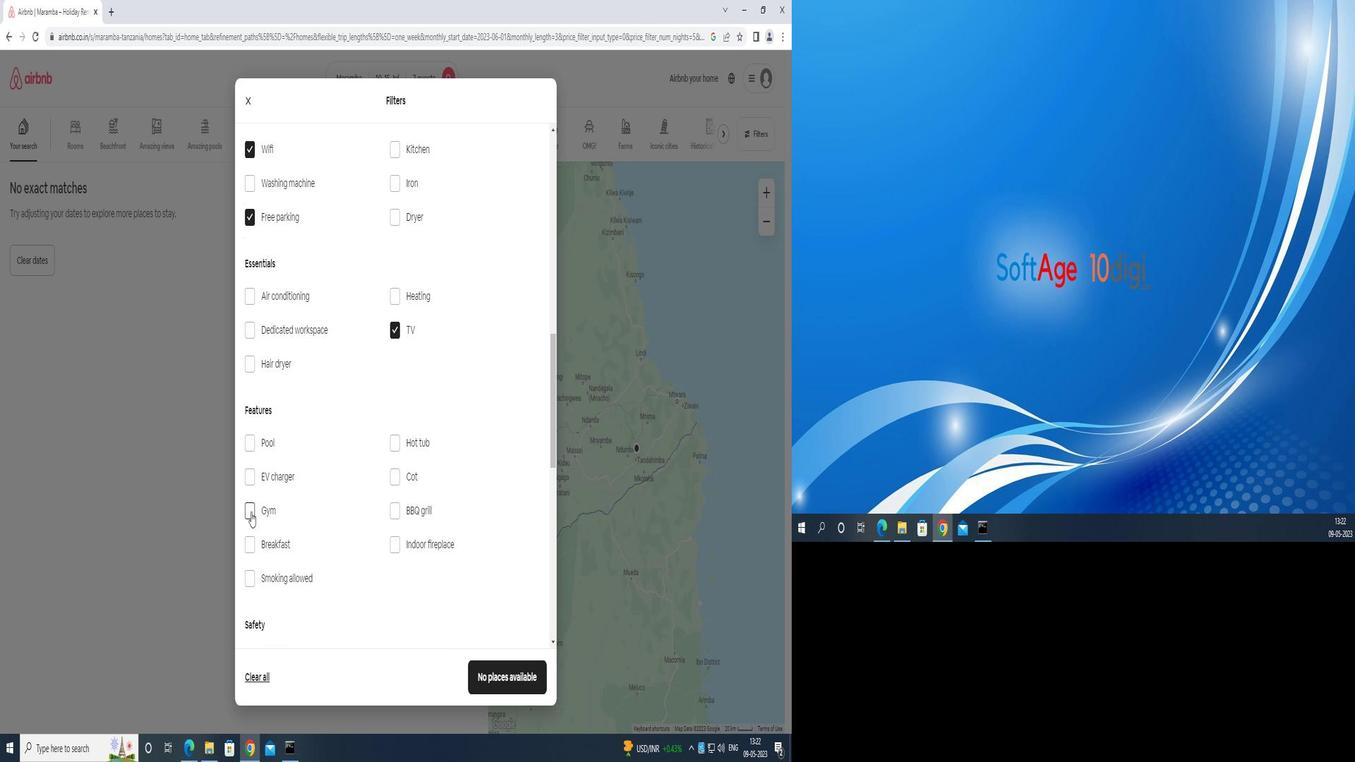 
Action: Mouse pressed left at (429, 512)
Screenshot: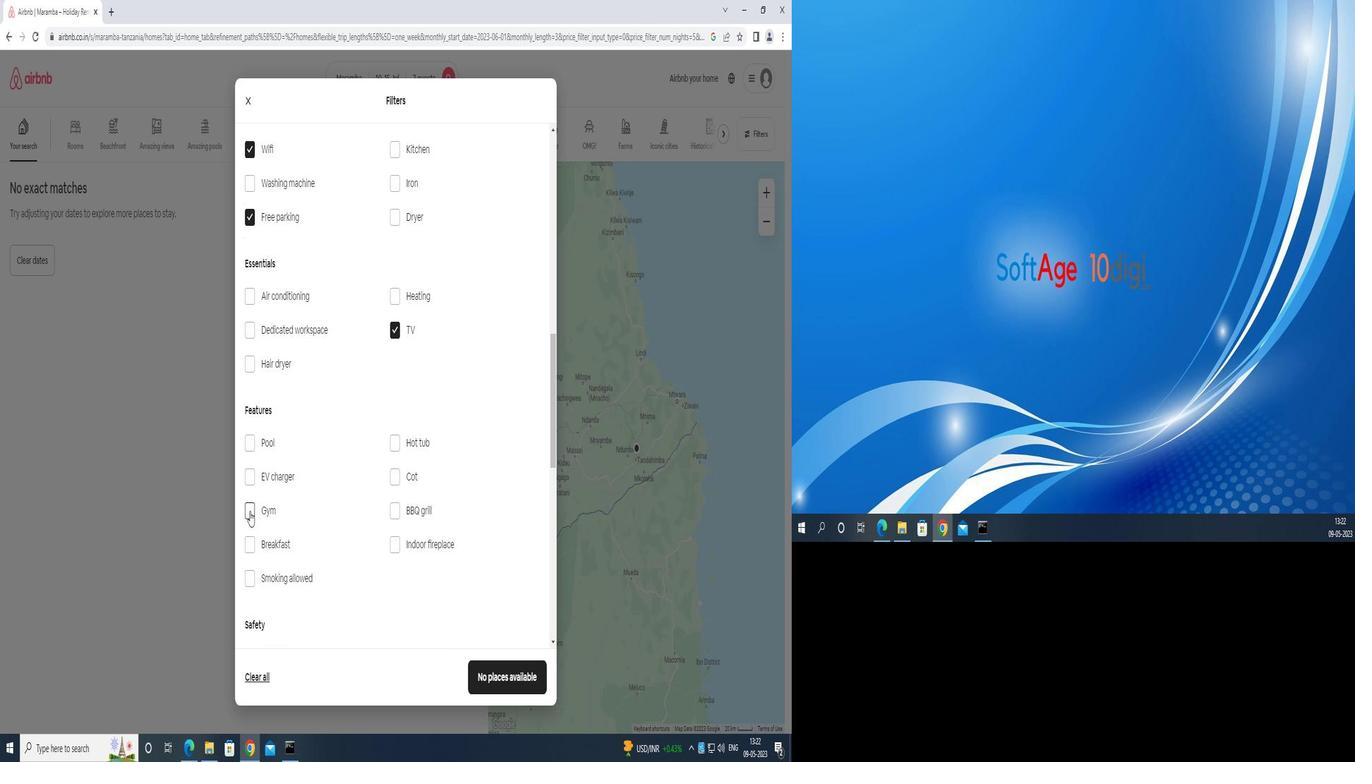 
Action: Mouse moved to (432, 551)
Screenshot: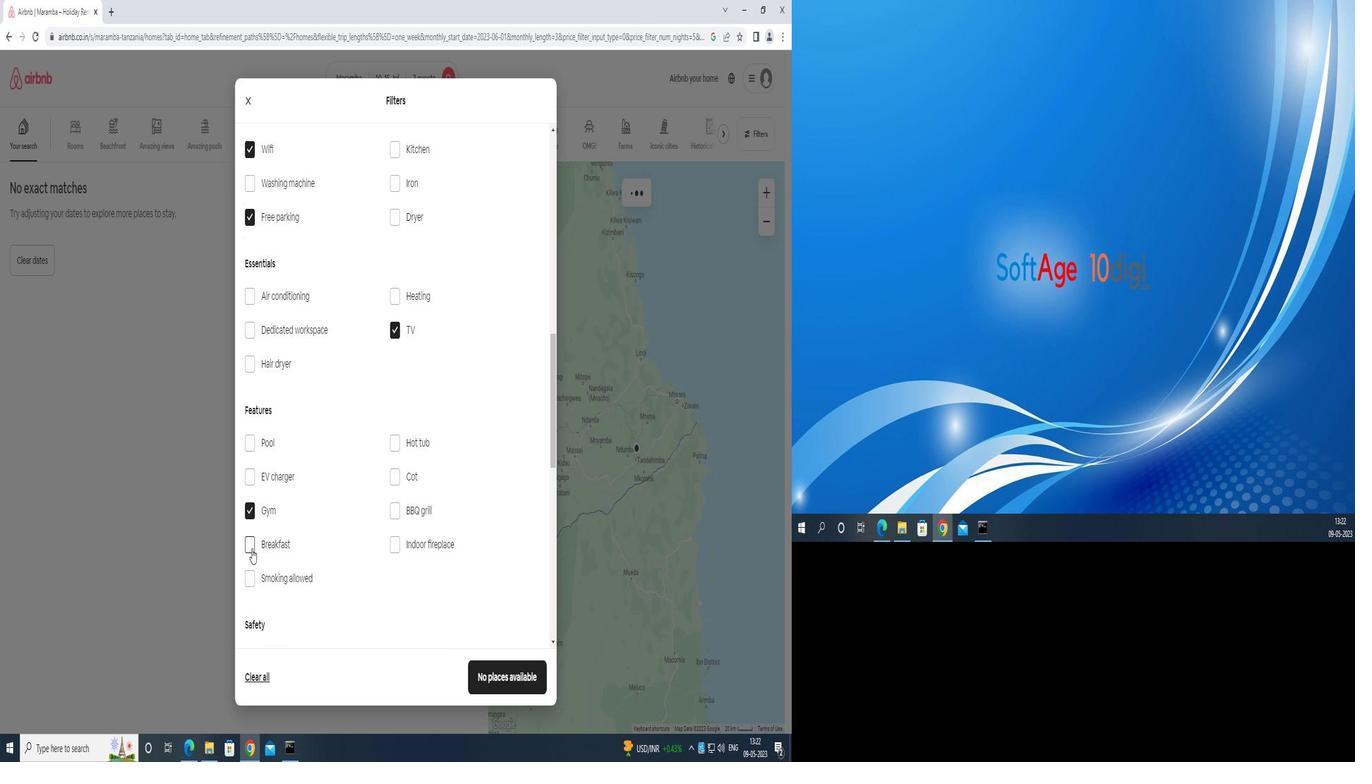 
Action: Mouse pressed left at (432, 551)
Screenshot: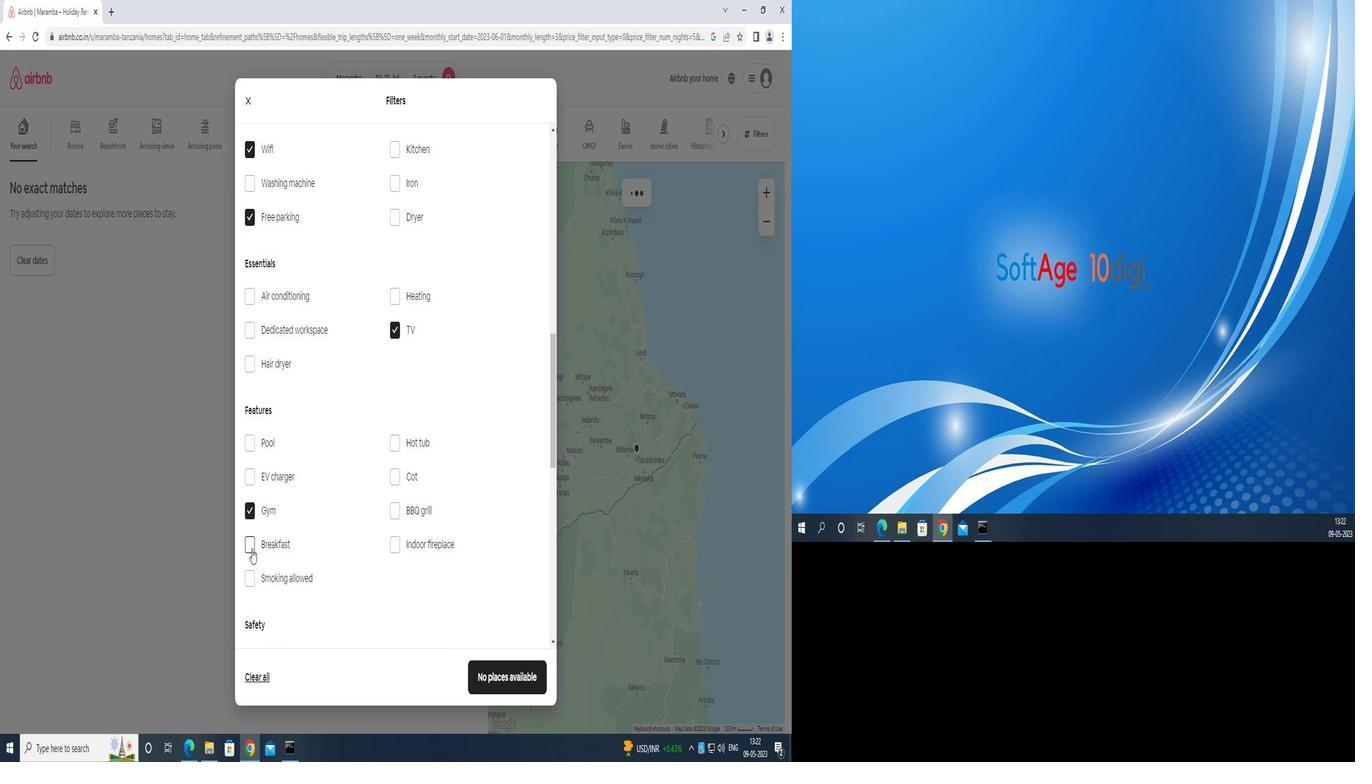 
Action: Mouse moved to (442, 547)
Screenshot: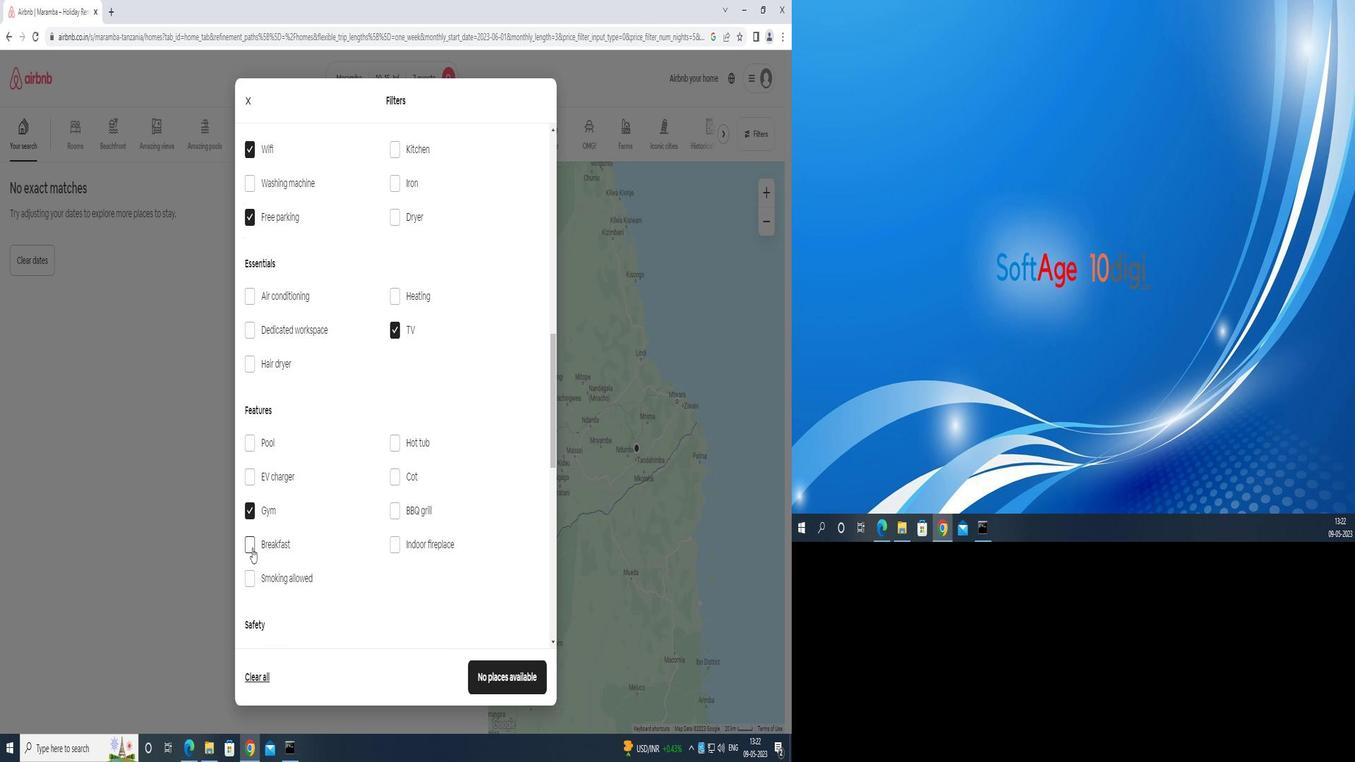 
Action: Mouse scrolled (442, 547) with delta (0, 0)
Screenshot: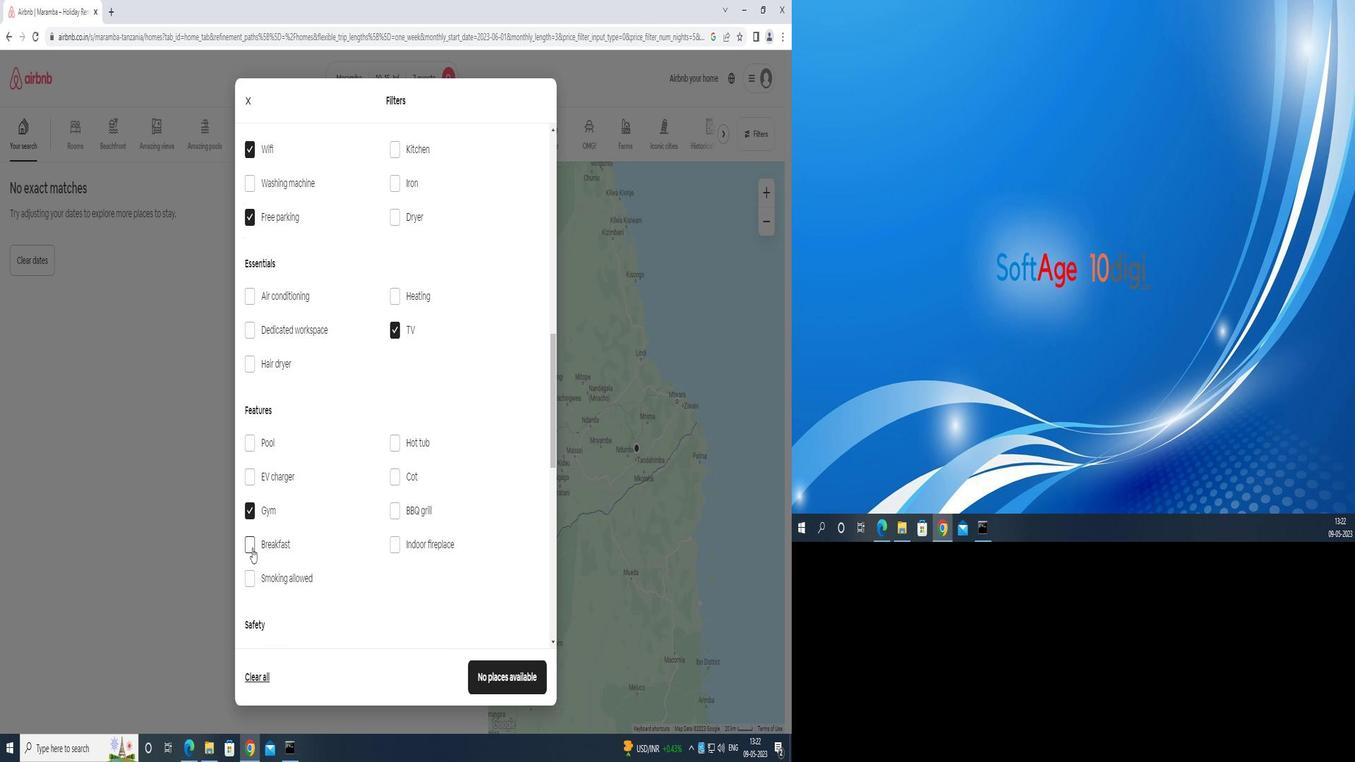 
Action: Mouse moved to (449, 547)
Screenshot: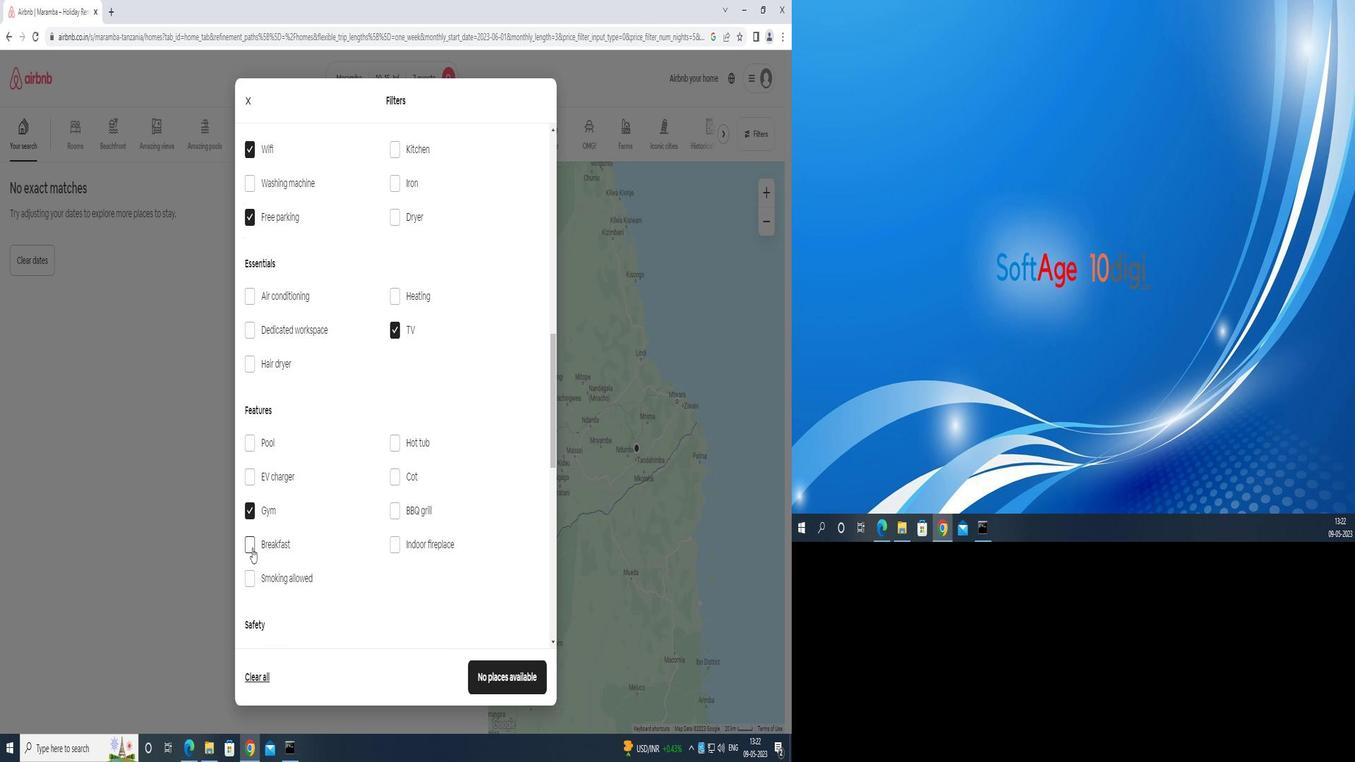 
Action: Mouse scrolled (449, 547) with delta (0, 0)
Screenshot: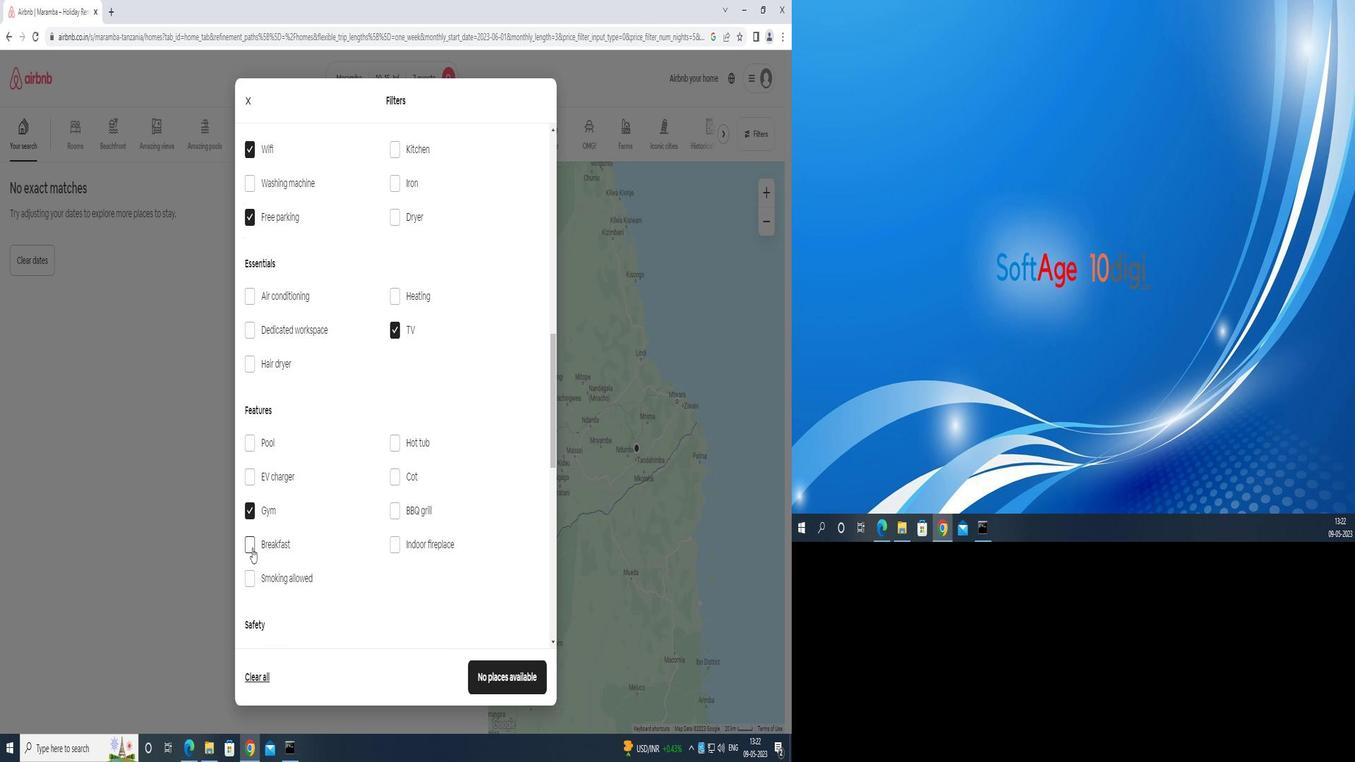 
Action: Mouse moved to (456, 547)
Screenshot: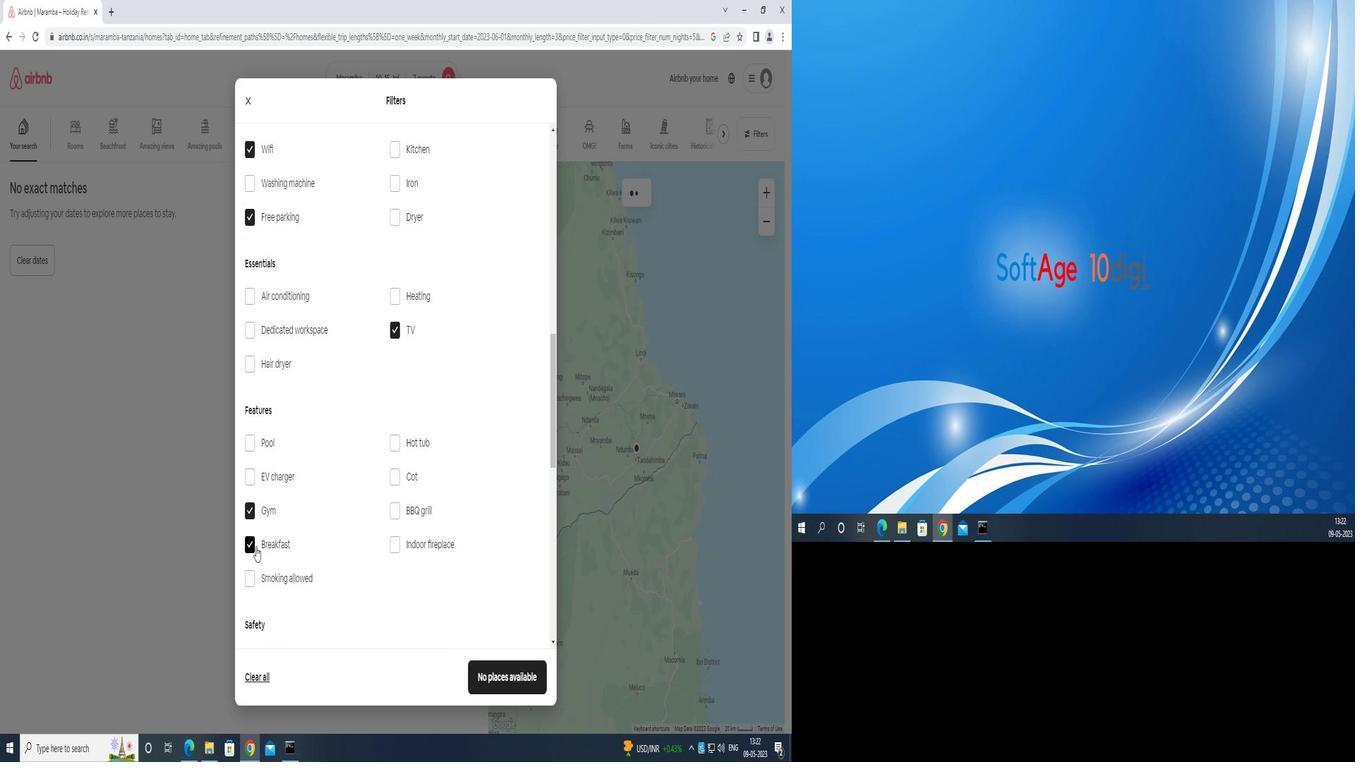 
Action: Mouse scrolled (456, 546) with delta (0, 0)
Screenshot: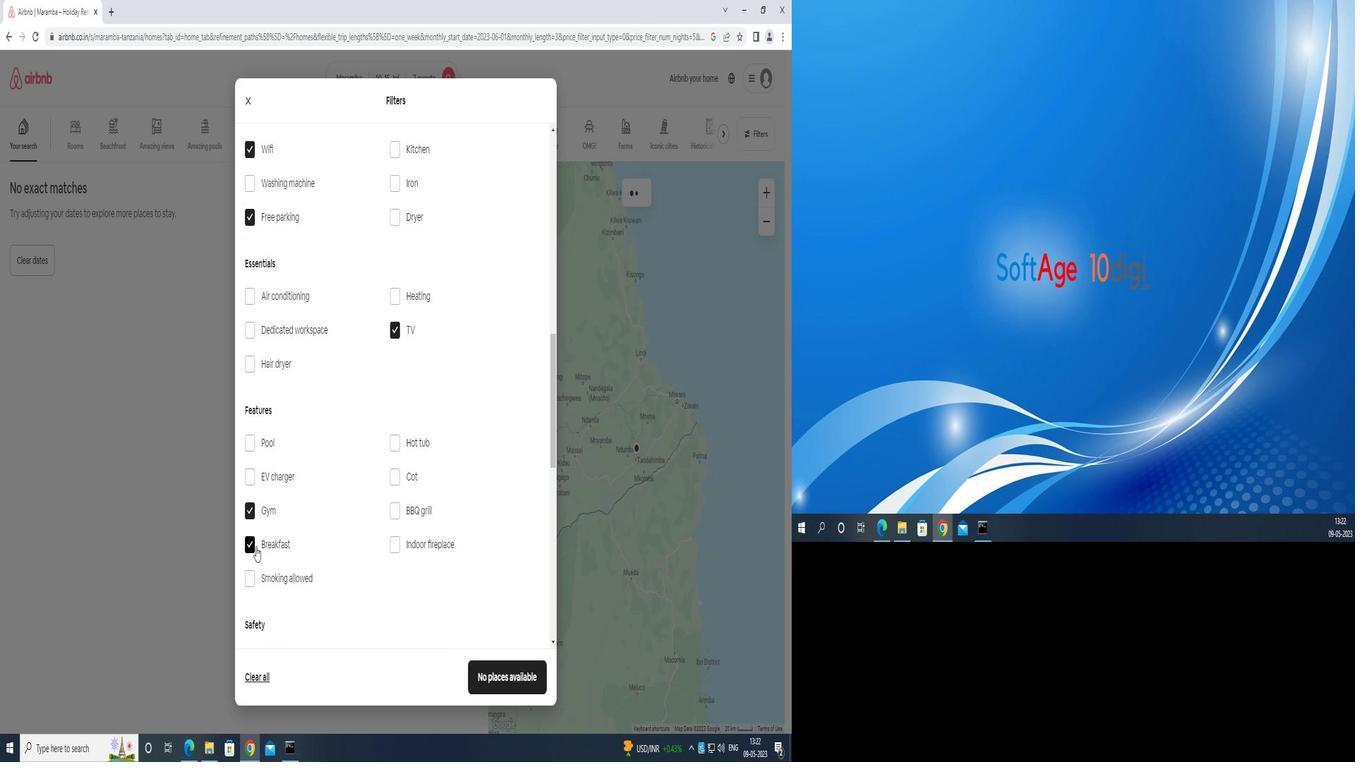 
Action: Mouse moved to (462, 545)
Screenshot: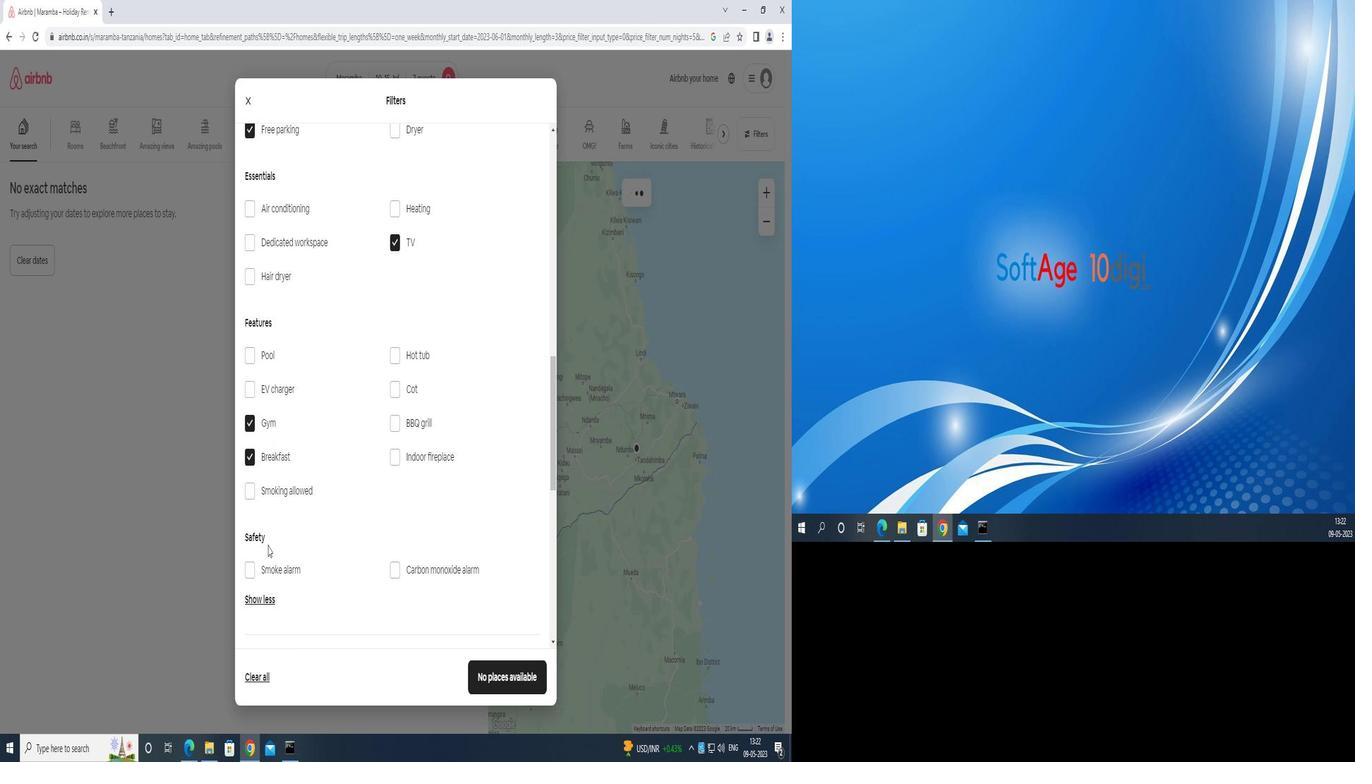 
Action: Mouse scrolled (462, 545) with delta (0, 0)
Screenshot: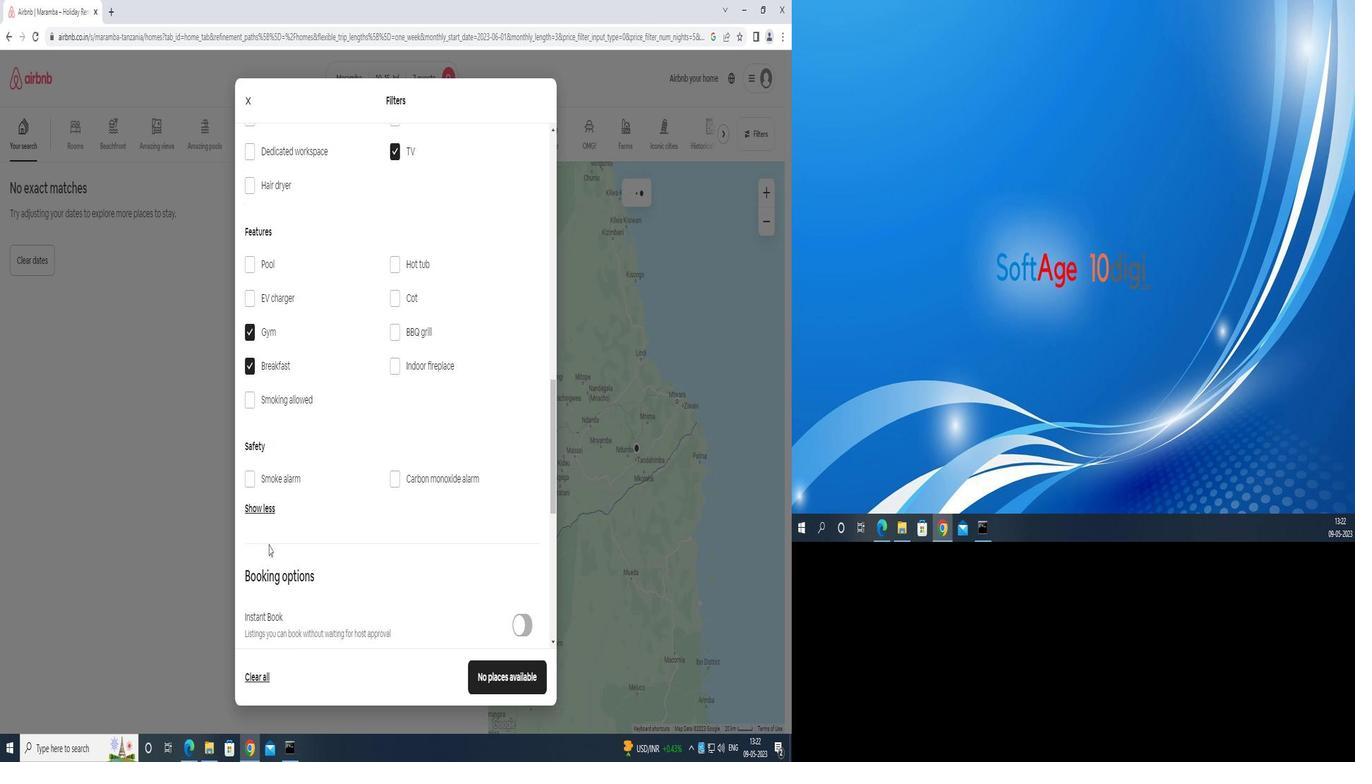 
Action: Mouse scrolled (462, 545) with delta (0, 0)
Screenshot: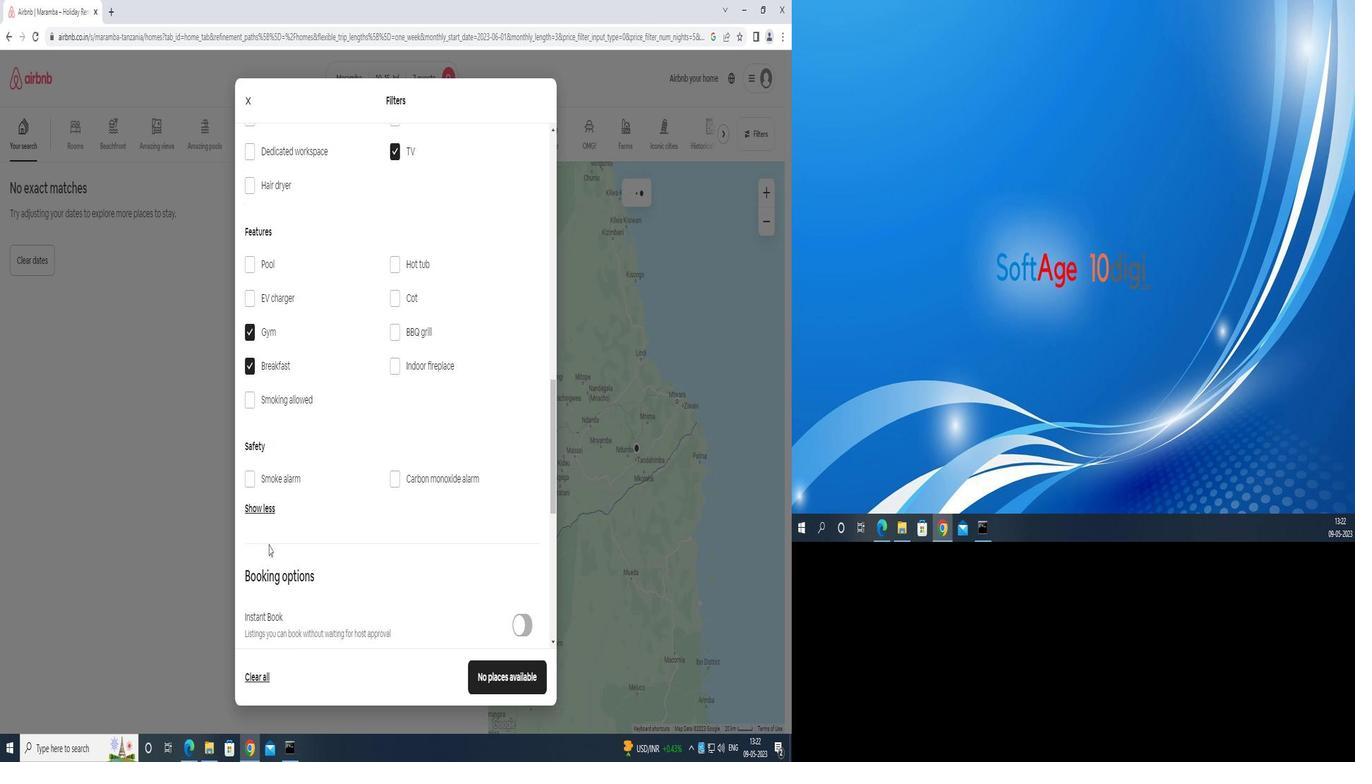 
Action: Mouse scrolled (462, 545) with delta (0, 0)
Screenshot: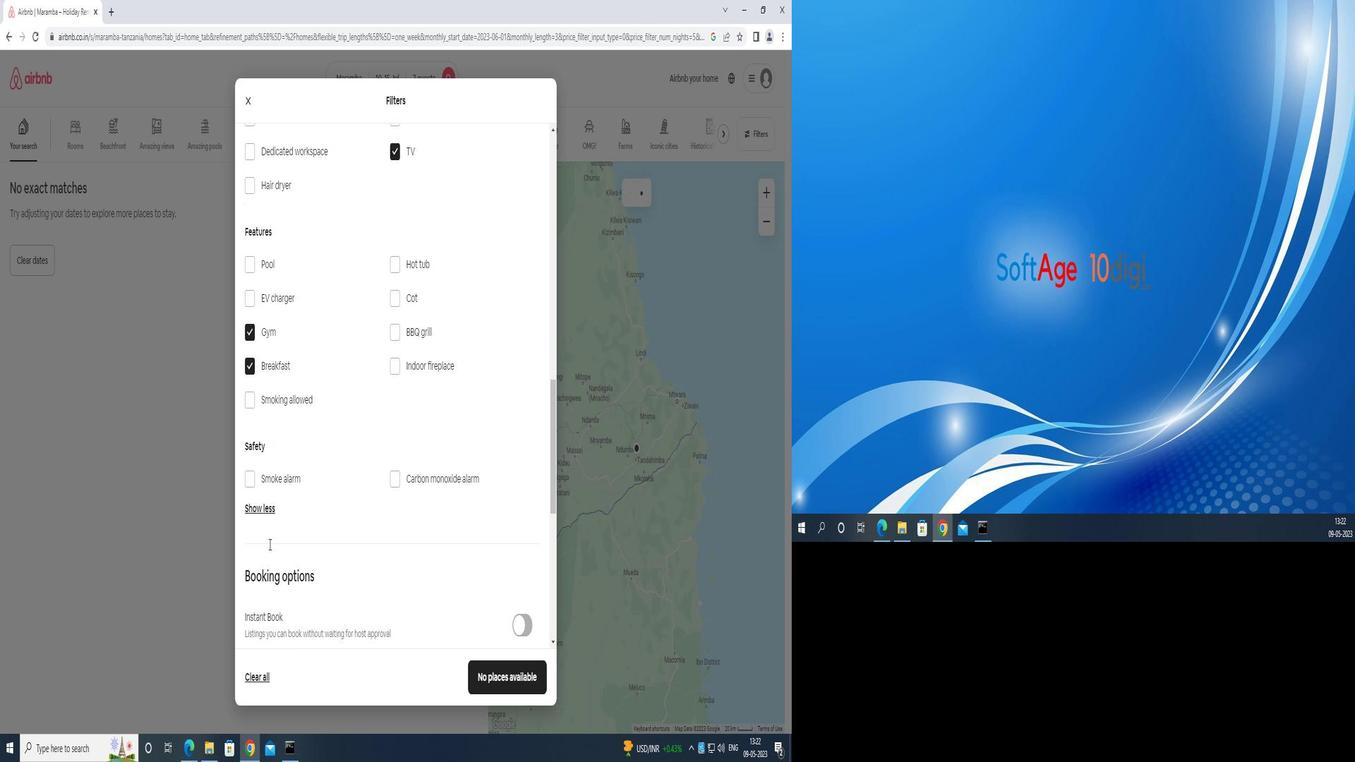 
Action: Mouse moved to (891, 431)
Screenshot: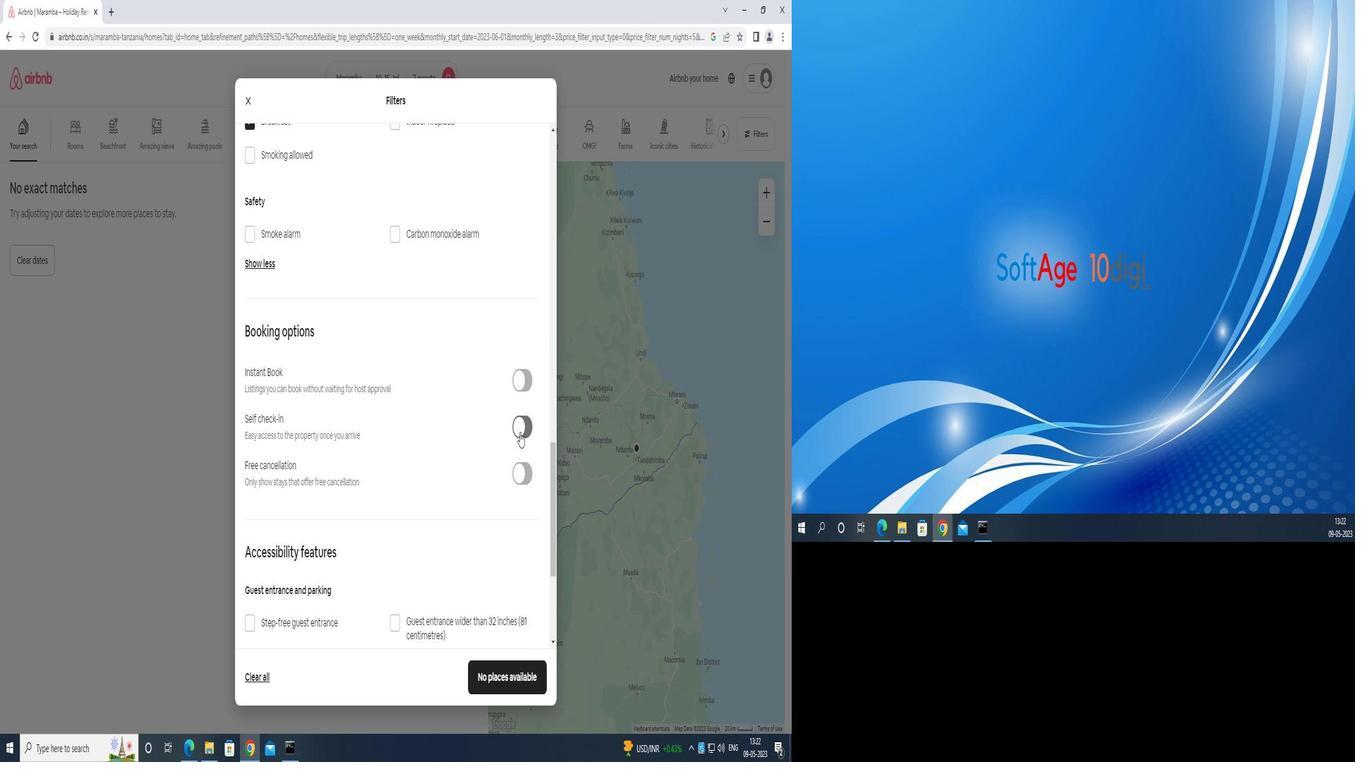 
Action: Mouse pressed left at (891, 431)
Screenshot: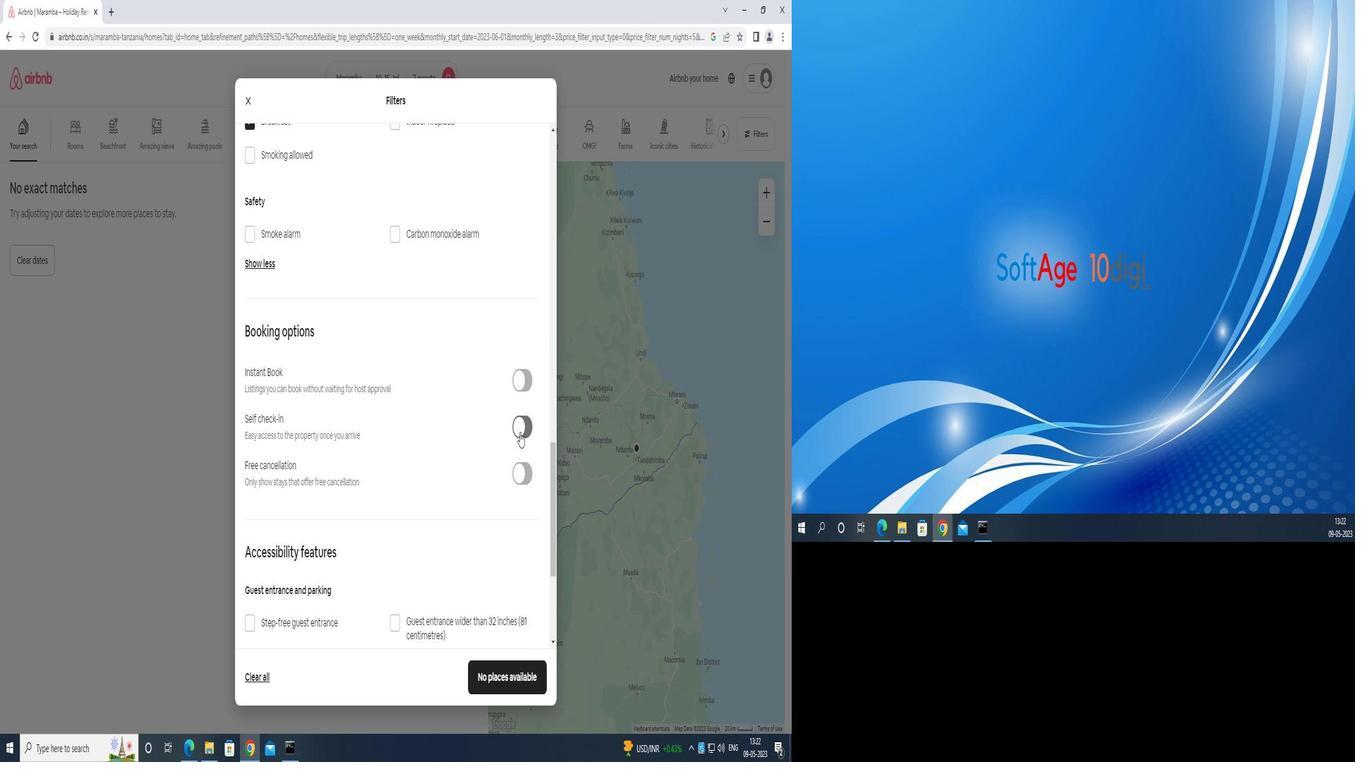 
Action: Mouse moved to (878, 427)
Screenshot: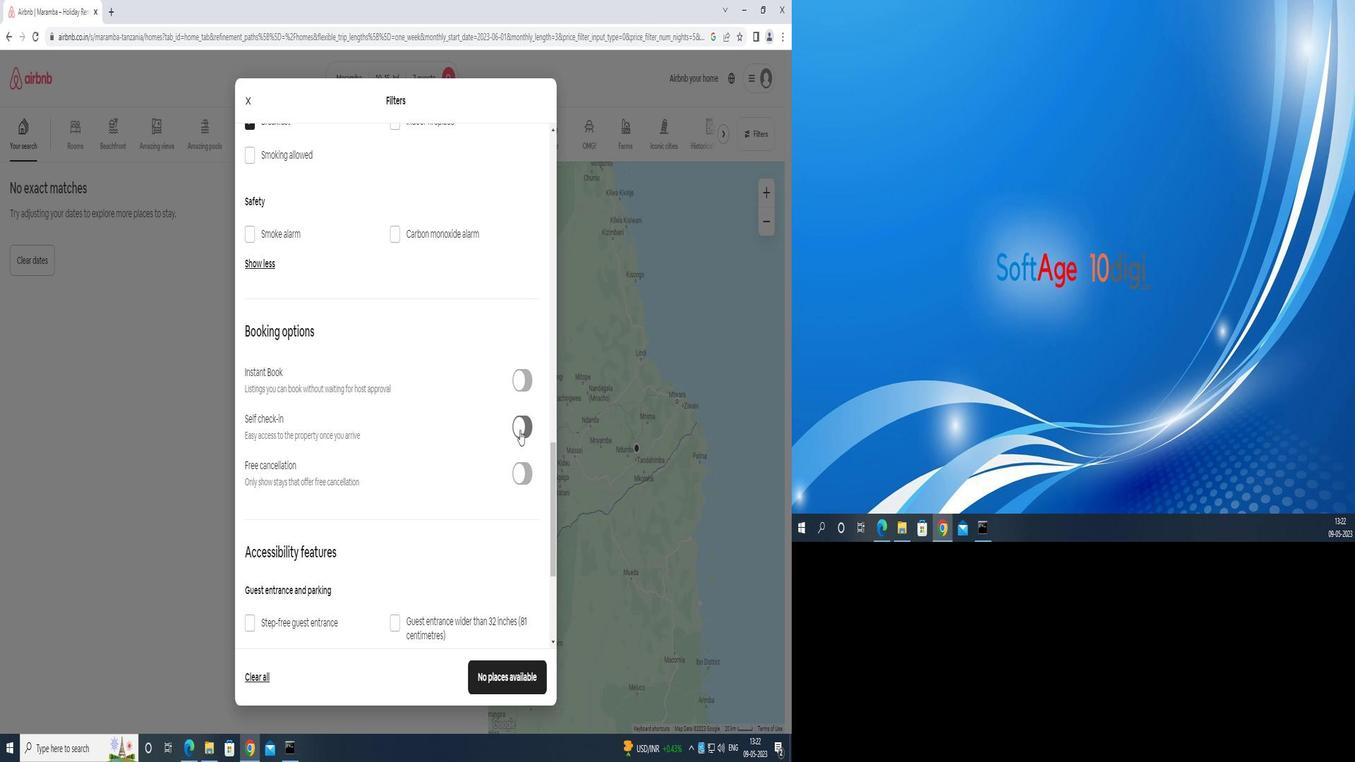 
Action: Mouse scrolled (878, 426) with delta (0, 0)
Screenshot: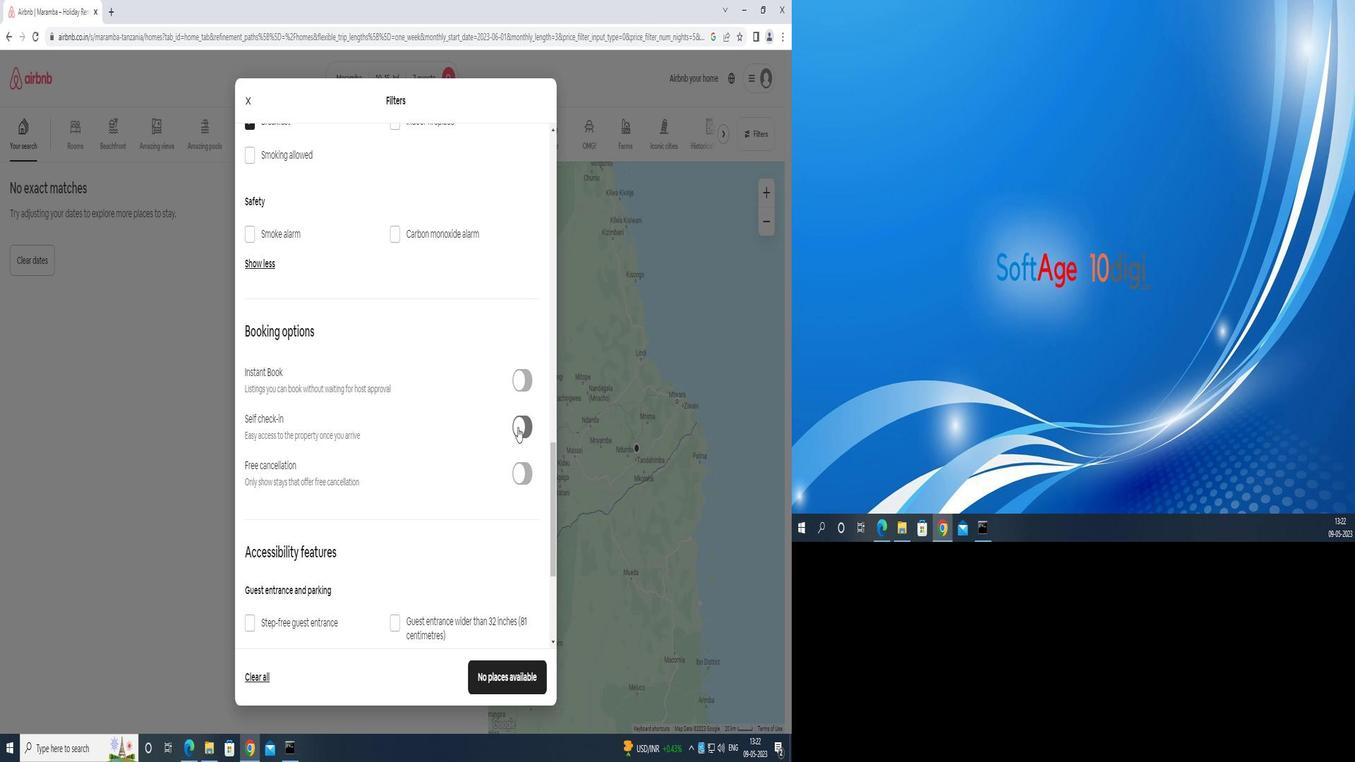 
Action: Mouse moved to (878, 430)
Screenshot: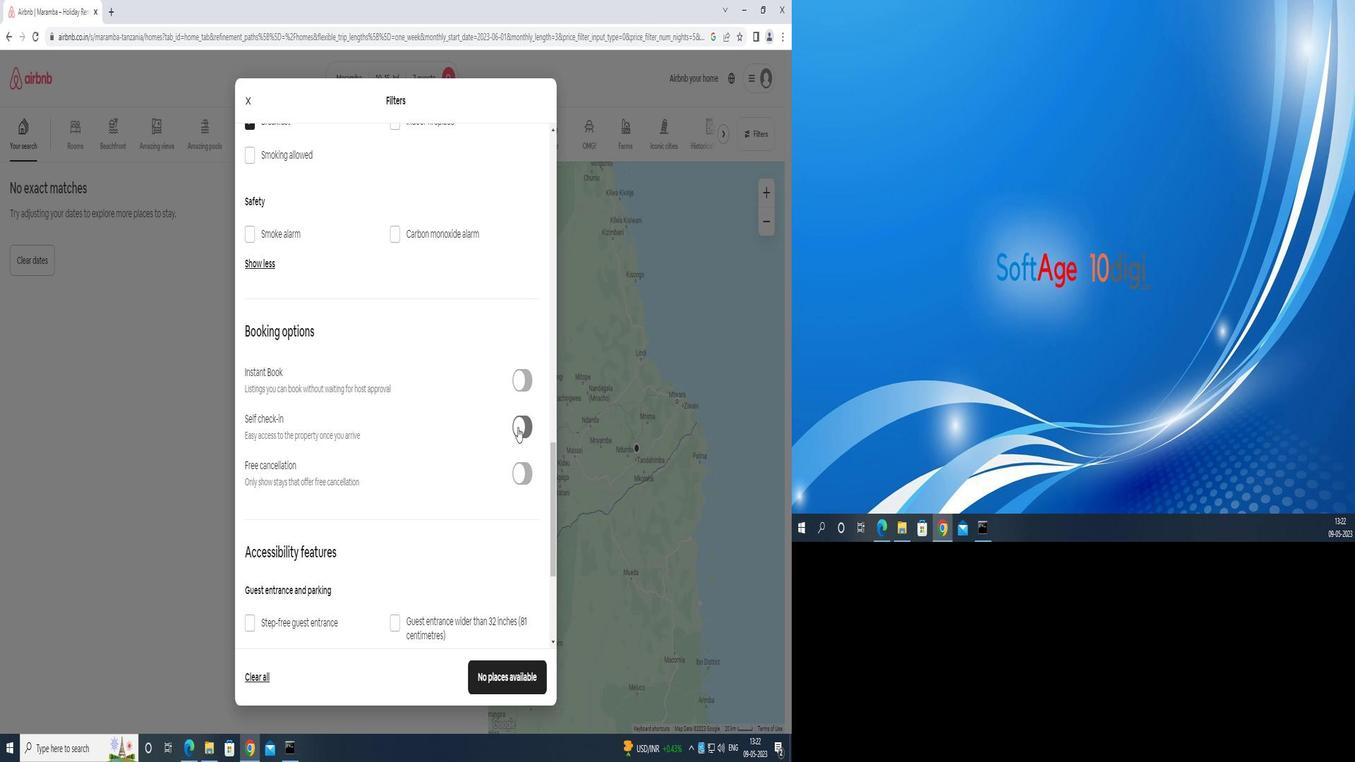 
Action: Mouse scrolled (878, 430) with delta (0, 0)
Screenshot: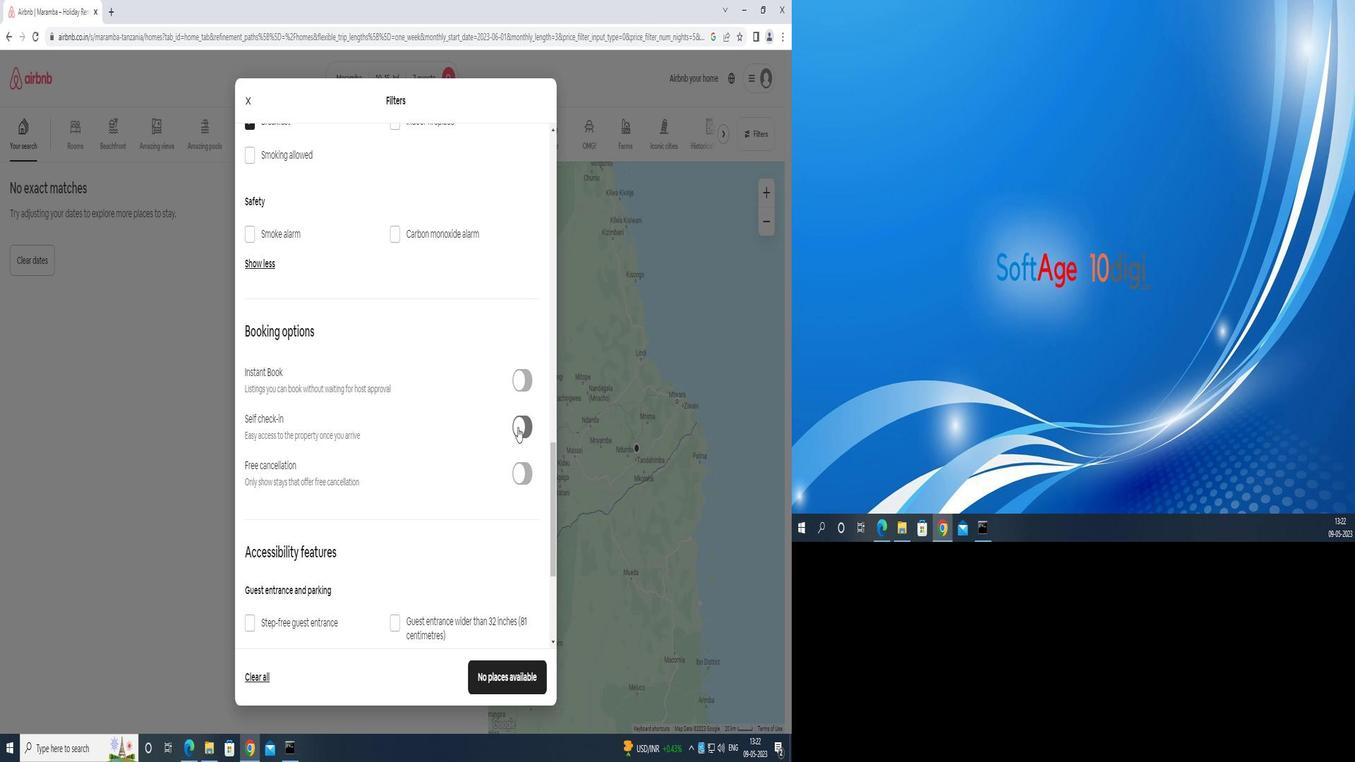 
Action: Mouse moved to (877, 444)
Screenshot: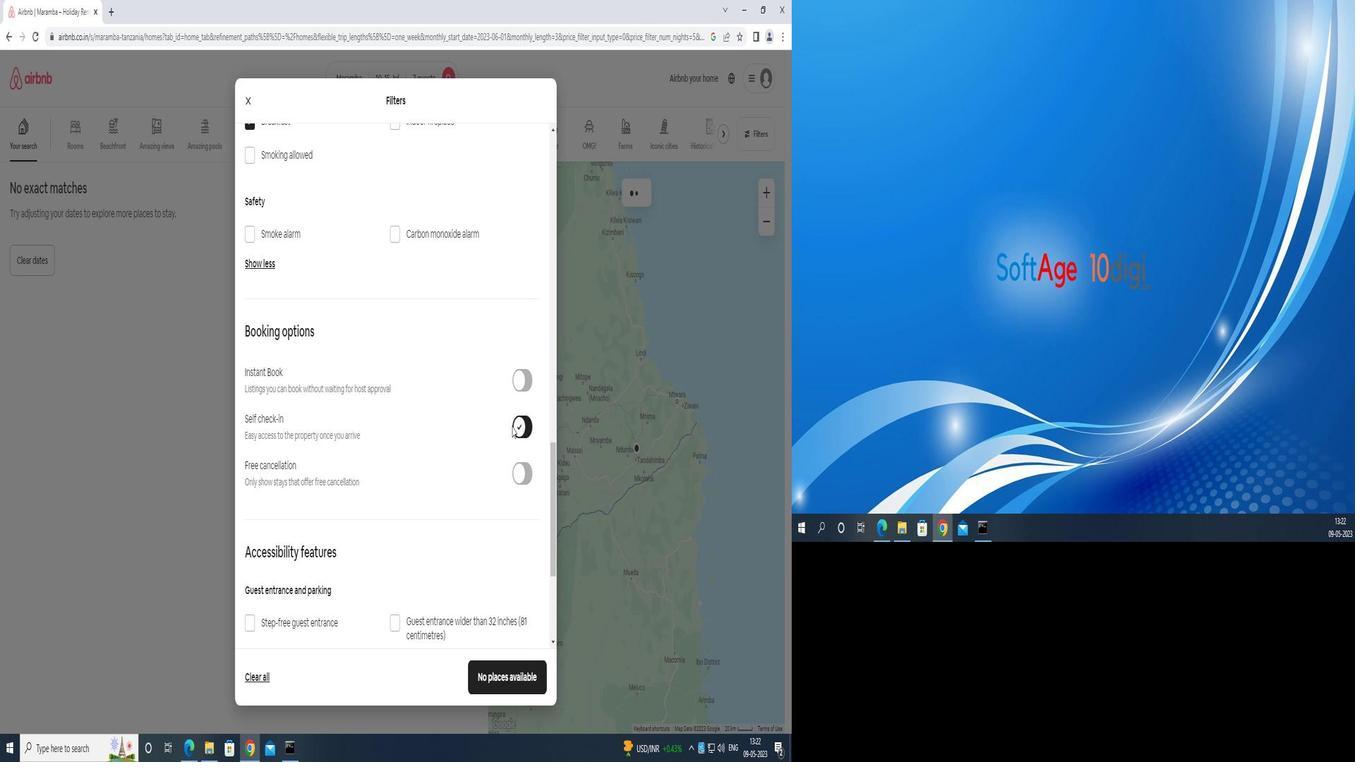
Action: Mouse scrolled (877, 444) with delta (0, 0)
Screenshot: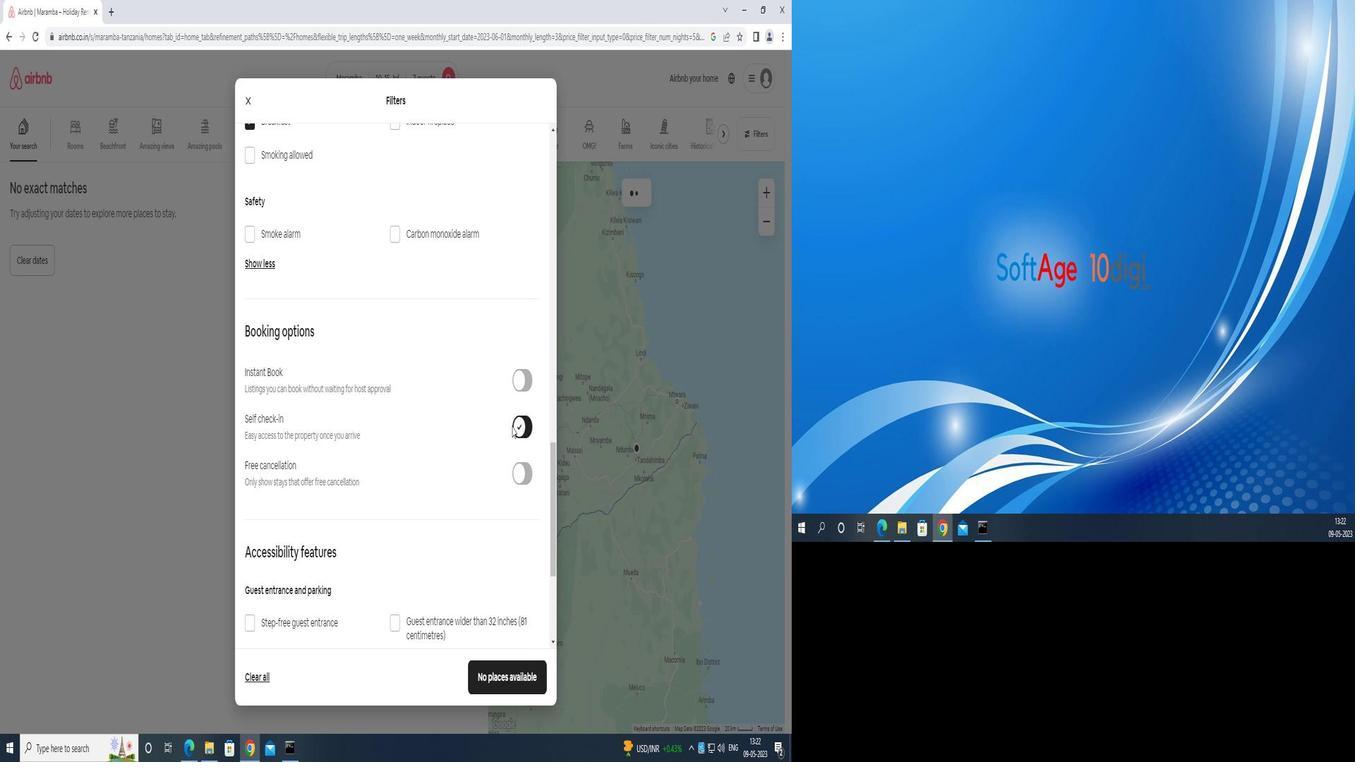 
Action: Mouse moved to (868, 459)
Screenshot: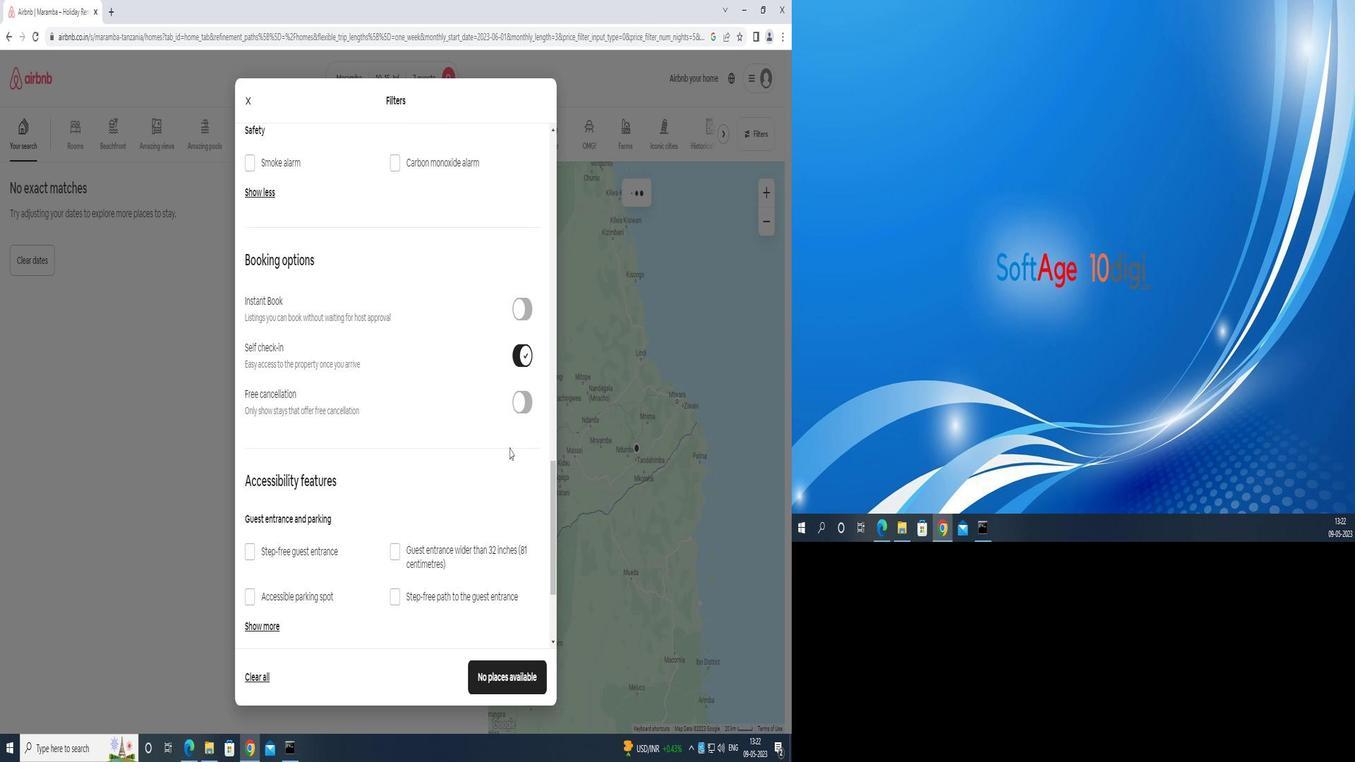 
Action: Mouse scrolled (868, 458) with delta (0, 0)
Screenshot: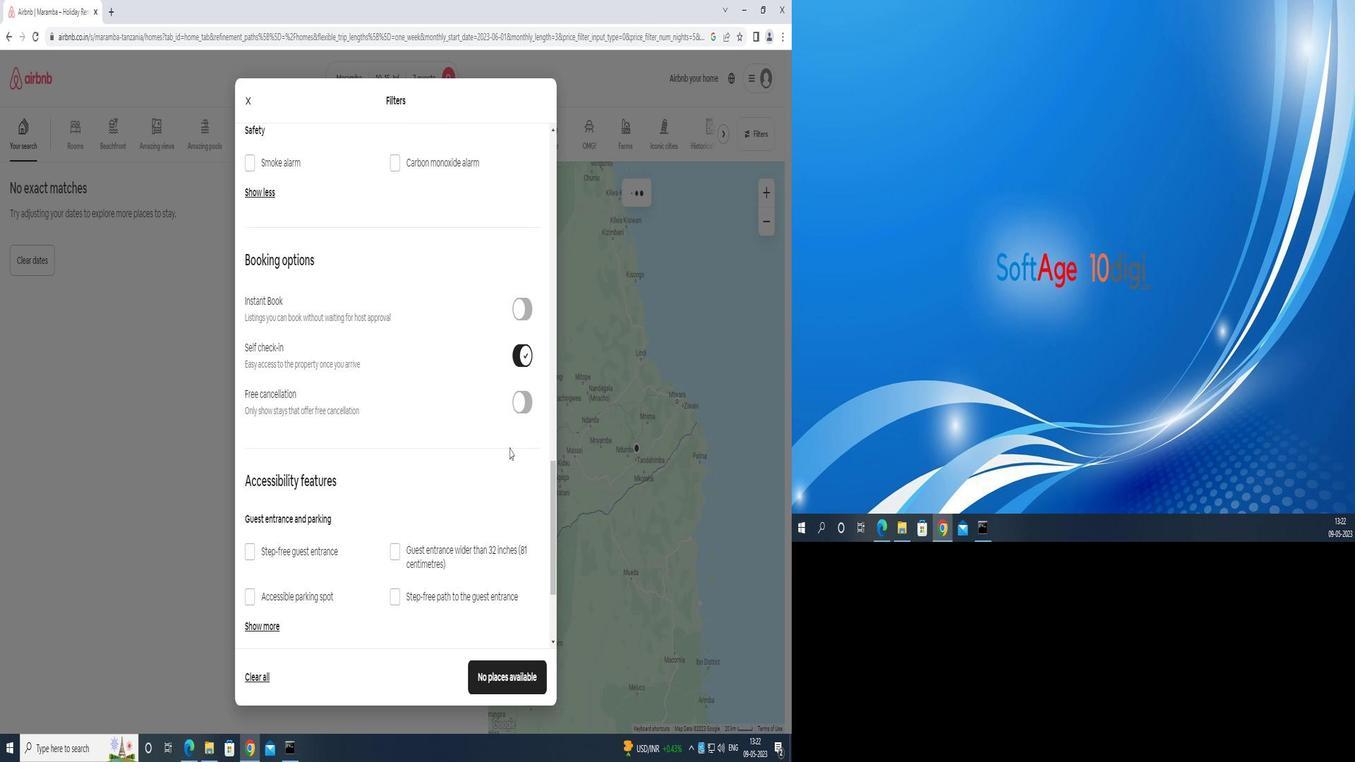 
Action: Mouse moved to (866, 461)
Screenshot: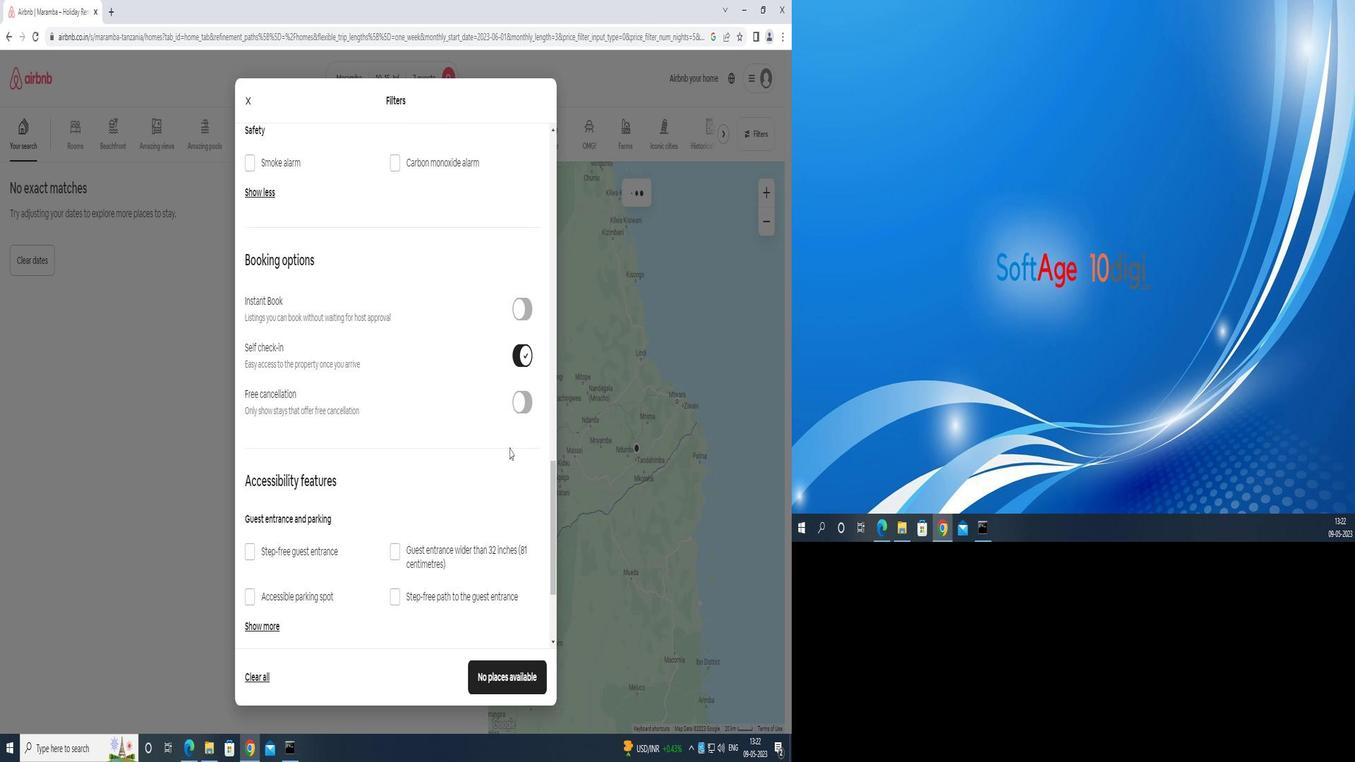 
Action: Mouse scrolled (867, 460) with delta (0, 0)
Screenshot: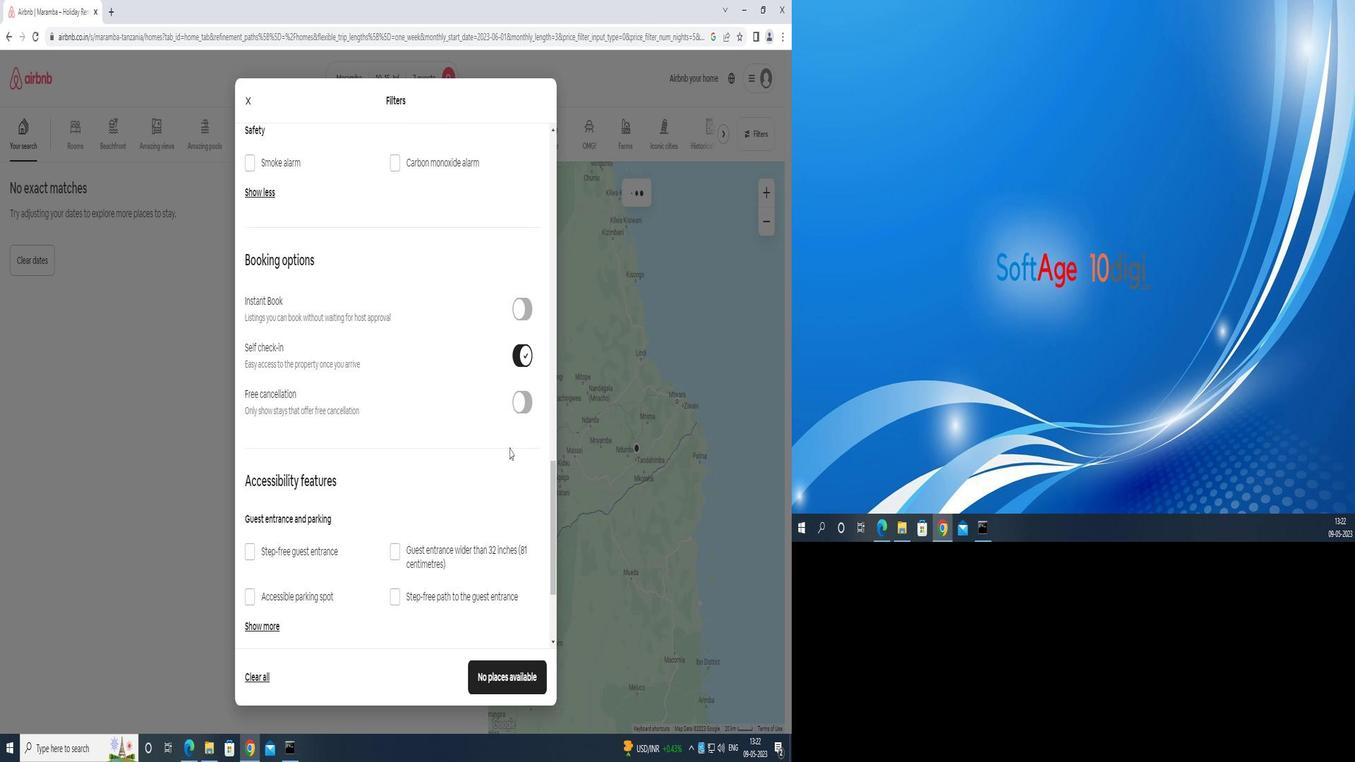 
Action: Mouse moved to (862, 466)
Screenshot: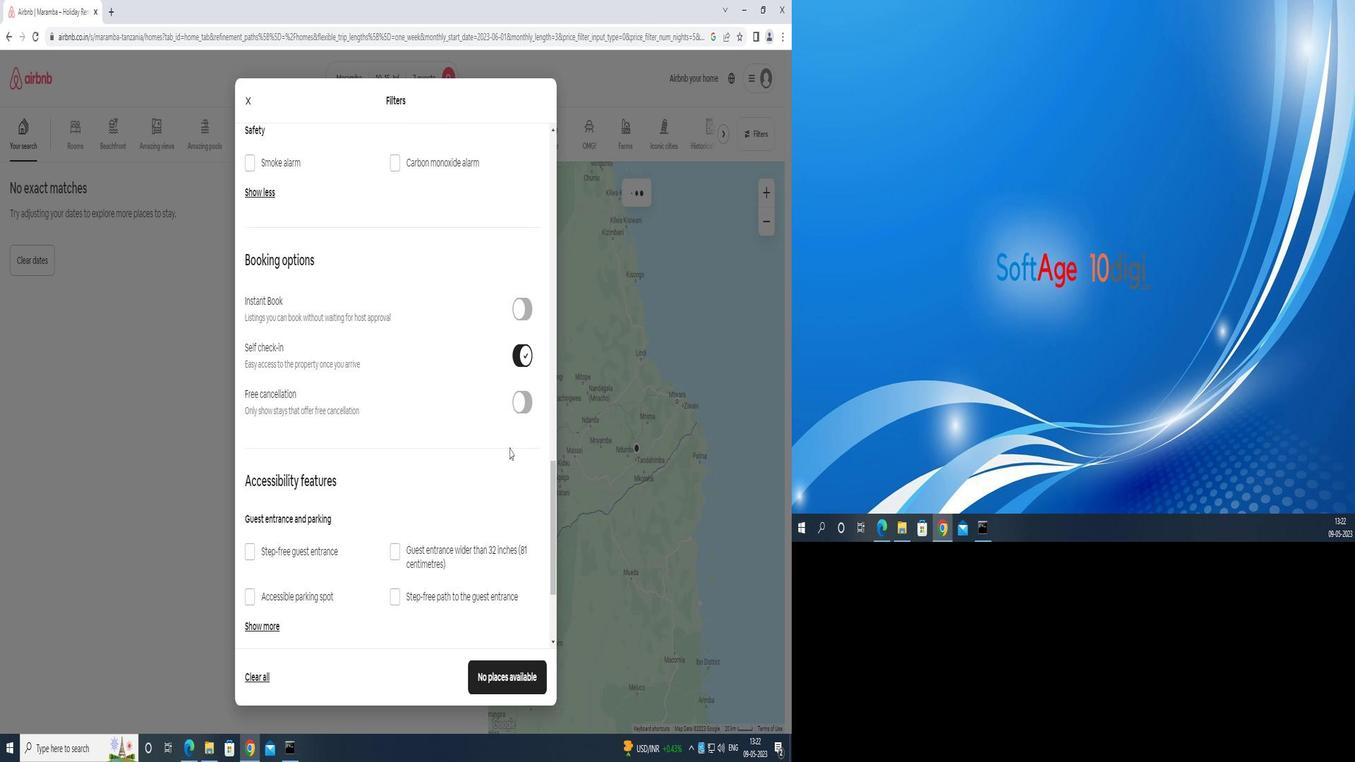 
Action: Mouse scrolled (862, 466) with delta (0, 0)
Screenshot: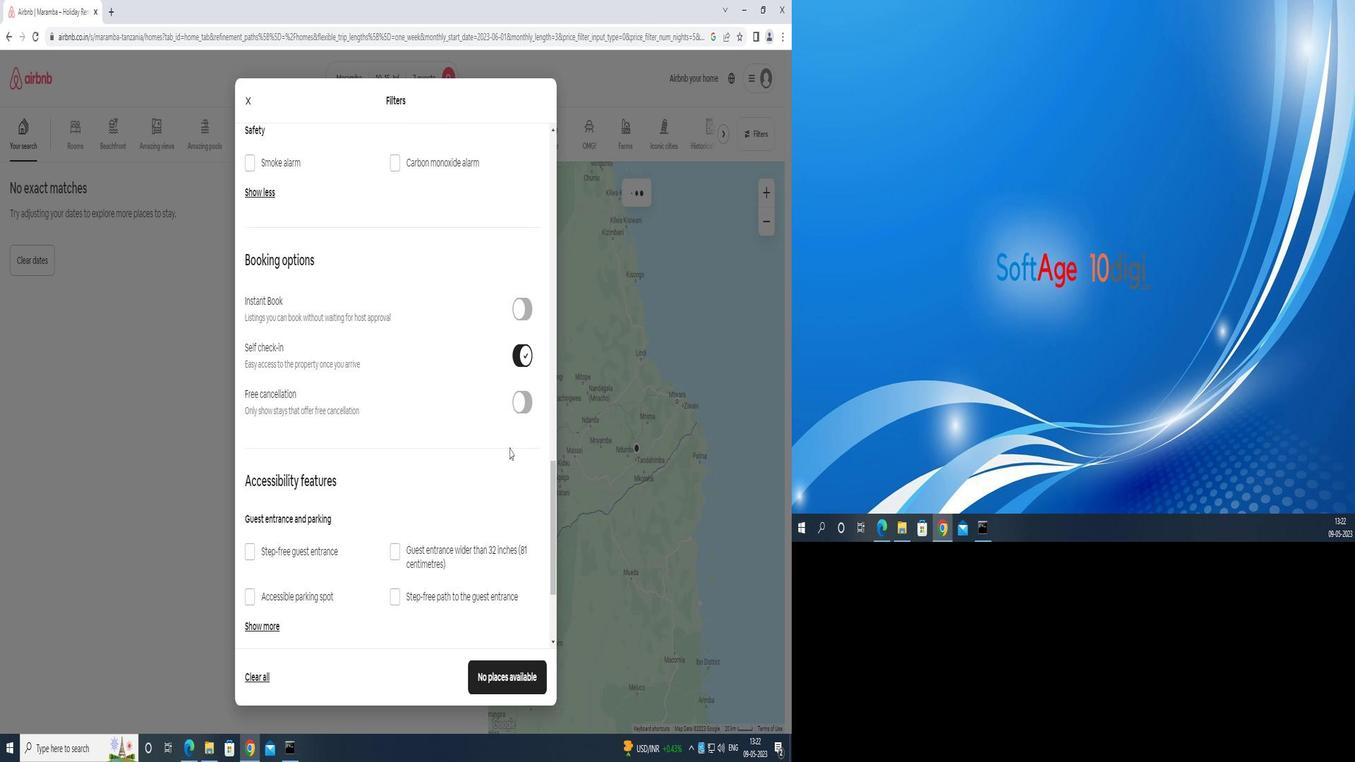 
Action: Mouse moved to (853, 478)
Screenshot: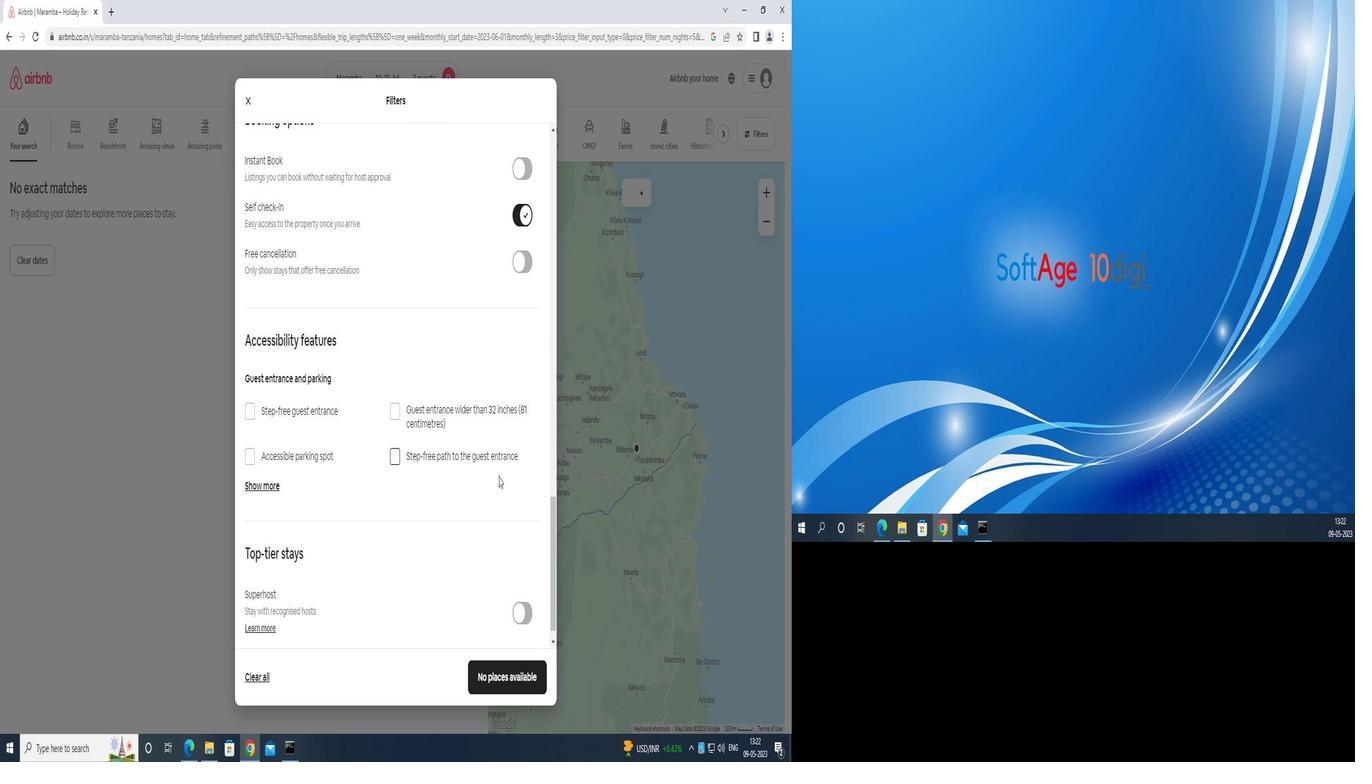 
Action: Mouse scrolled (853, 478) with delta (0, 0)
Screenshot: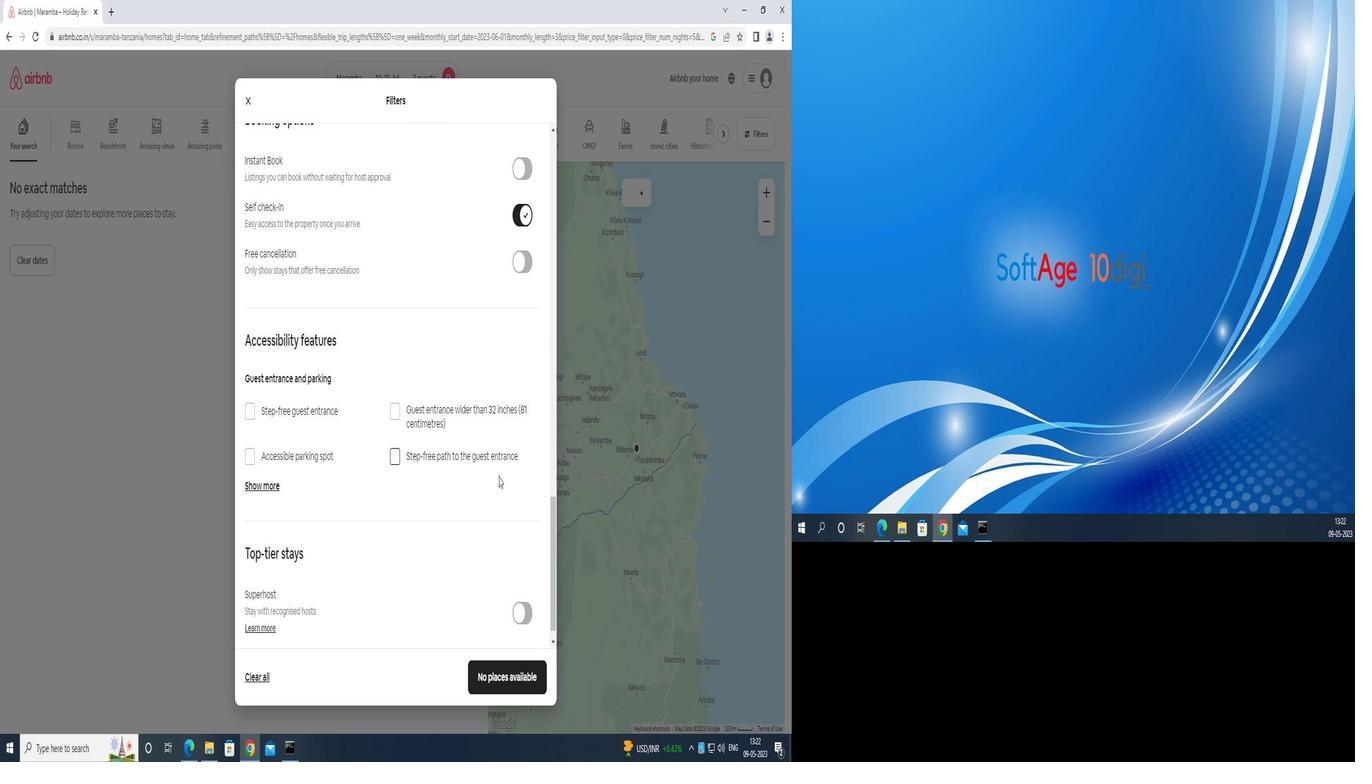 
Action: Mouse scrolled (853, 478) with delta (0, 0)
Screenshot: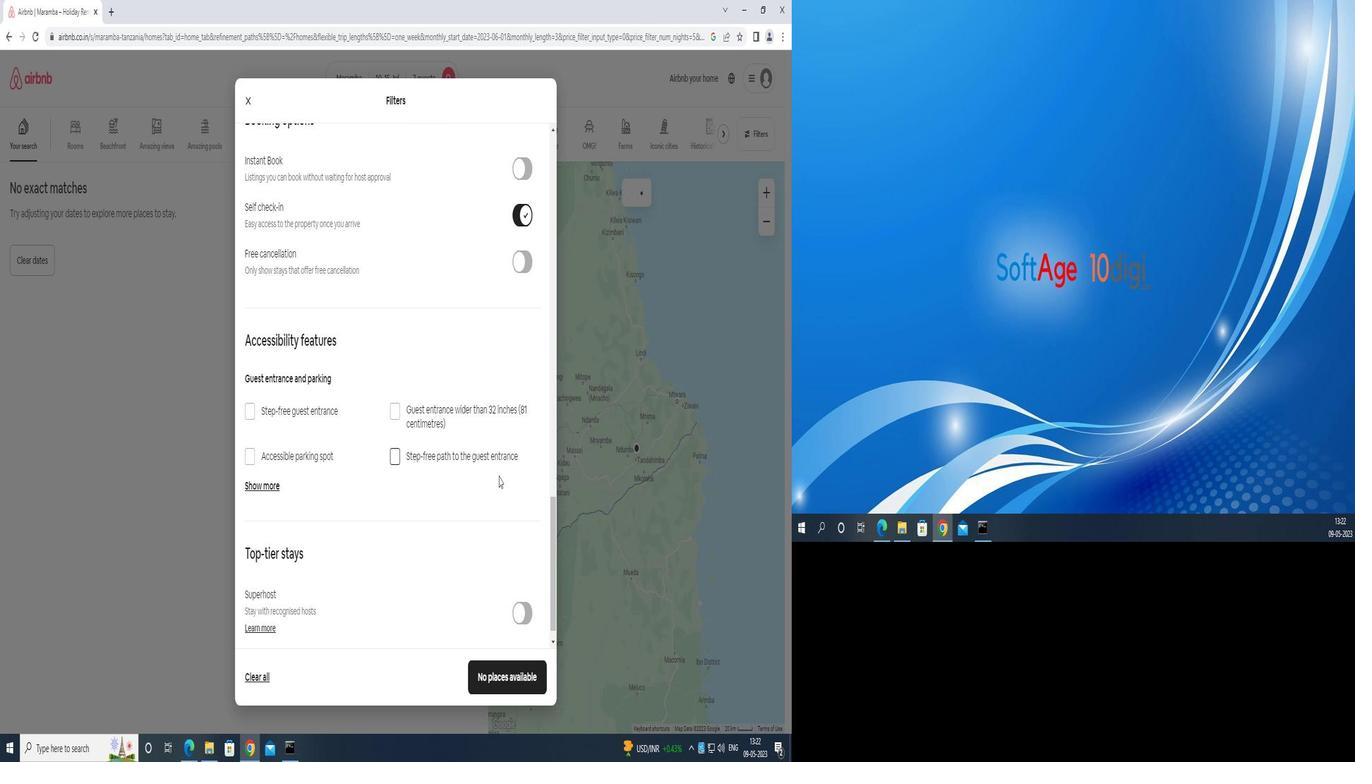
Action: Mouse scrolled (853, 478) with delta (0, 0)
Screenshot: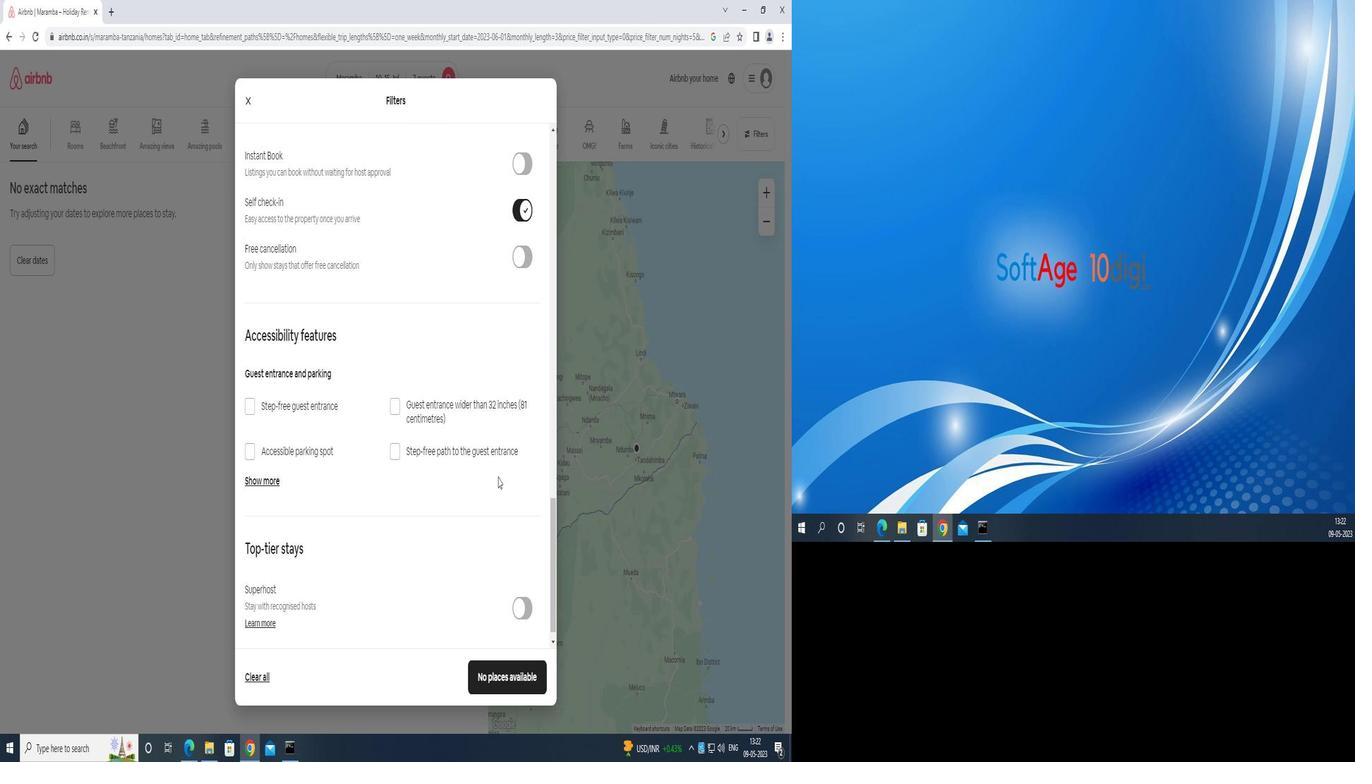
Action: Mouse moved to (853, 479)
Screenshot: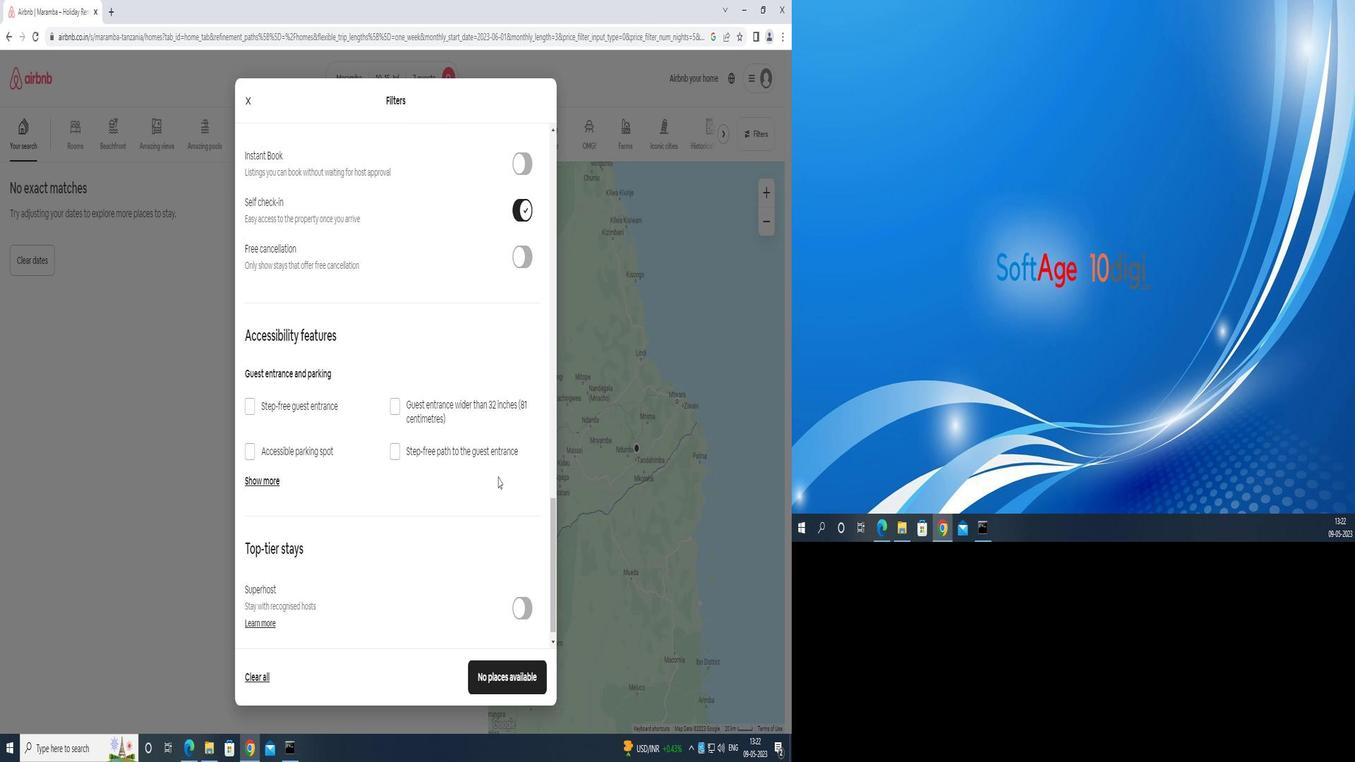 
Action: Mouse scrolled (853, 478) with delta (0, 0)
Screenshot: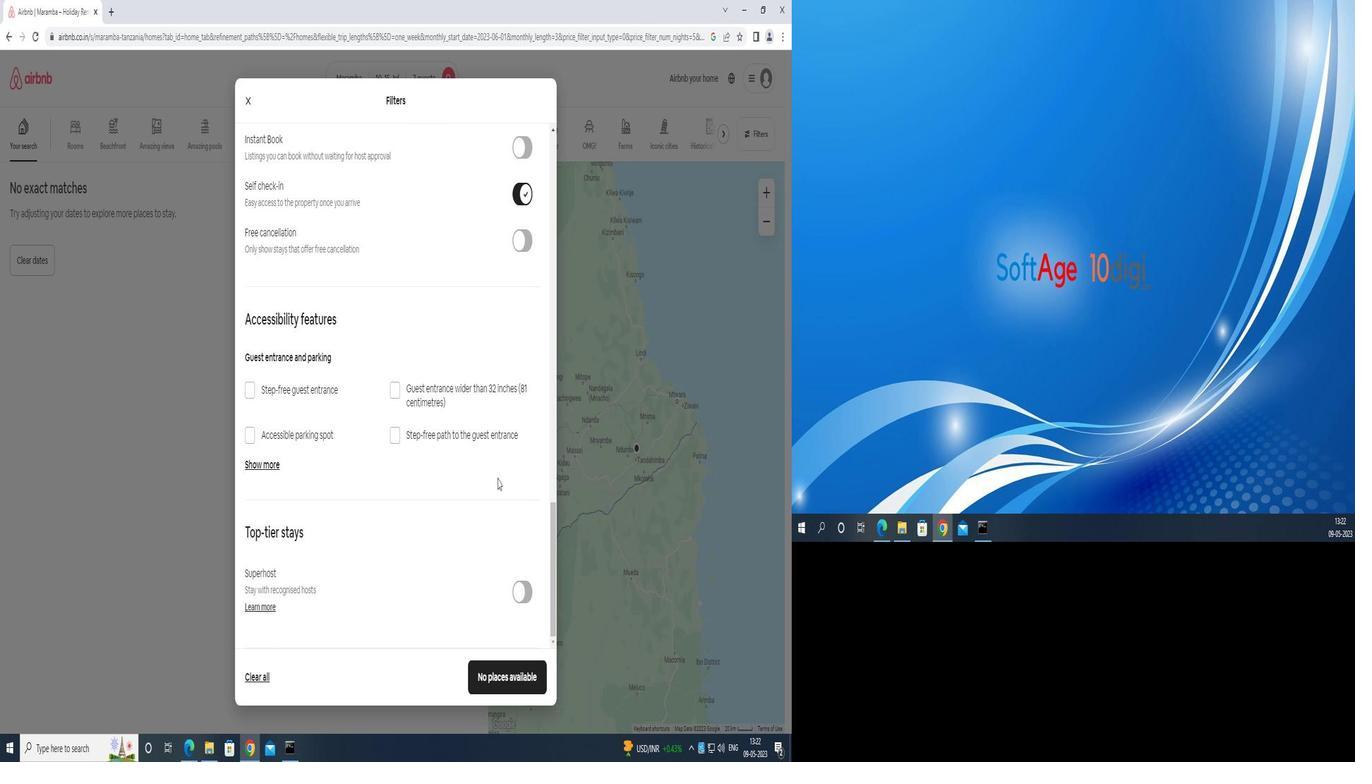
Action: Mouse scrolled (853, 478) with delta (0, 0)
Screenshot: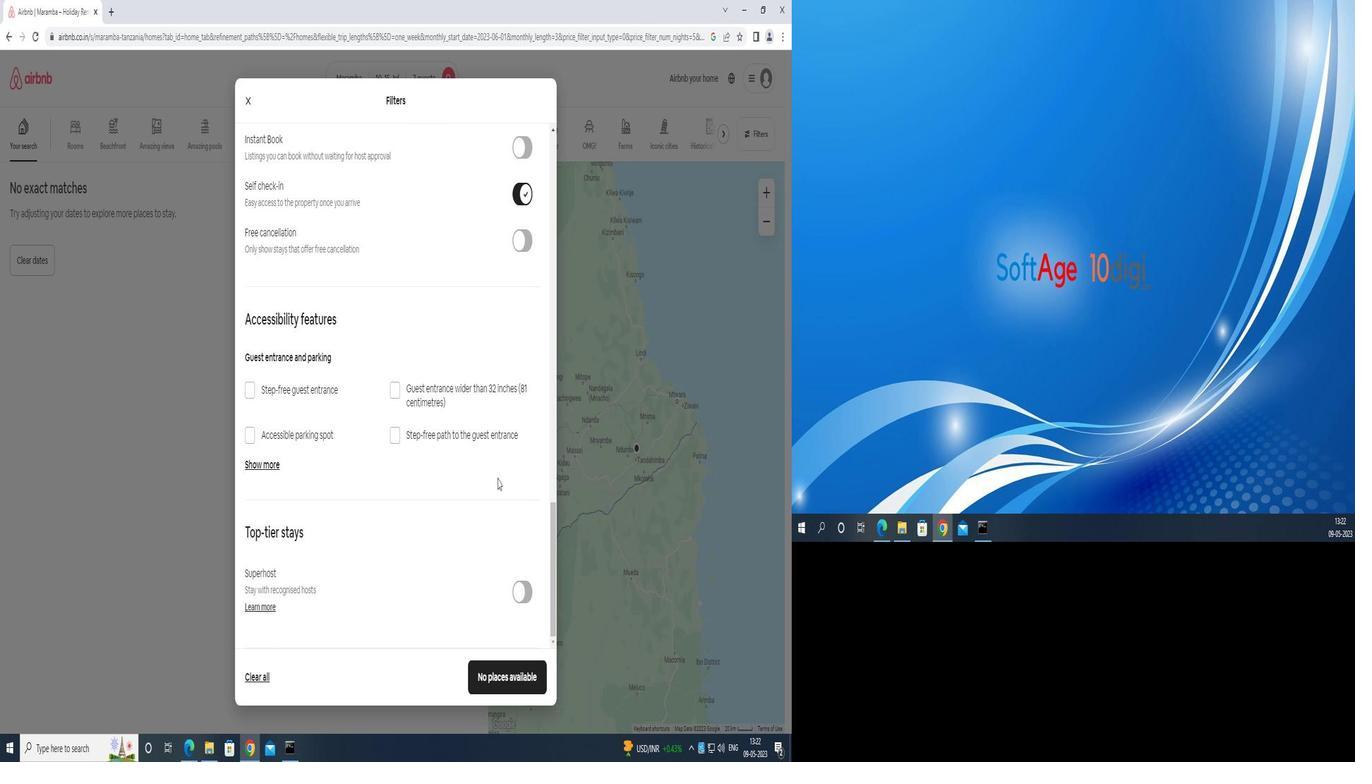 
Action: Mouse moved to (853, 679)
Screenshot: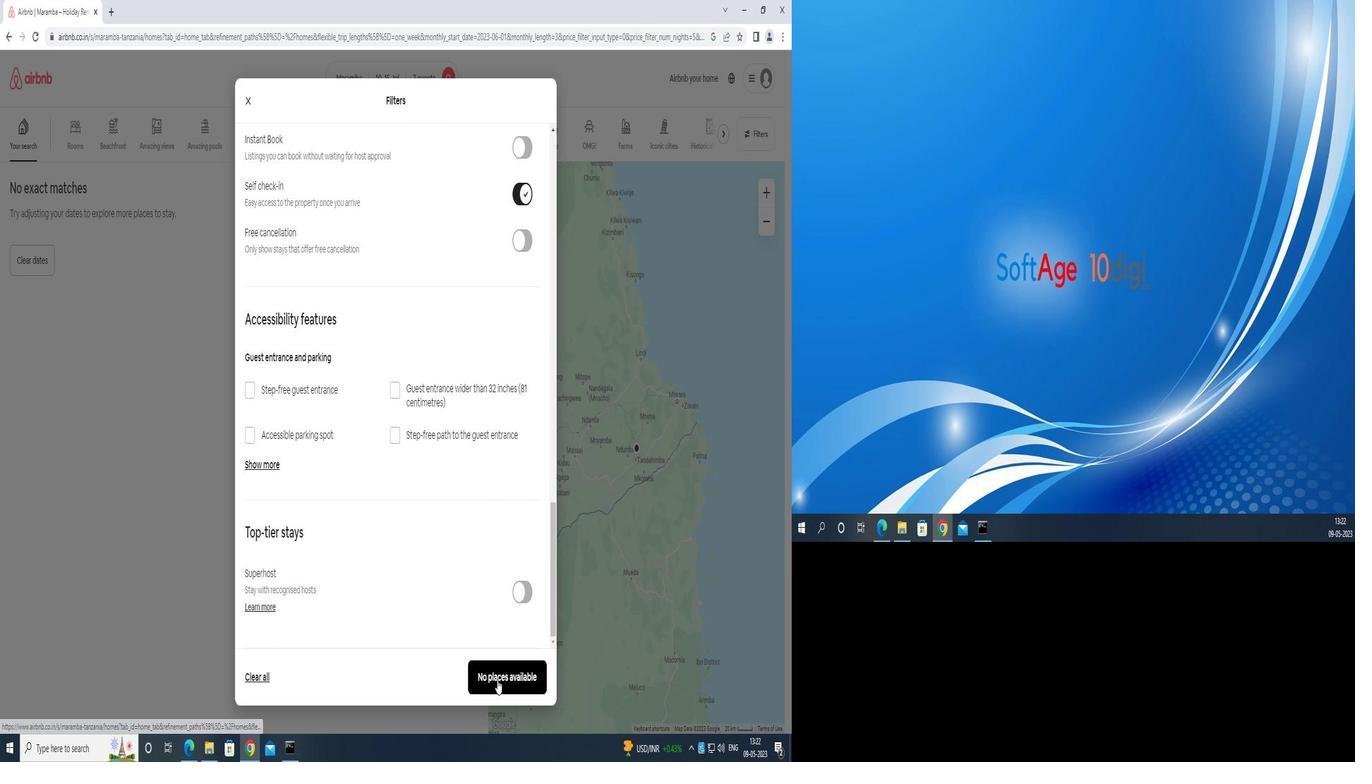 
Action: Mouse pressed left at (853, 679)
Screenshot: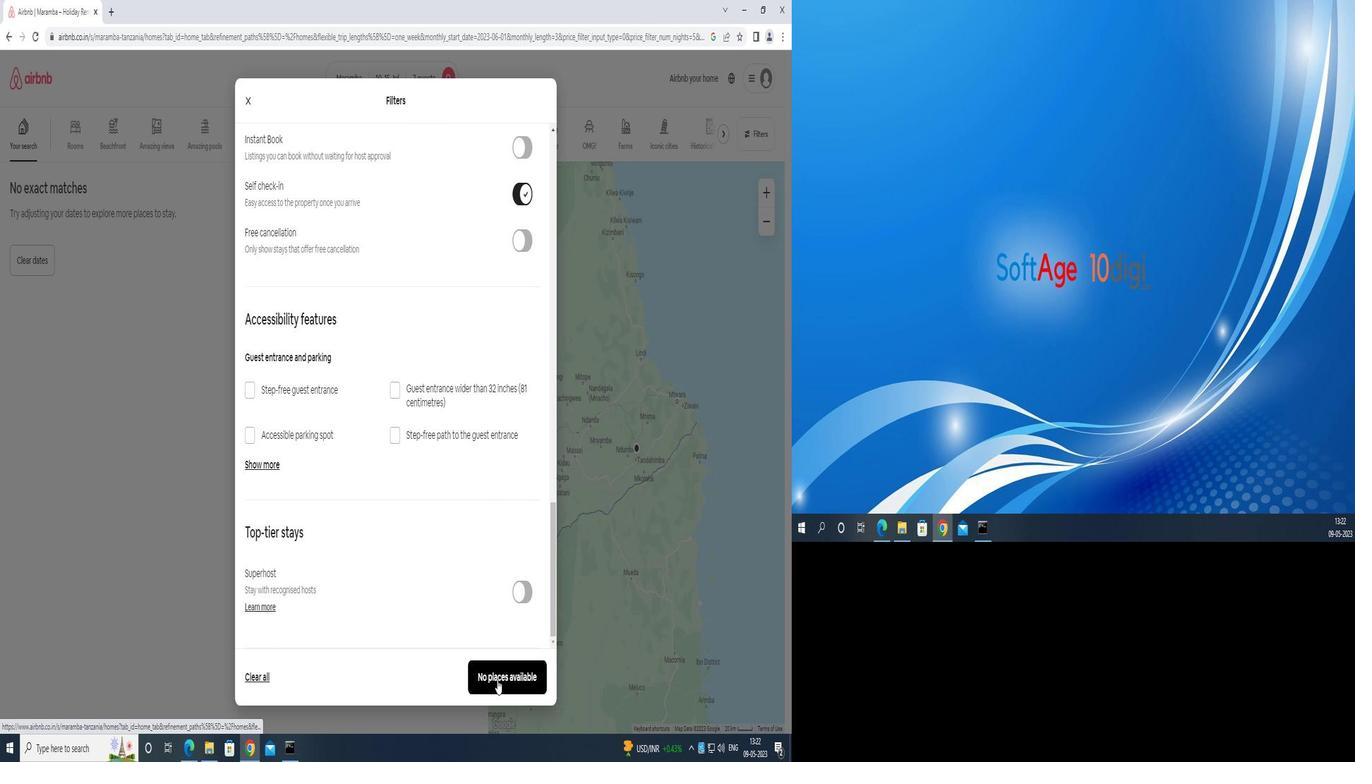 
Action: Mouse moved to (859, 675)
Screenshot: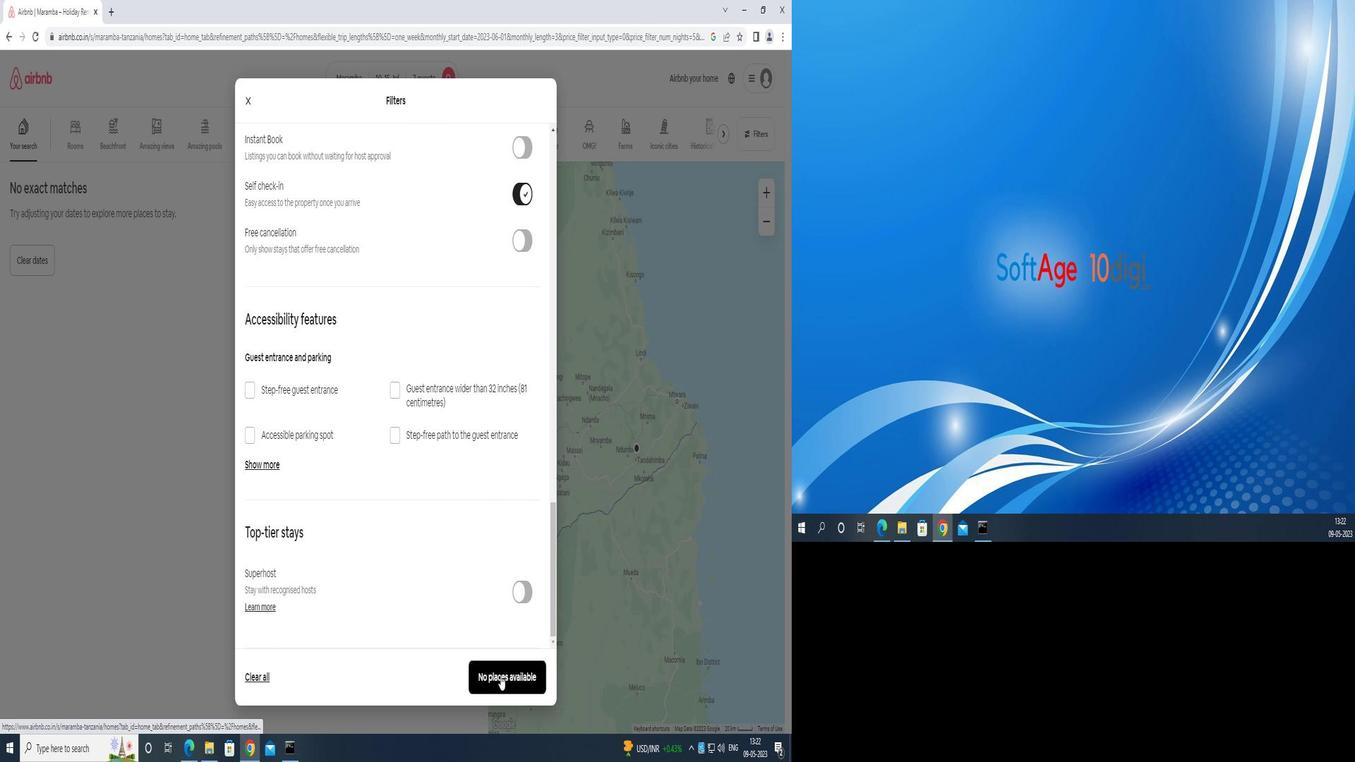 
